 Task: Find connections with filter location Manali with filter topic #Ideaswith filter profile language German with filter current company Sigmaways Inc with filter school INSTITUTE OF MANAGEMENT STUDIES, DAVV, INDORE with filter industry Telecommunications with filter service category Resume Writing with filter keywords title School Counselor
Action: Mouse moved to (671, 92)
Screenshot: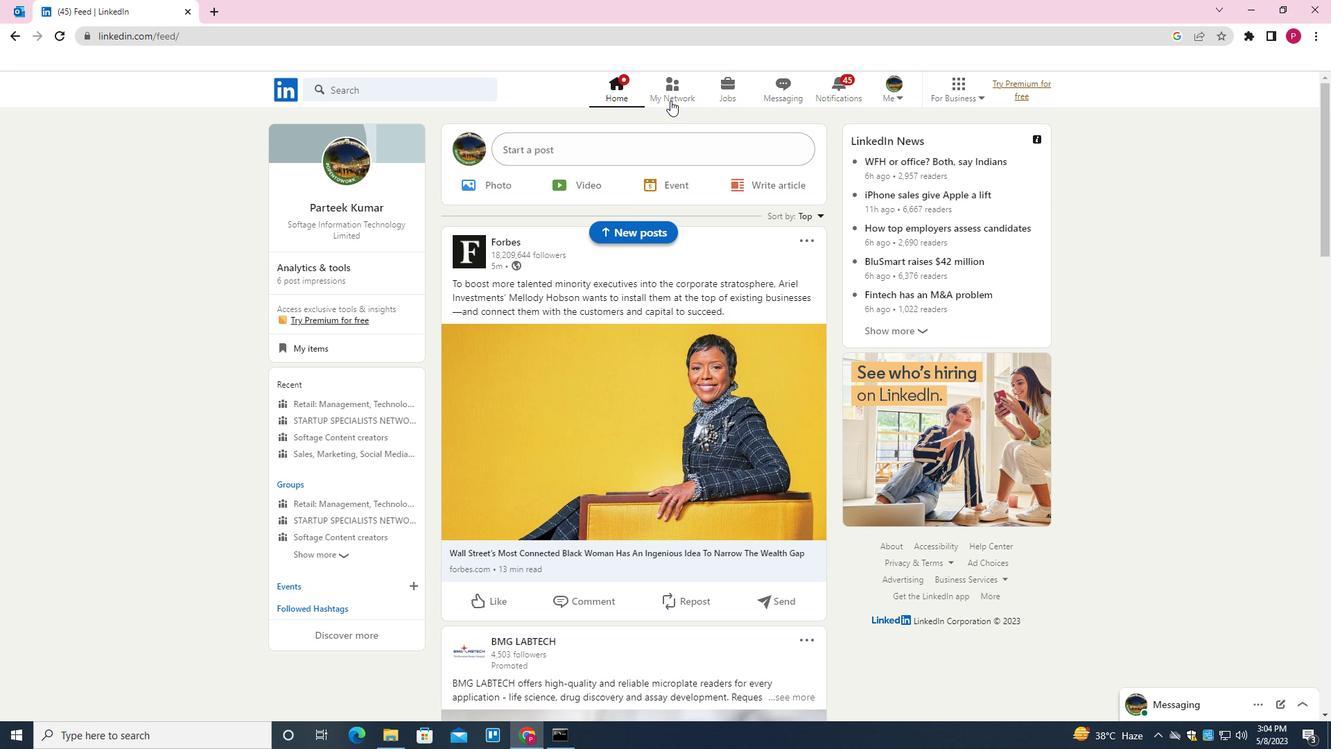 
Action: Mouse pressed left at (671, 92)
Screenshot: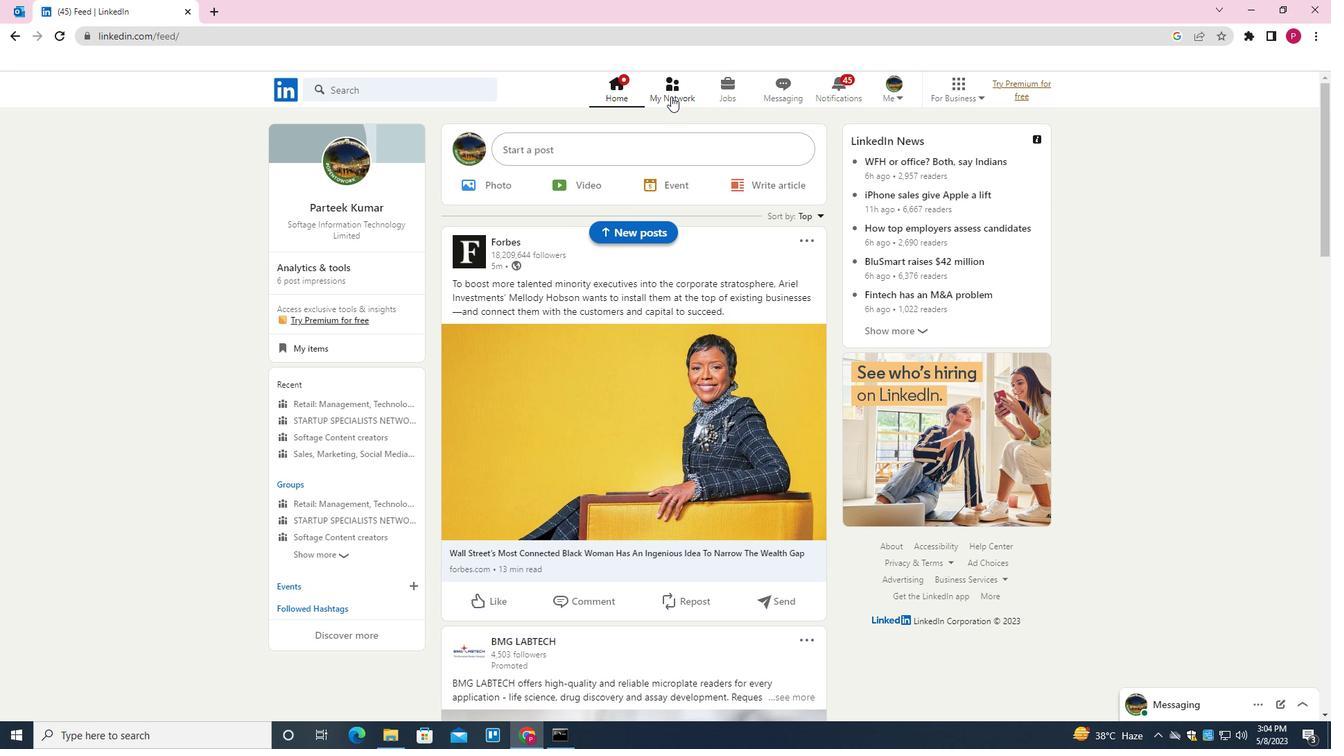 
Action: Mouse moved to (429, 169)
Screenshot: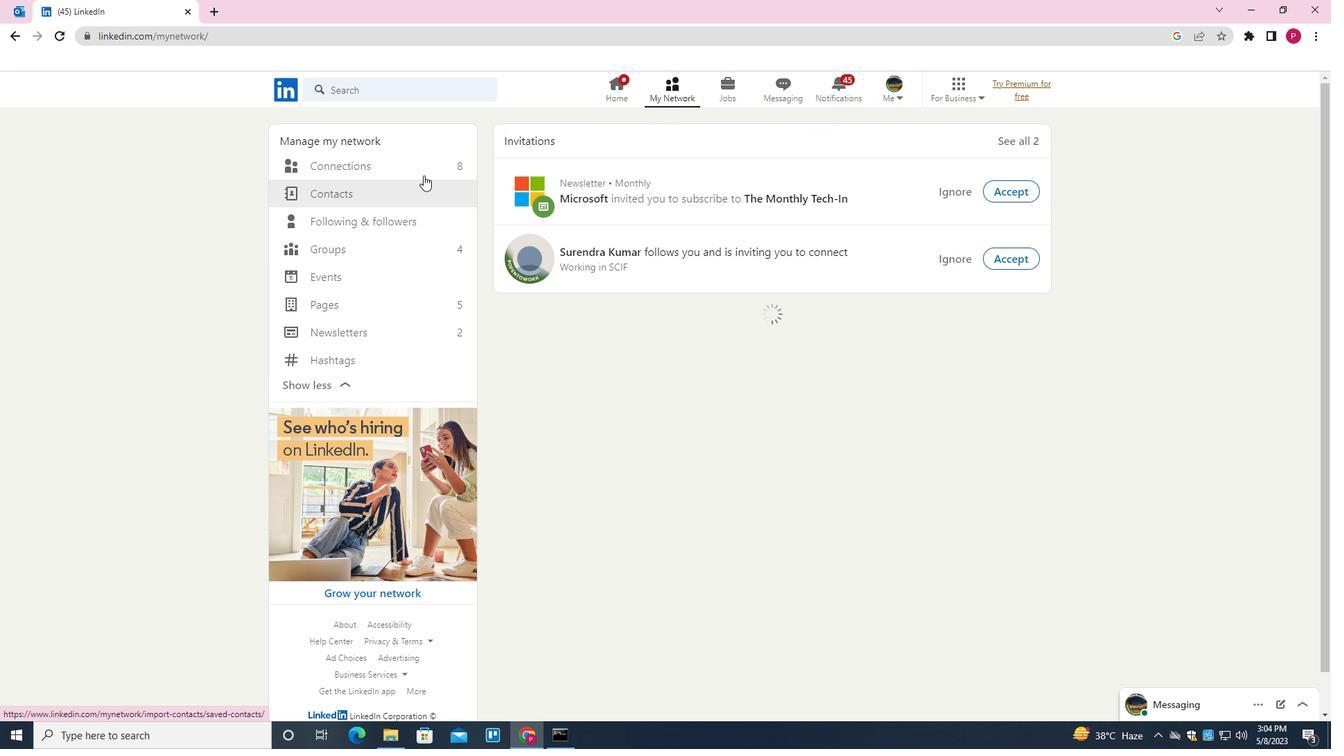 
Action: Mouse pressed left at (429, 169)
Screenshot: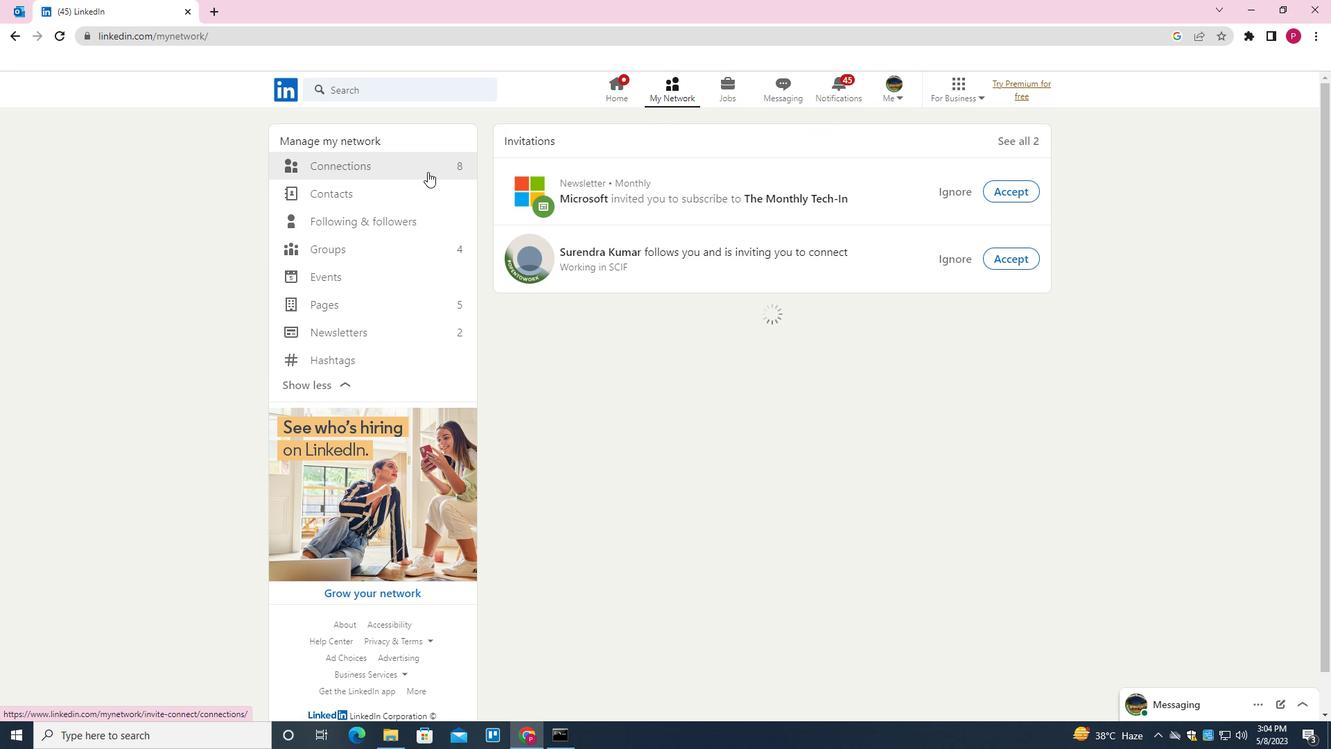 
Action: Mouse moved to (762, 167)
Screenshot: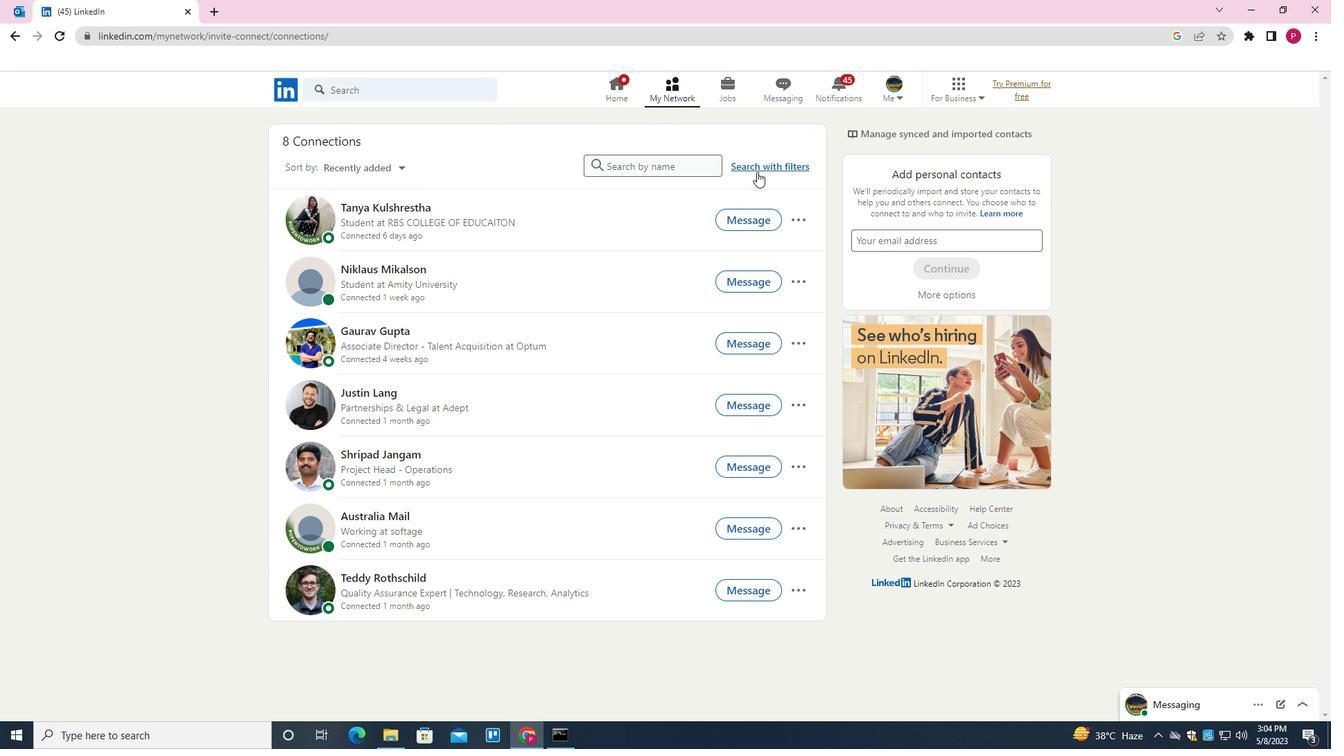 
Action: Mouse pressed left at (762, 167)
Screenshot: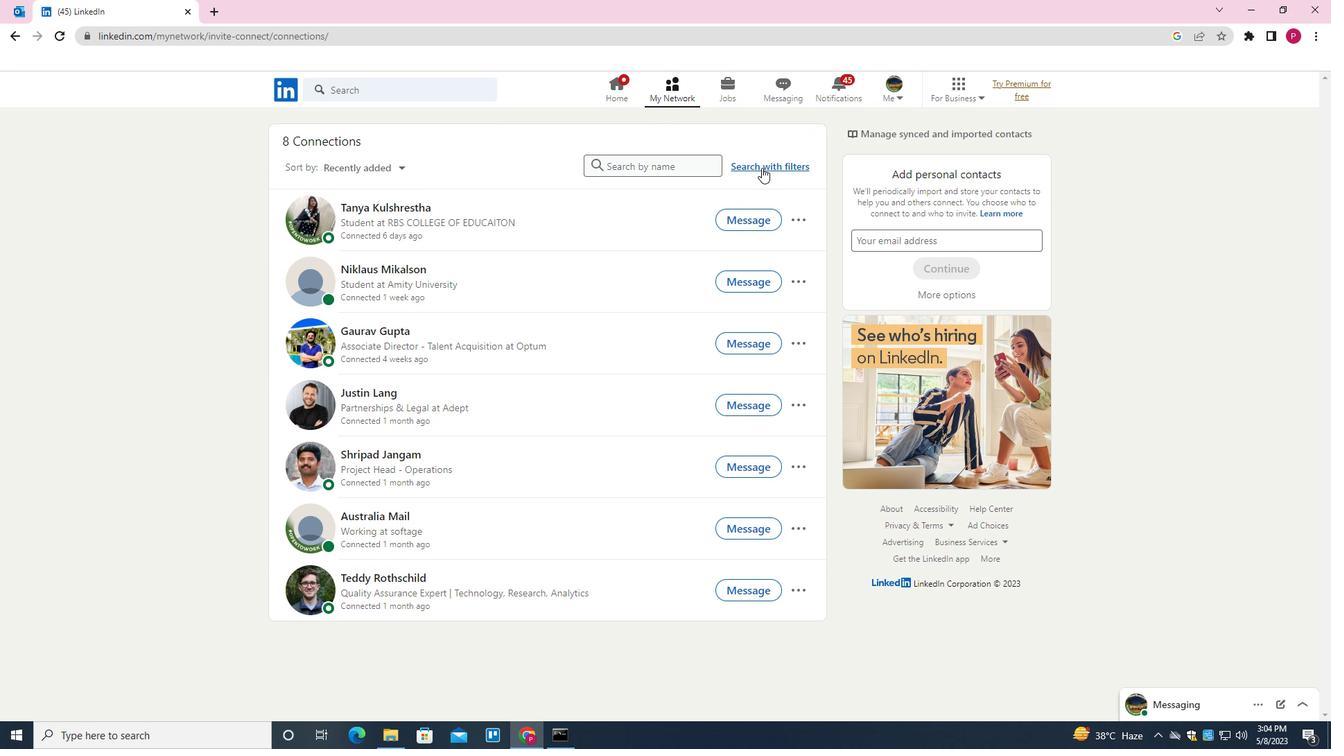 
Action: Mouse moved to (712, 126)
Screenshot: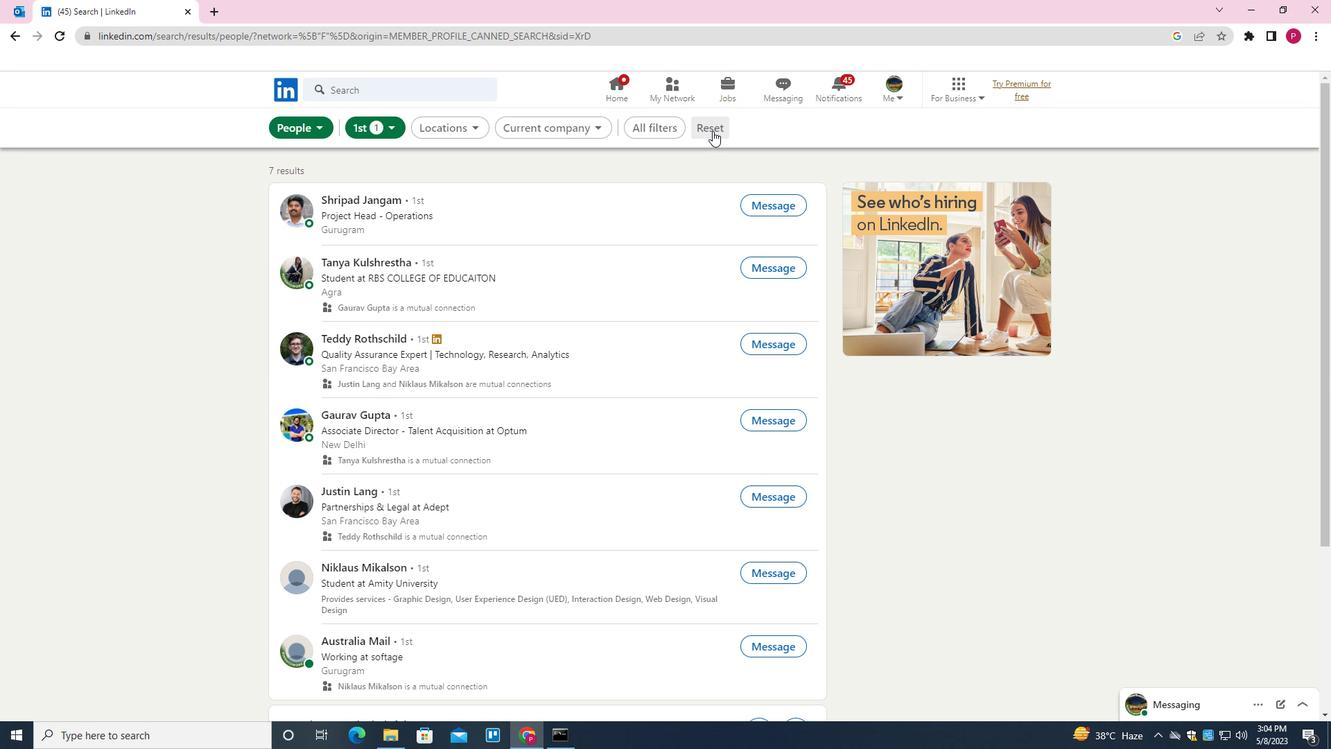 
Action: Mouse pressed left at (712, 126)
Screenshot: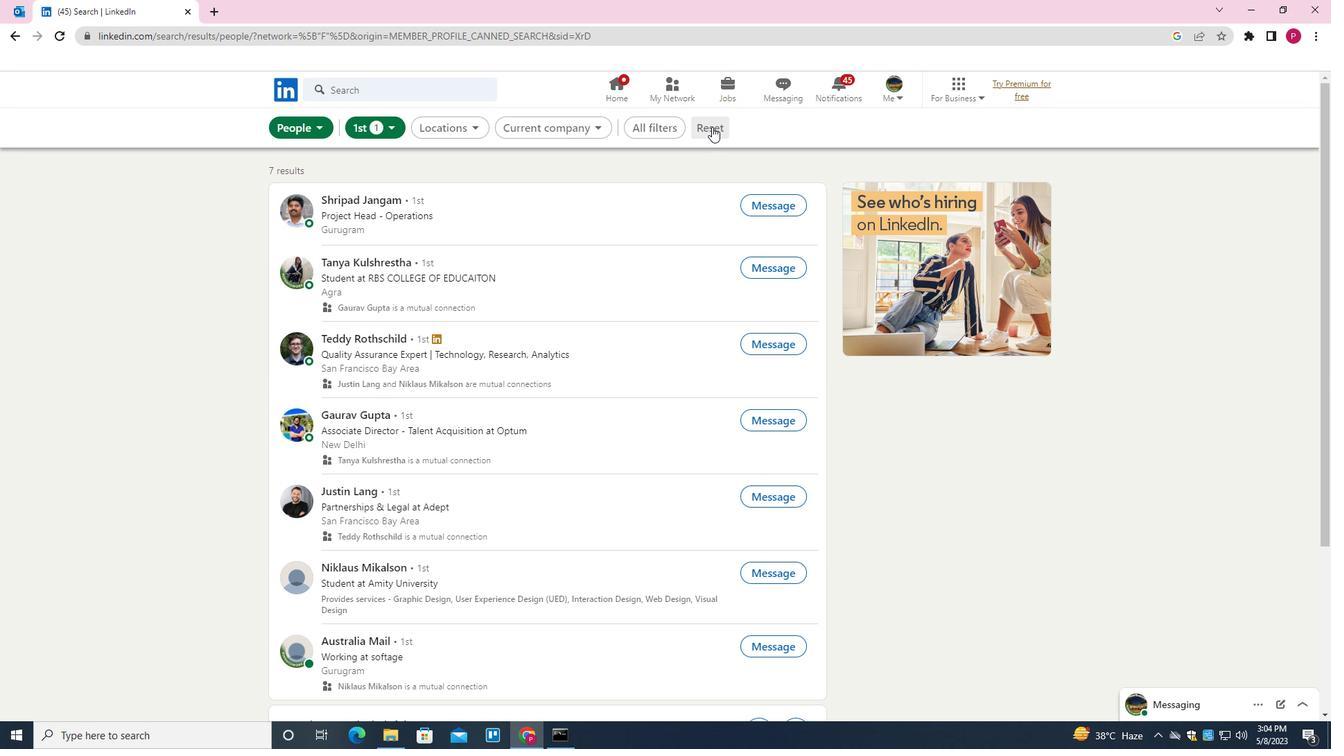 
Action: Mouse moved to (700, 128)
Screenshot: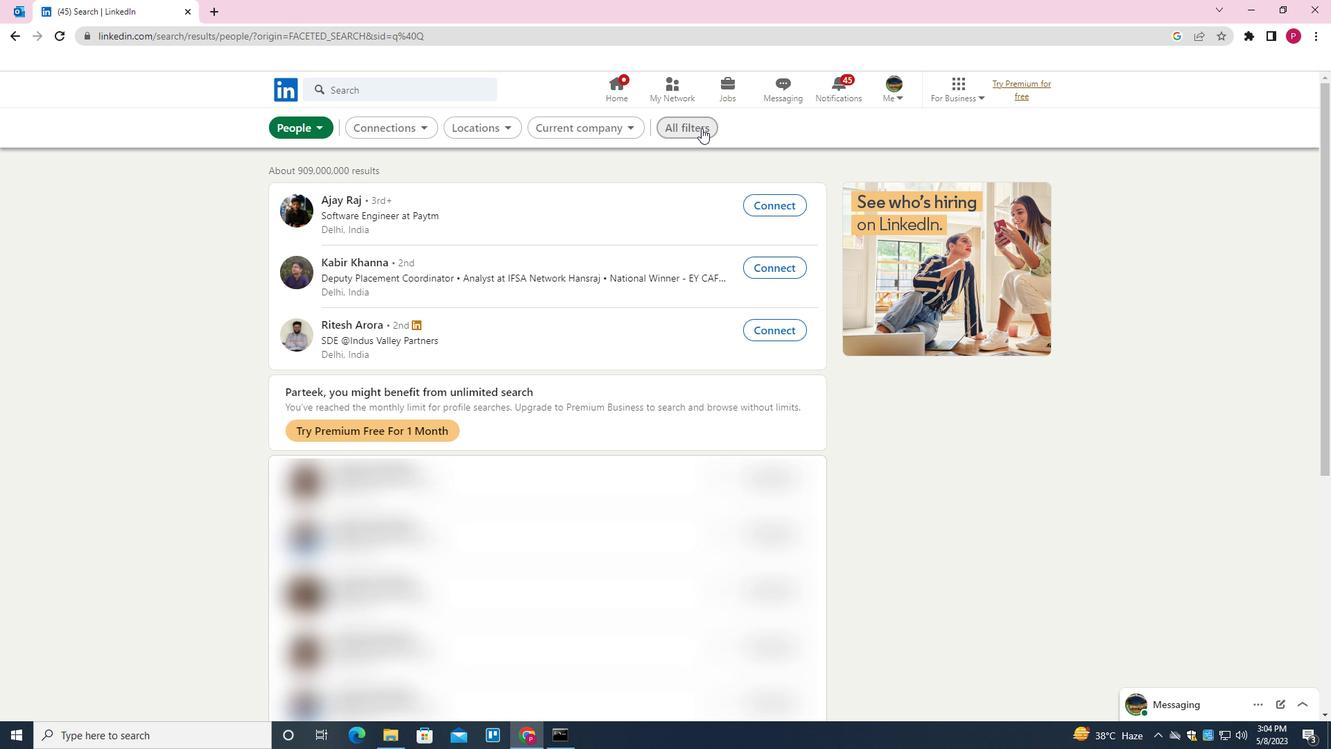 
Action: Mouse pressed left at (700, 128)
Screenshot: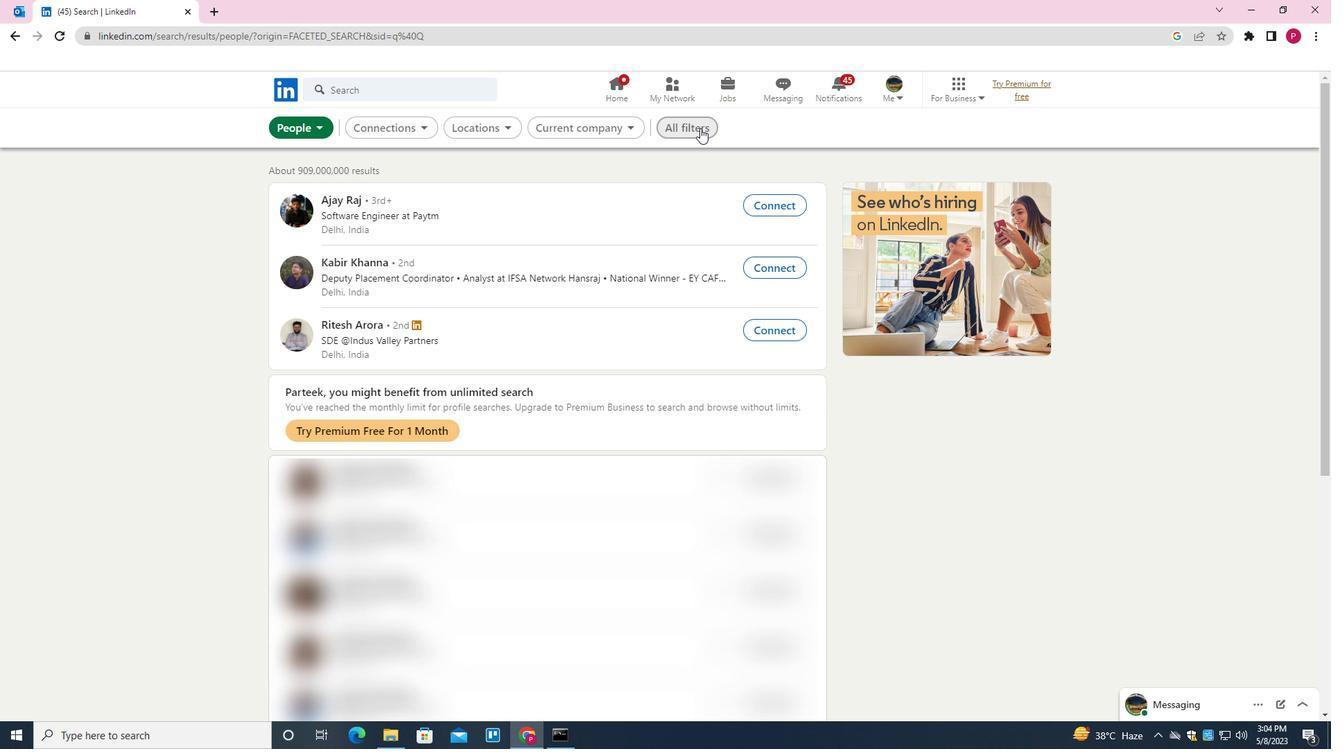 
Action: Mouse moved to (1093, 309)
Screenshot: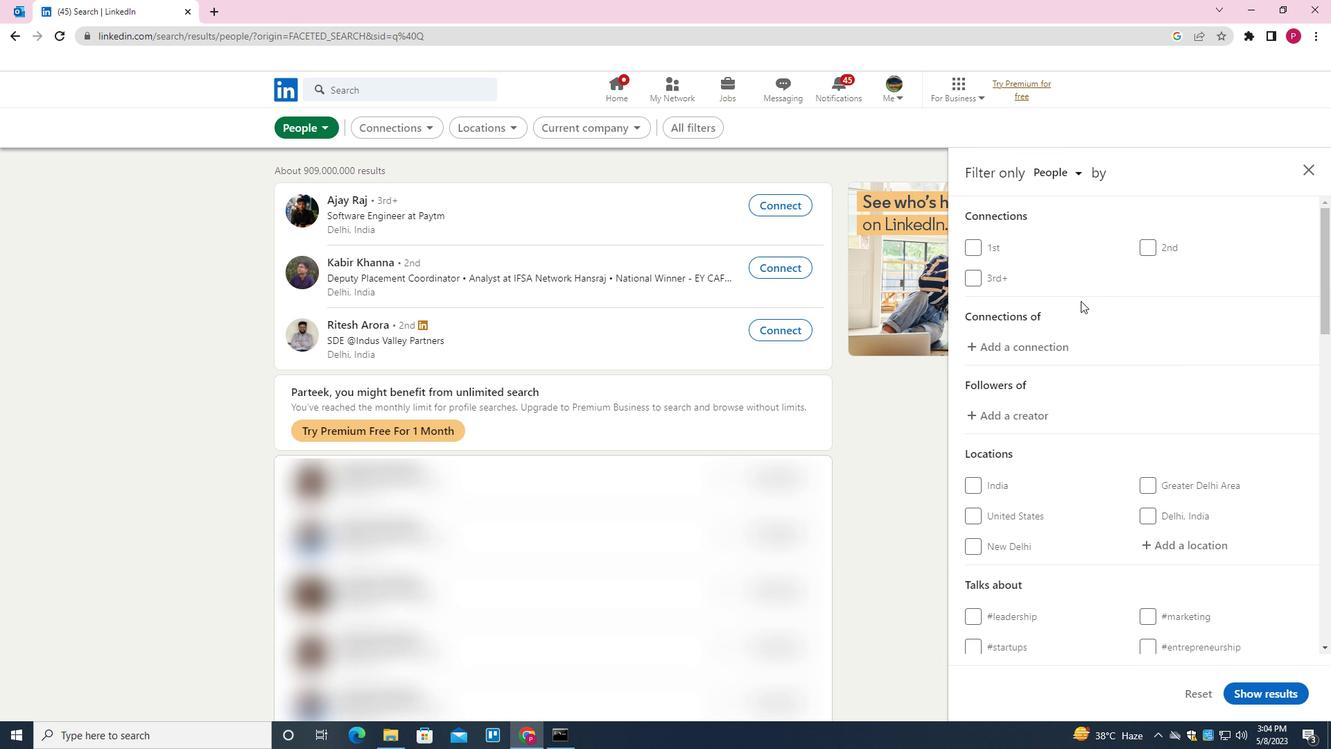 
Action: Mouse scrolled (1093, 308) with delta (0, 0)
Screenshot: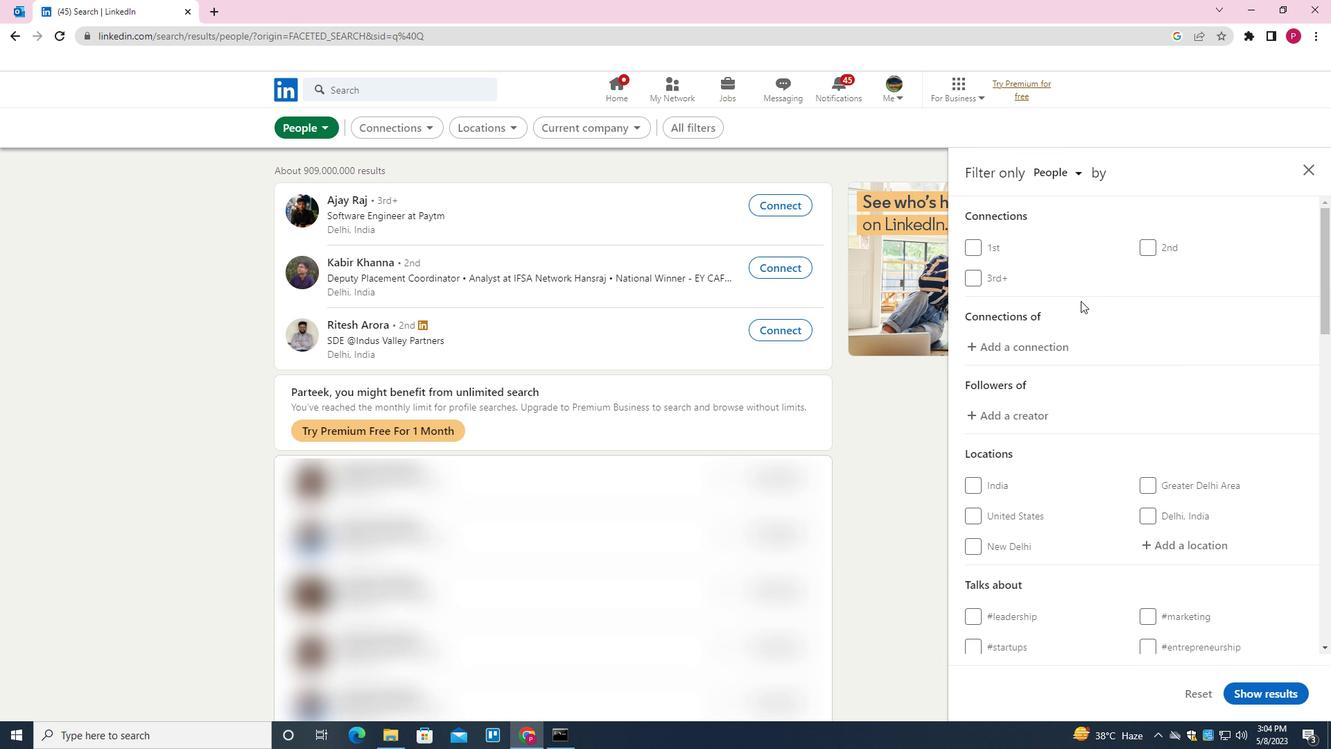 
Action: Mouse scrolled (1093, 308) with delta (0, 0)
Screenshot: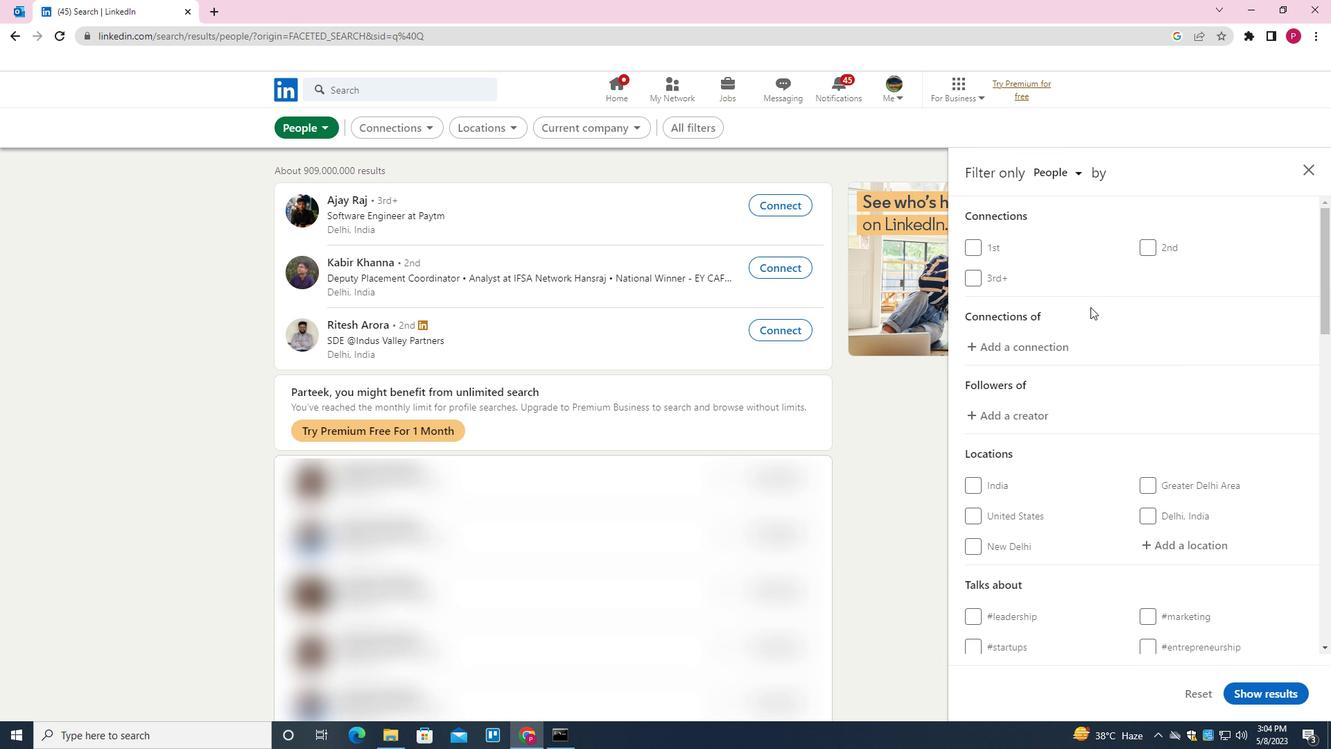
Action: Mouse scrolled (1093, 308) with delta (0, 0)
Screenshot: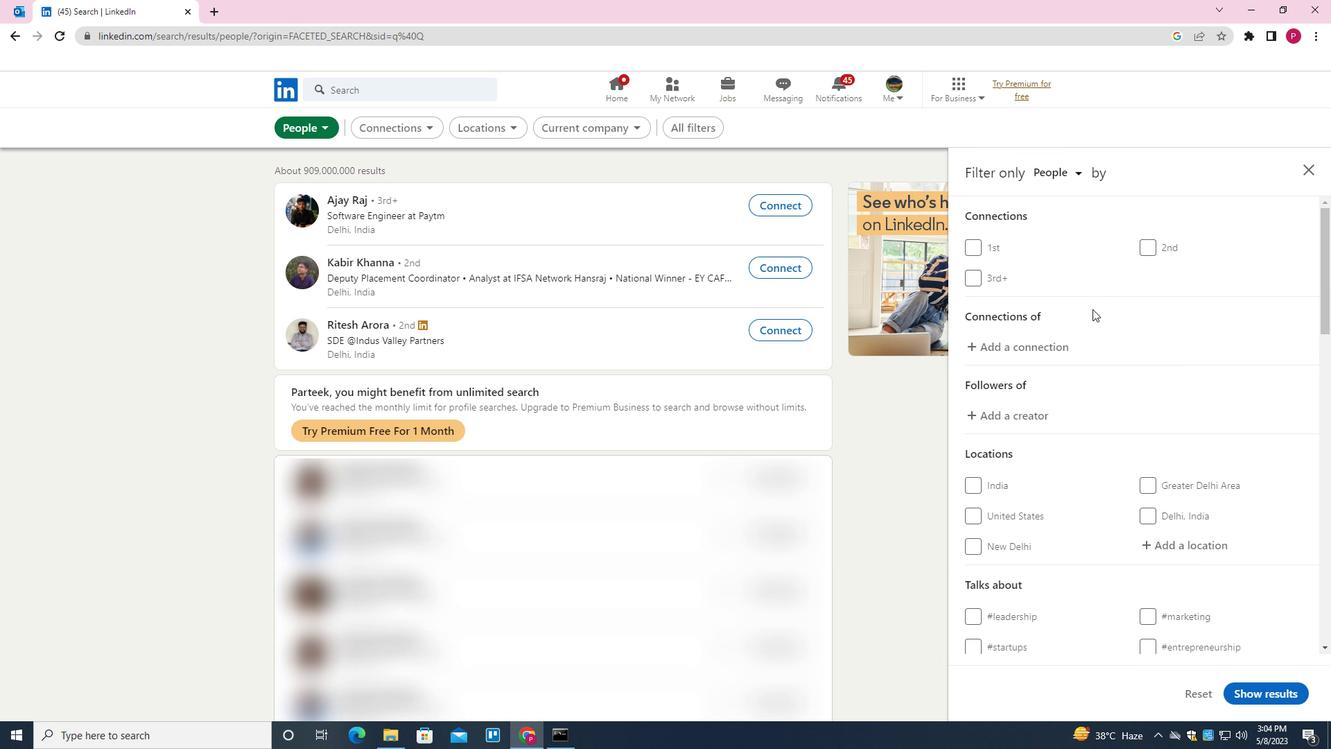 
Action: Mouse moved to (1164, 332)
Screenshot: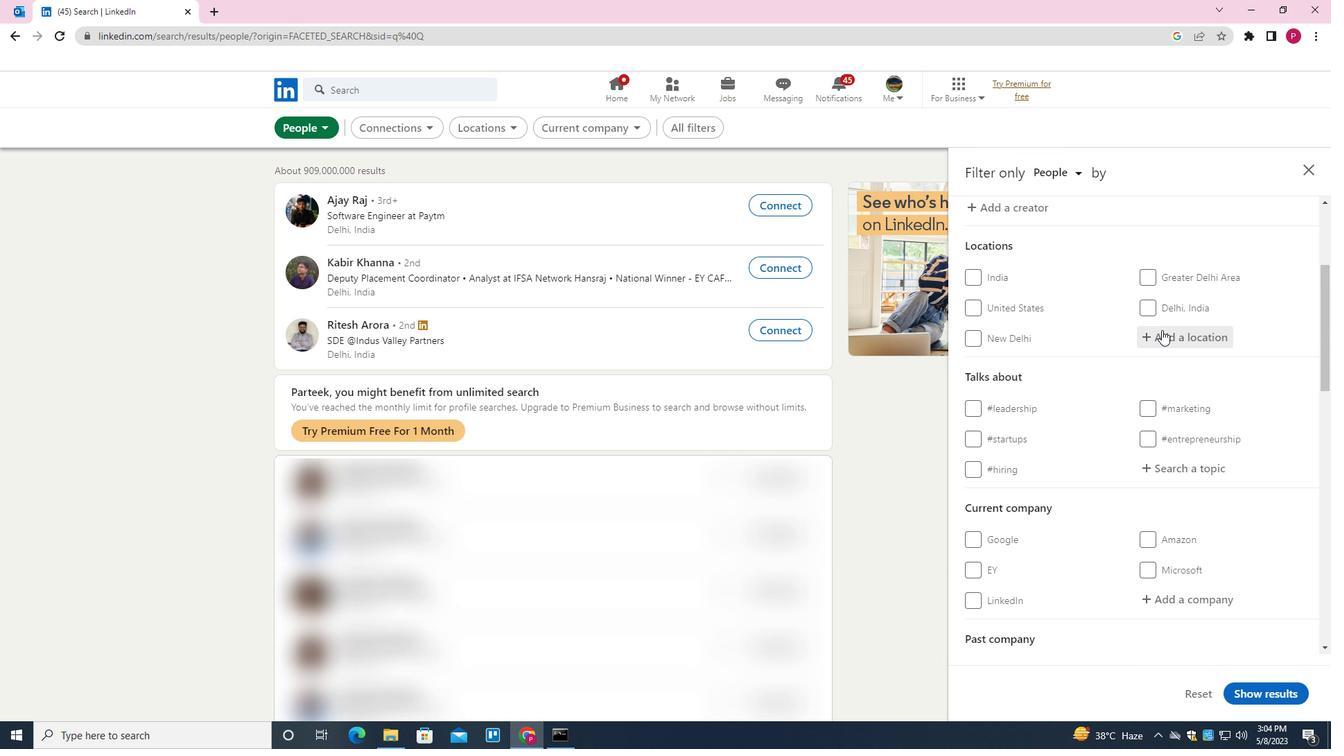 
Action: Mouse pressed left at (1164, 332)
Screenshot: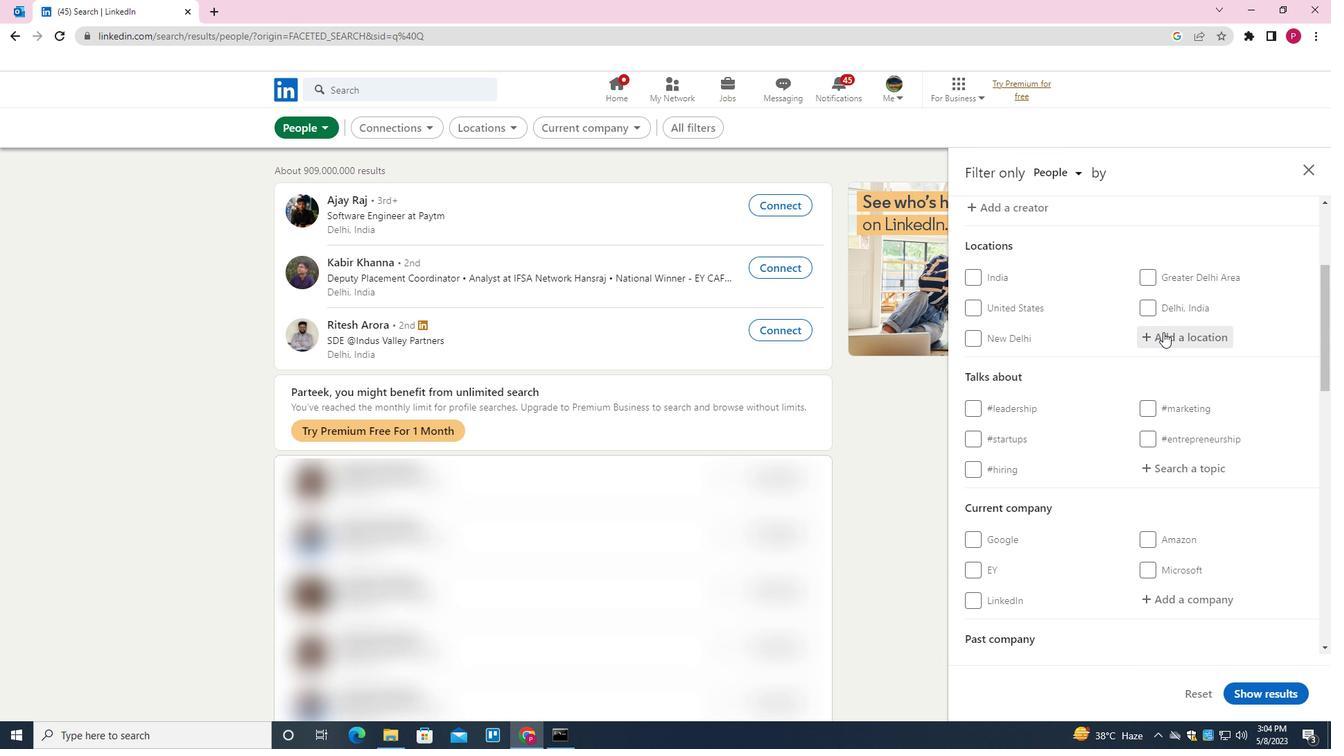 
Action: Key pressed <Key.shift>MANALI<Key.down><Key.enter>
Screenshot: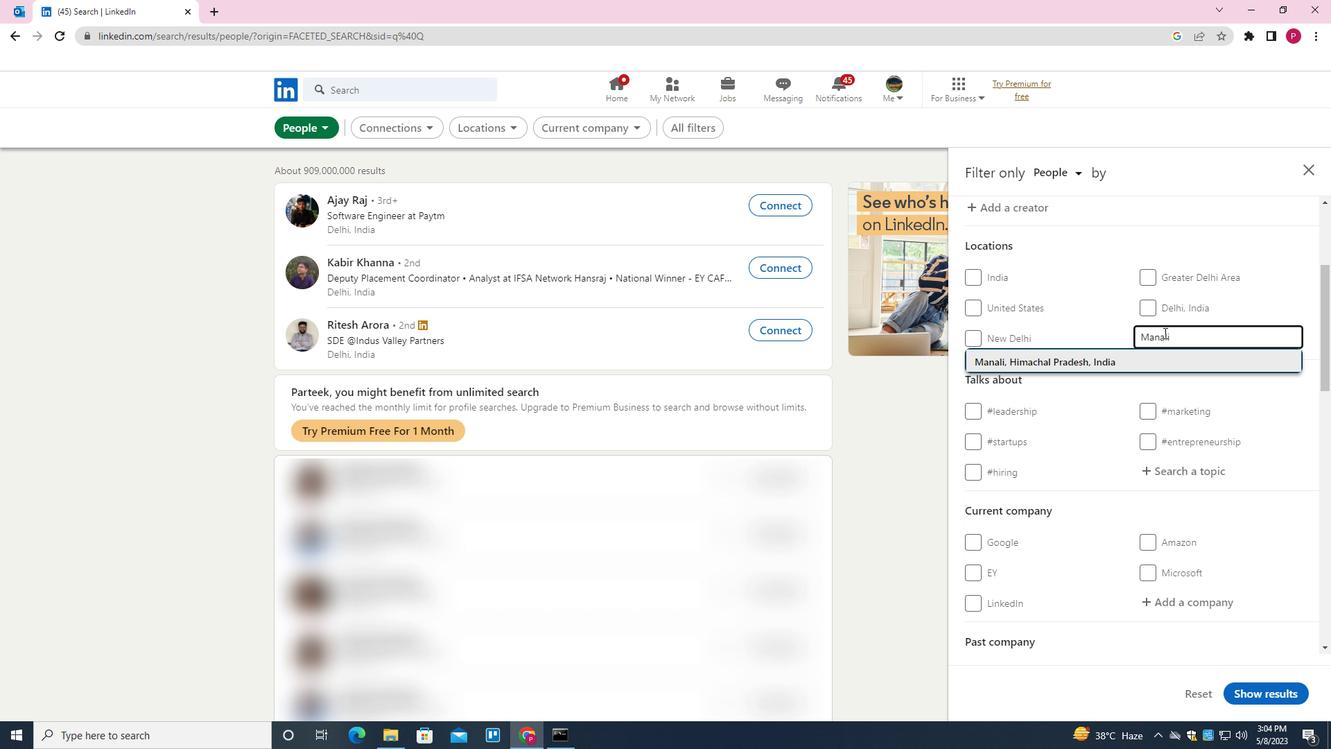 
Action: Mouse moved to (999, 416)
Screenshot: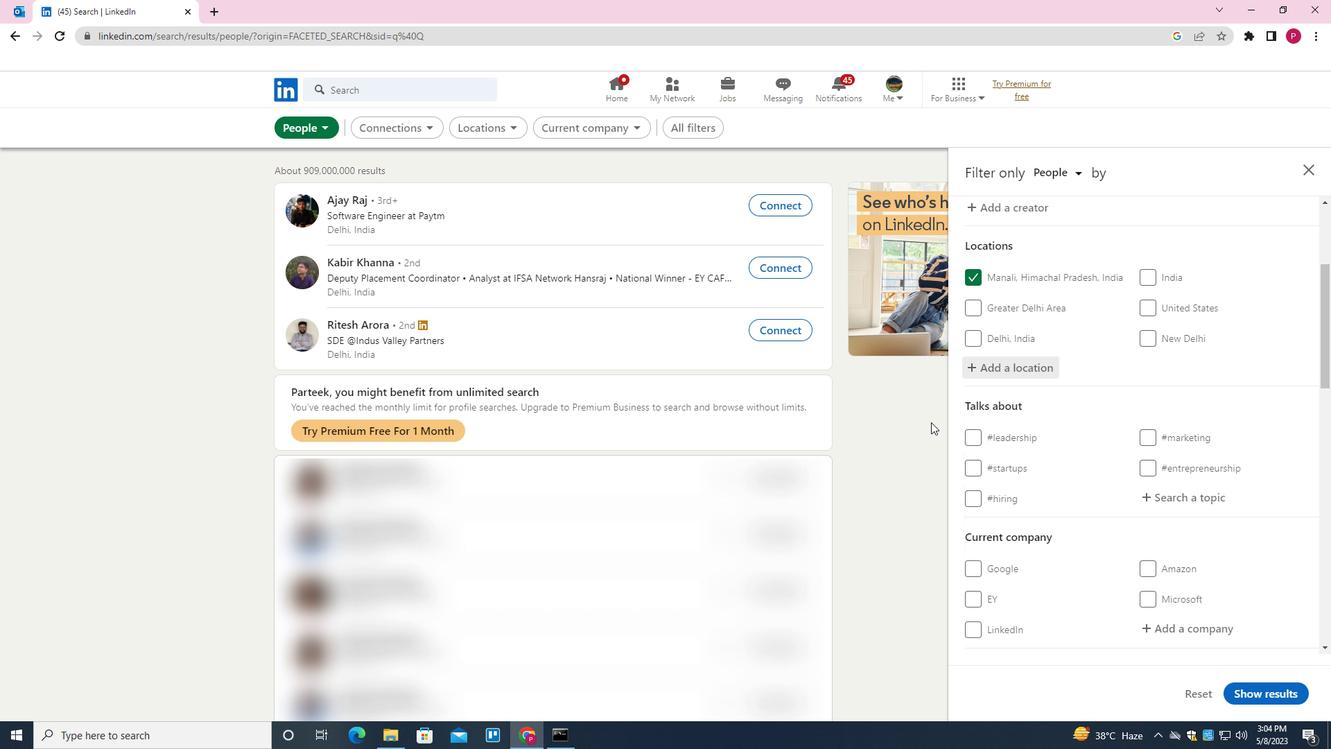 
Action: Mouse scrolled (999, 415) with delta (0, 0)
Screenshot: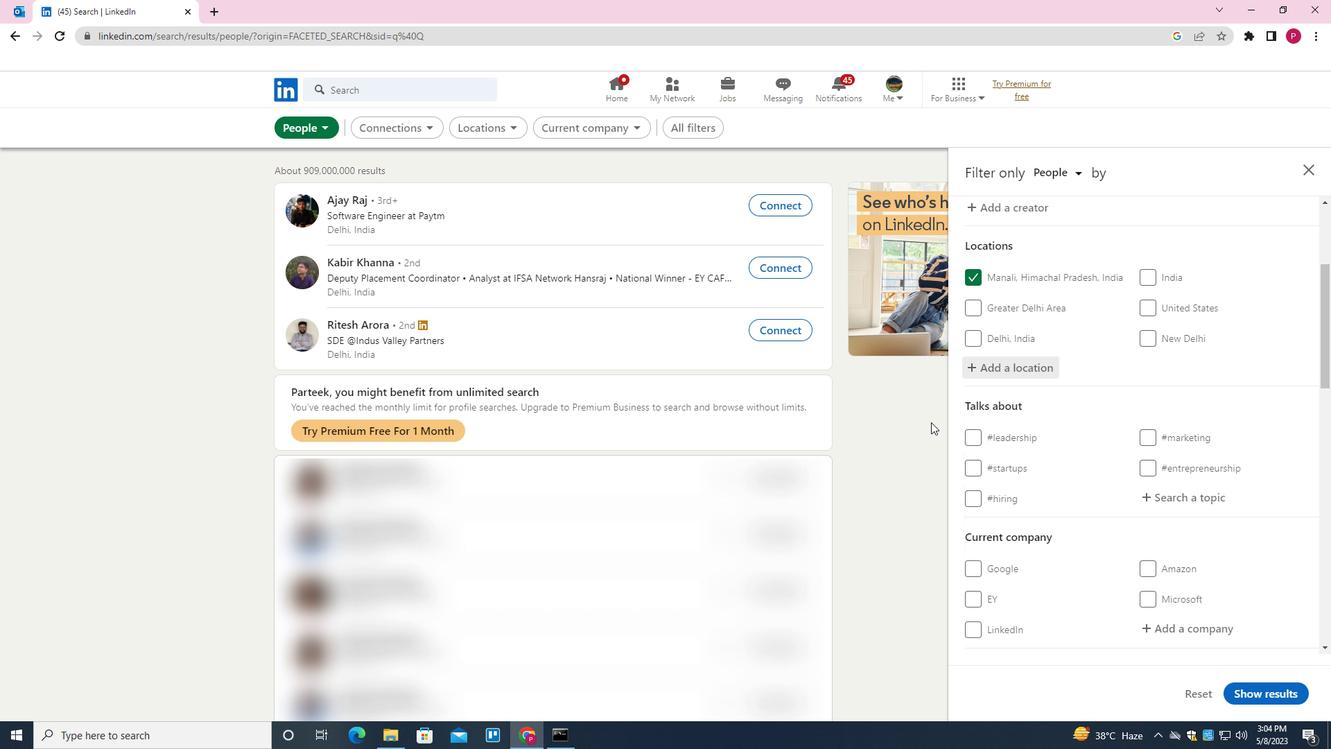 
Action: Mouse moved to (1058, 417)
Screenshot: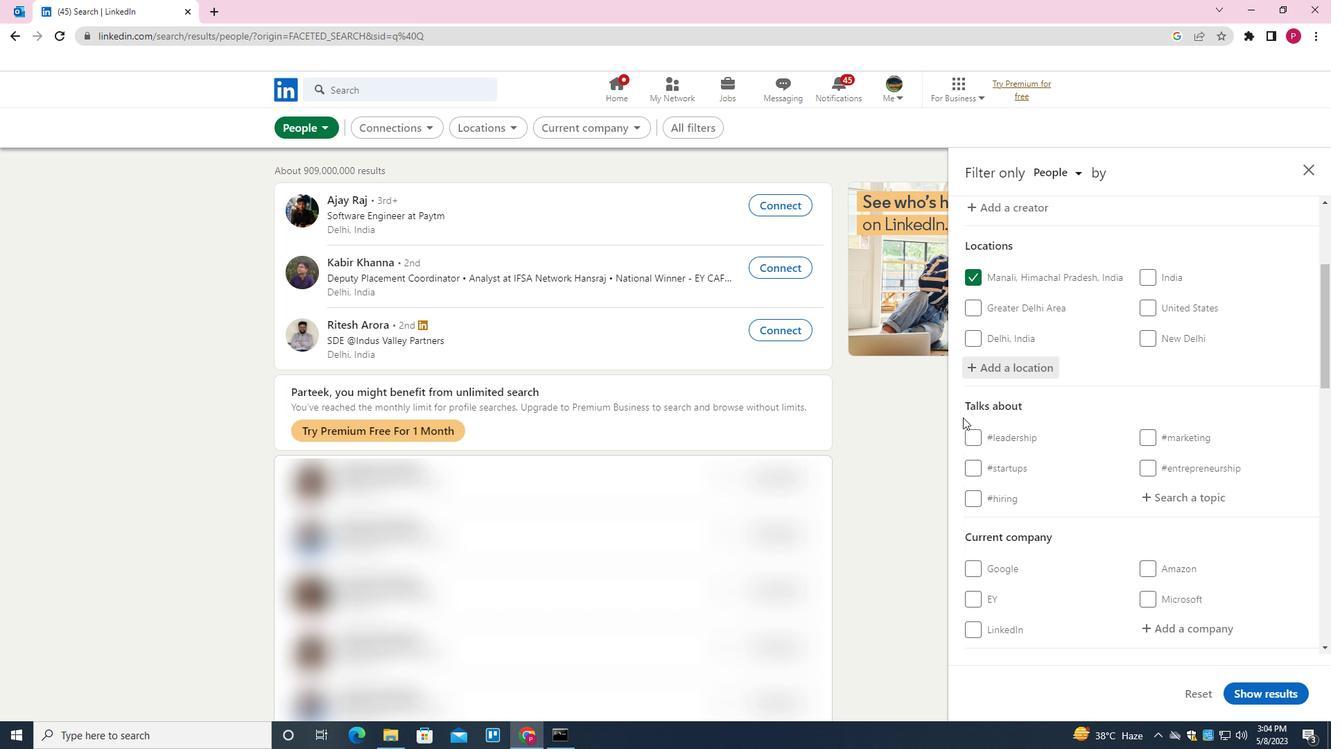 
Action: Mouse scrolled (1058, 416) with delta (0, 0)
Screenshot: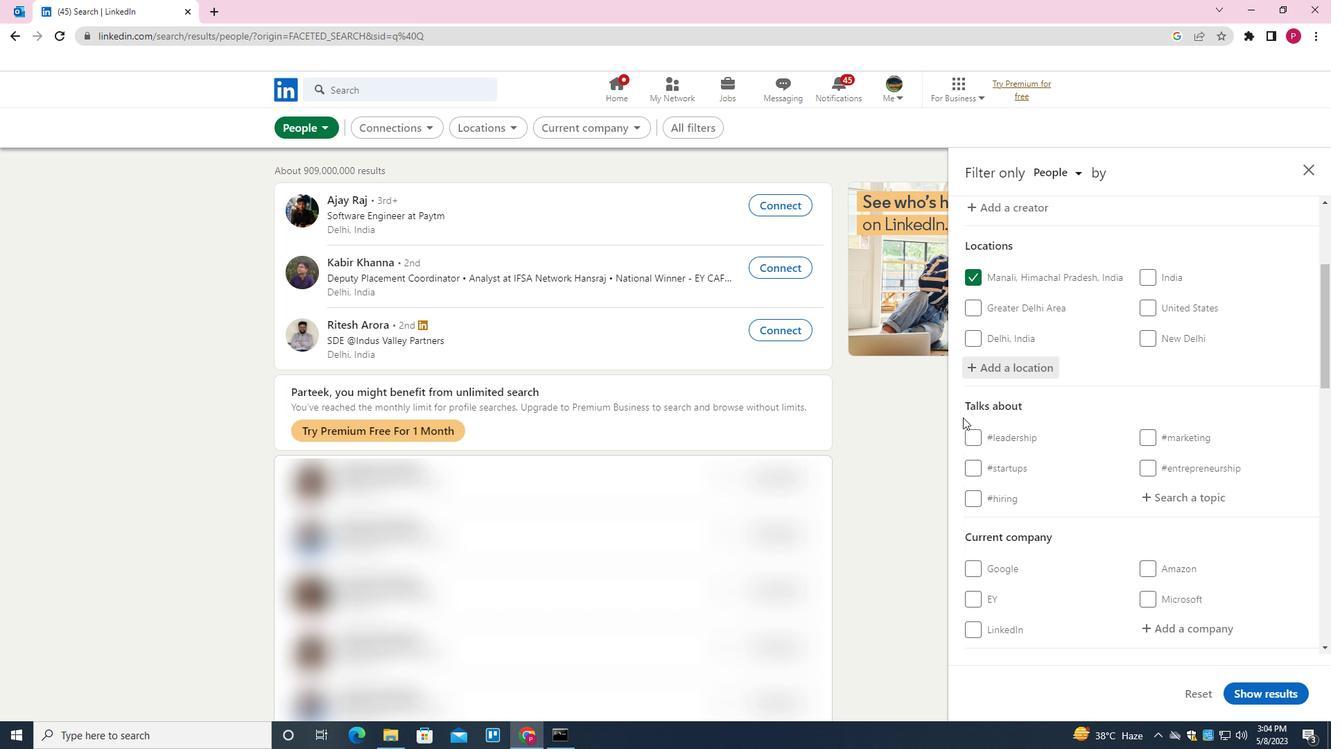 
Action: Mouse scrolled (1058, 416) with delta (0, 0)
Screenshot: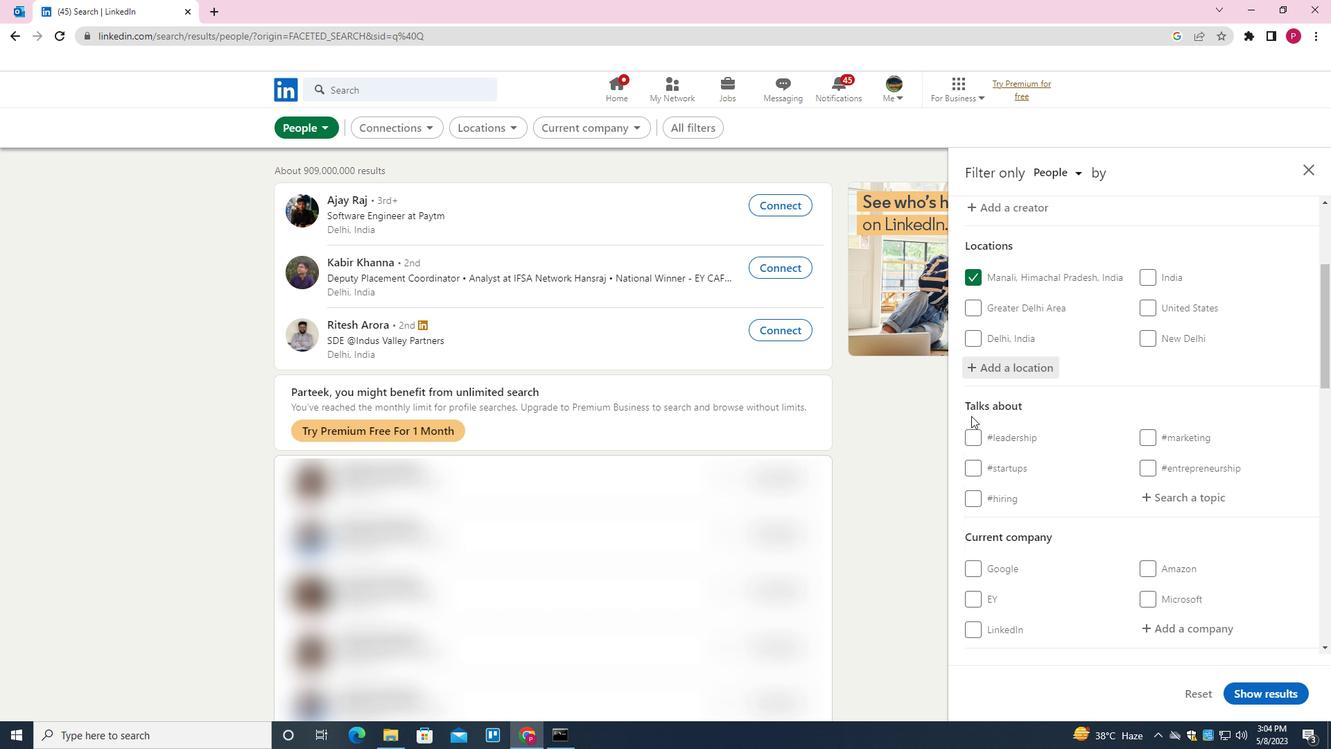 
Action: Mouse moved to (1163, 287)
Screenshot: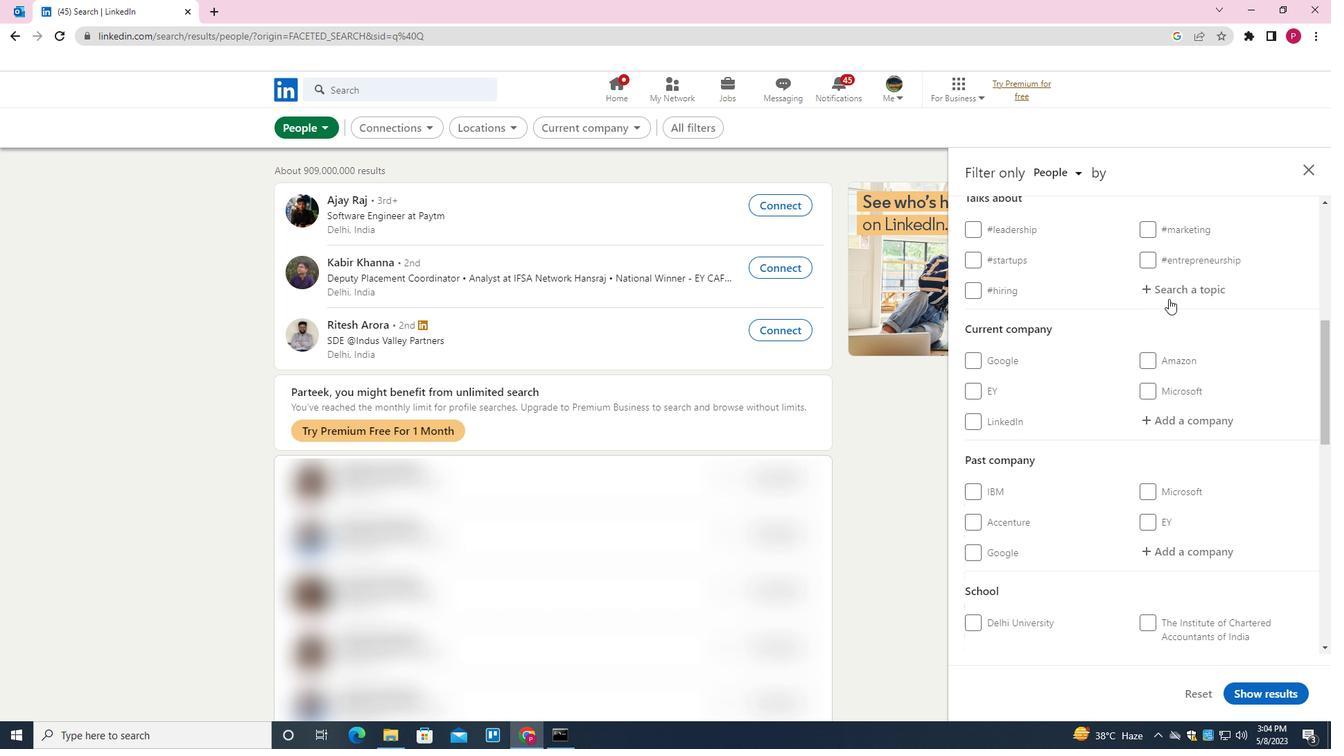 
Action: Mouse pressed left at (1163, 287)
Screenshot: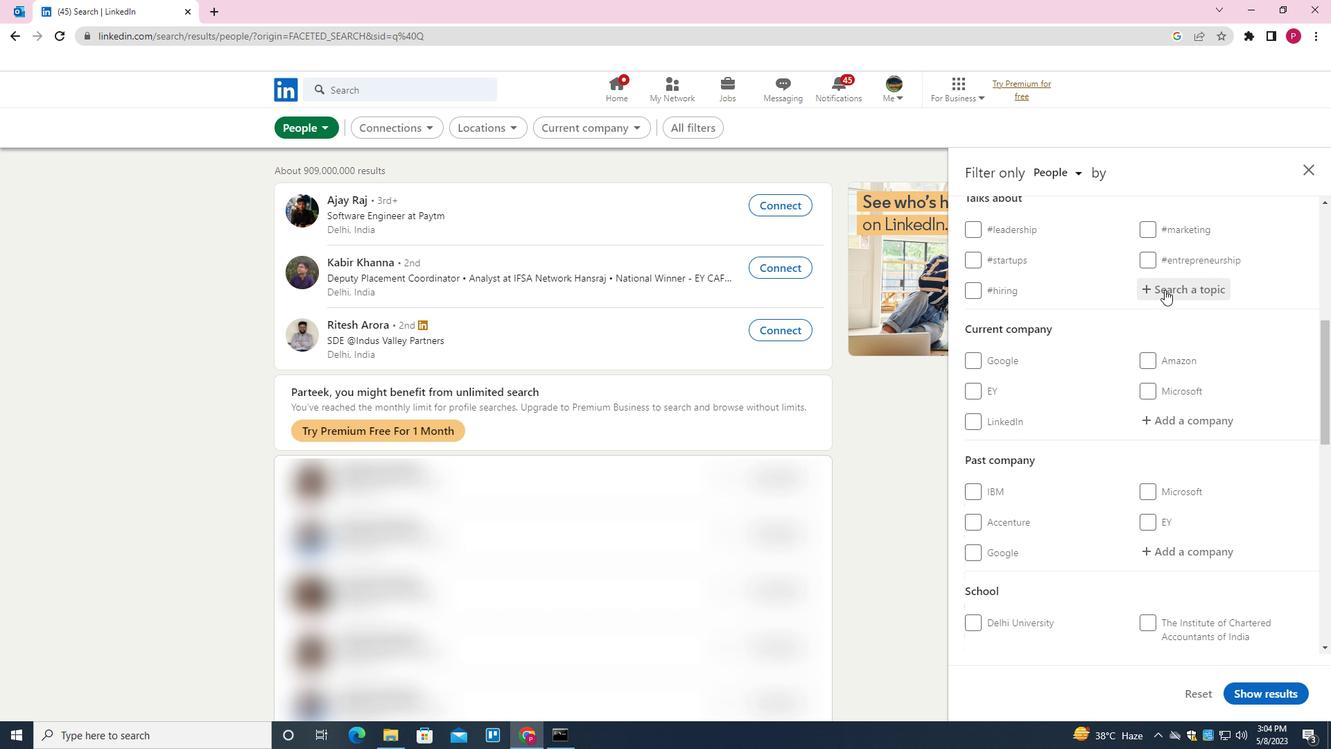 
Action: Key pressed IDEAS<Key.down><Key.enter>
Screenshot: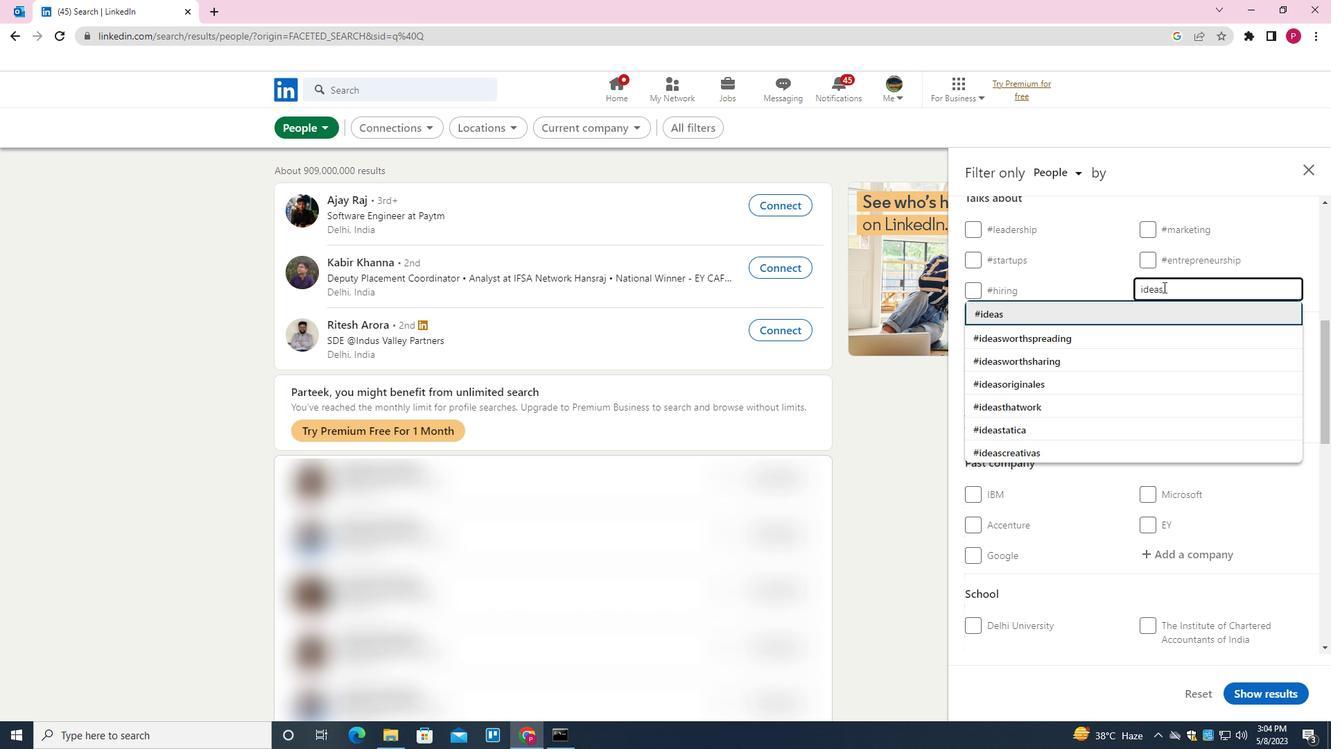 
Action: Mouse scrolled (1163, 286) with delta (0, 0)
Screenshot: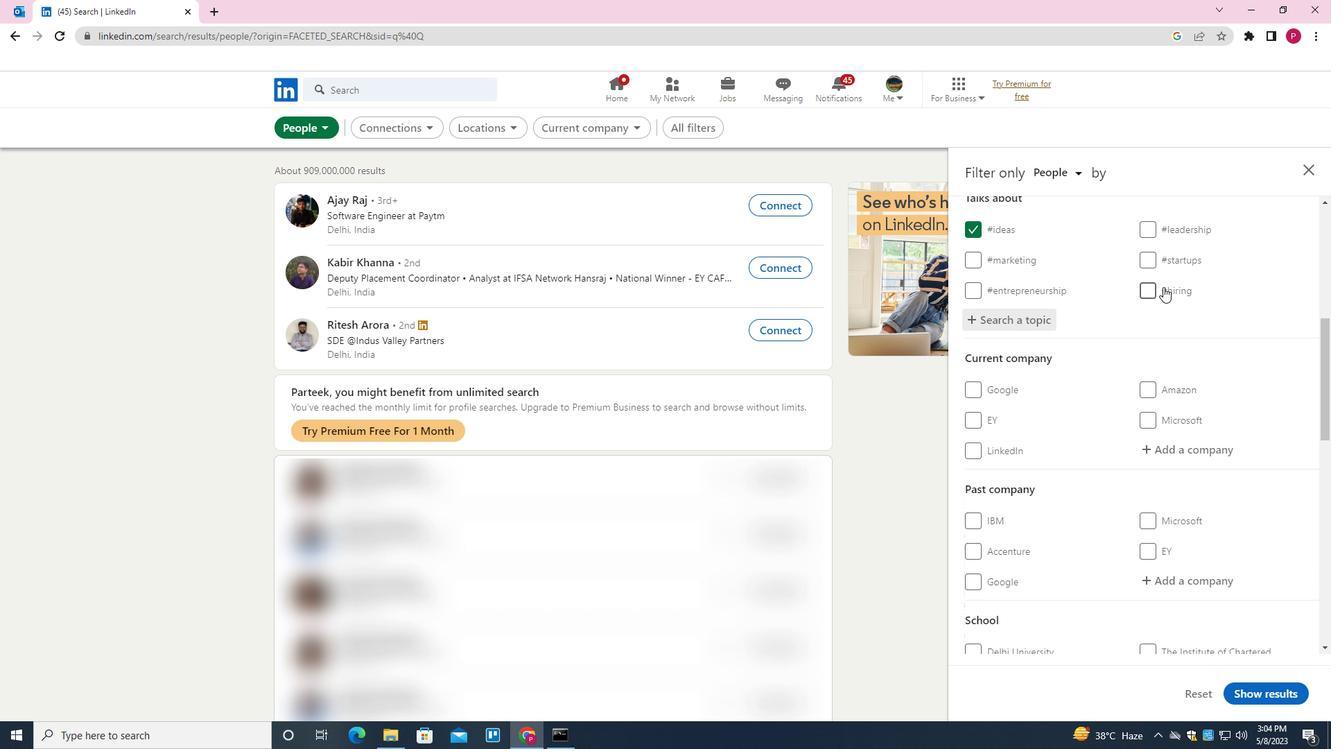 
Action: Mouse scrolled (1163, 286) with delta (0, 0)
Screenshot: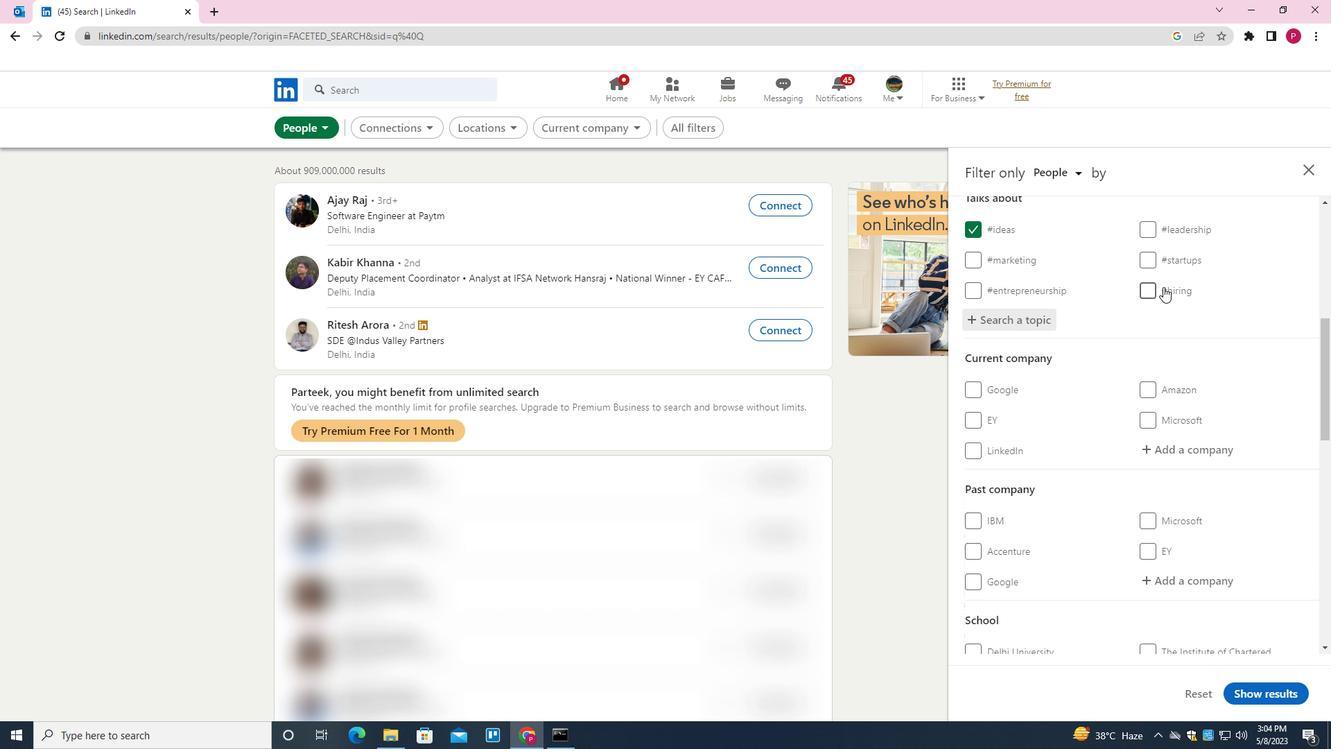 
Action: Mouse scrolled (1163, 286) with delta (0, 0)
Screenshot: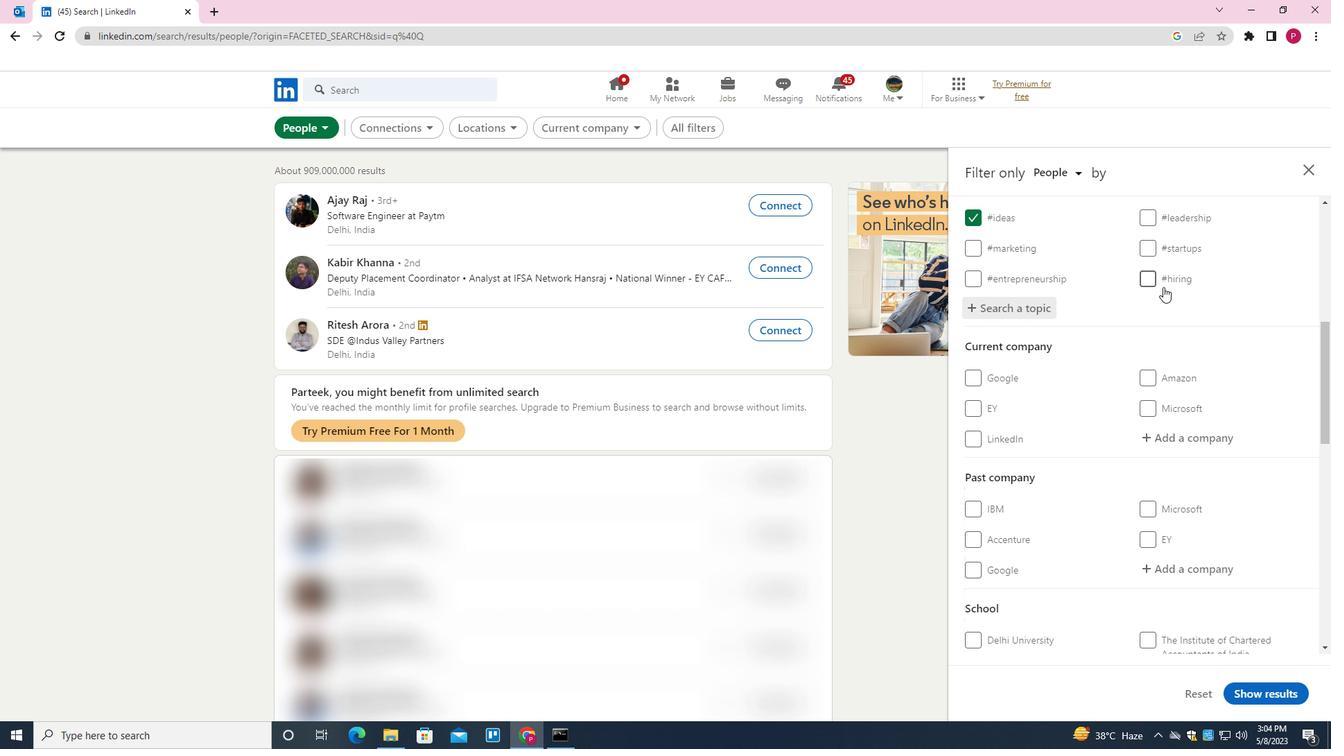 
Action: Mouse moved to (1160, 288)
Screenshot: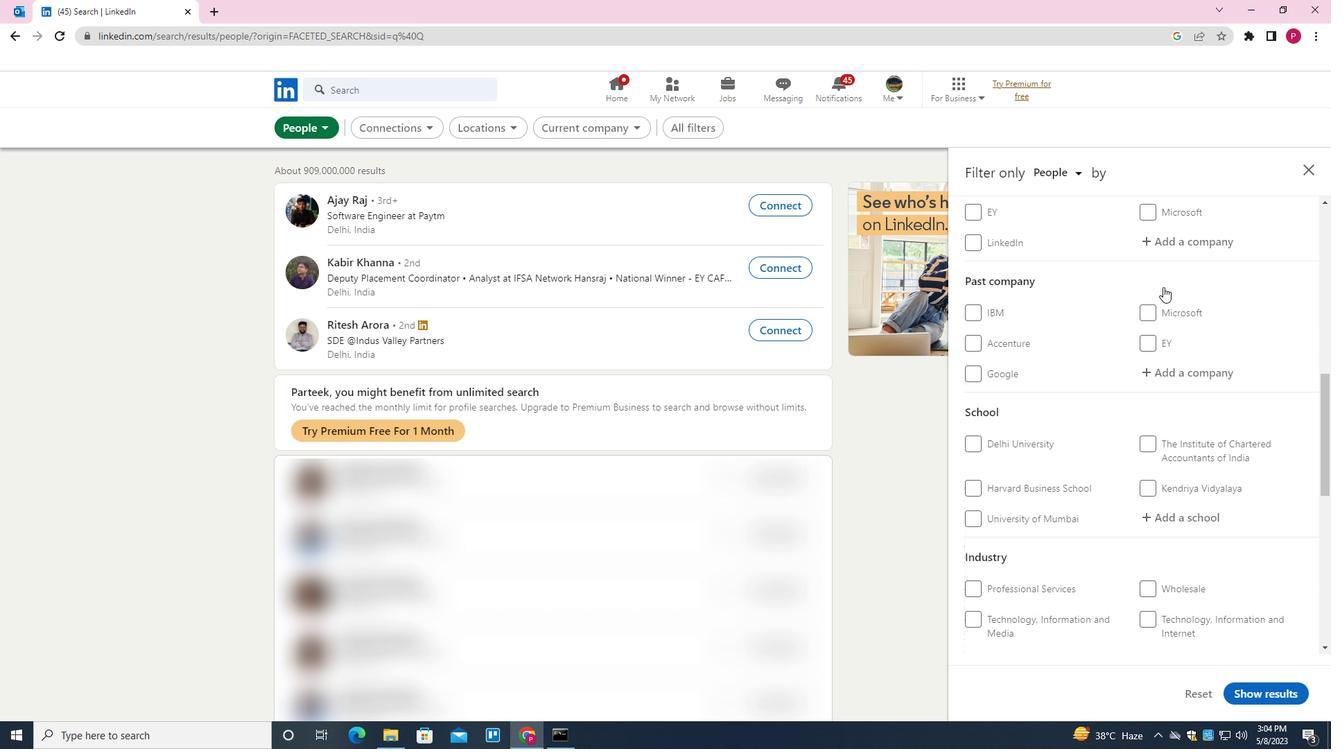 
Action: Mouse scrolled (1160, 287) with delta (0, 0)
Screenshot: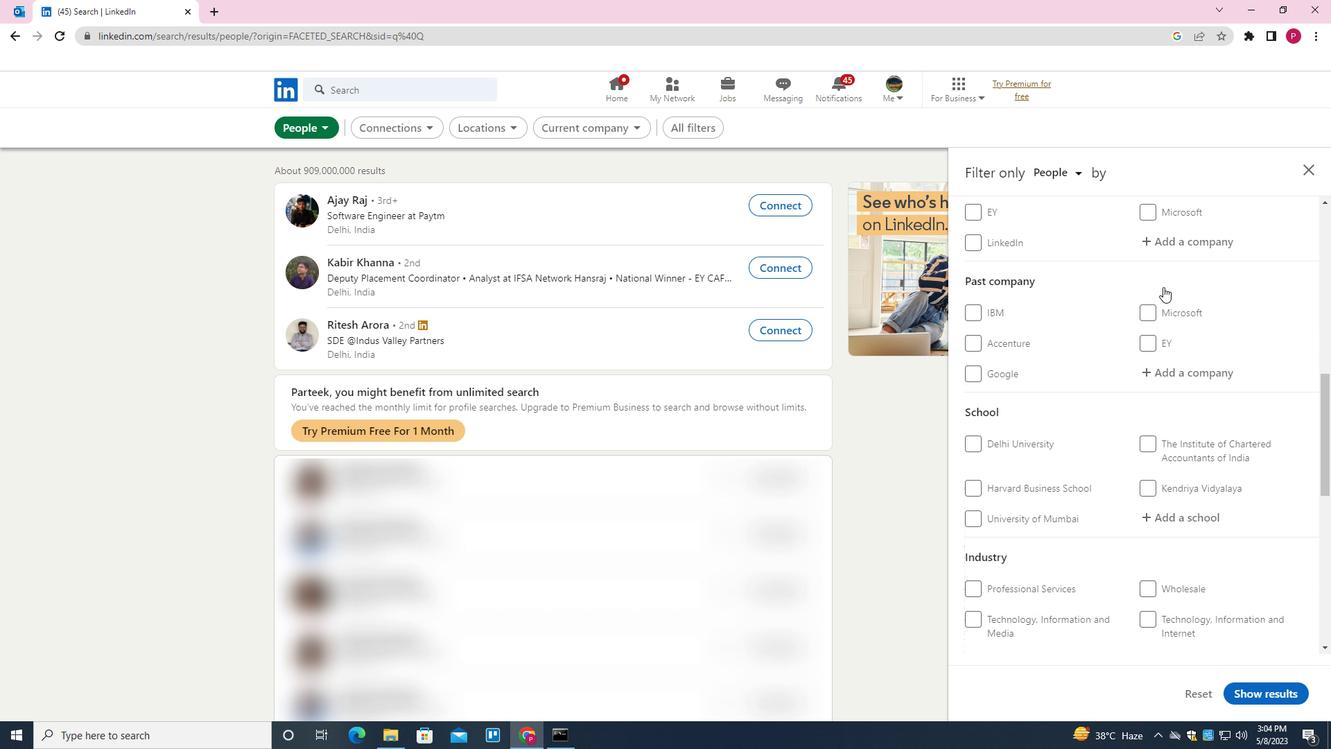 
Action: Mouse scrolled (1160, 287) with delta (0, 0)
Screenshot: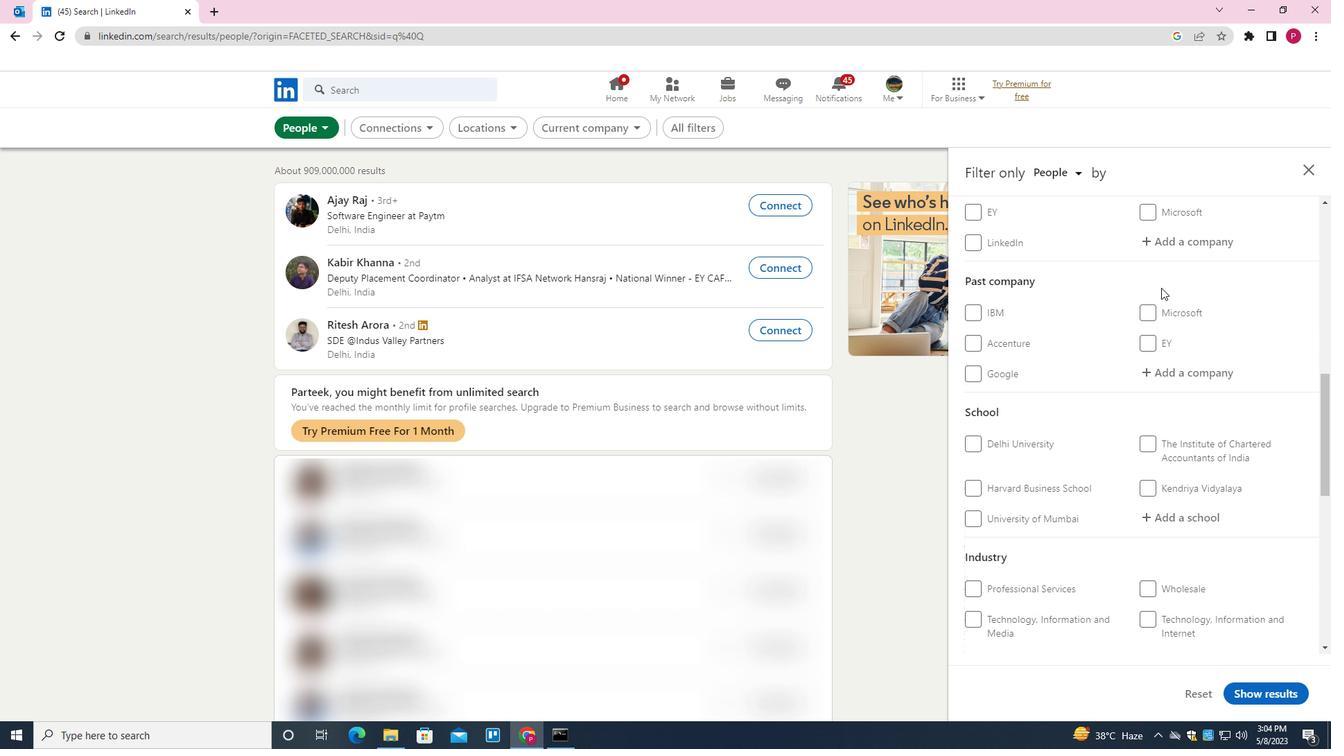 
Action: Mouse scrolled (1160, 287) with delta (0, 0)
Screenshot: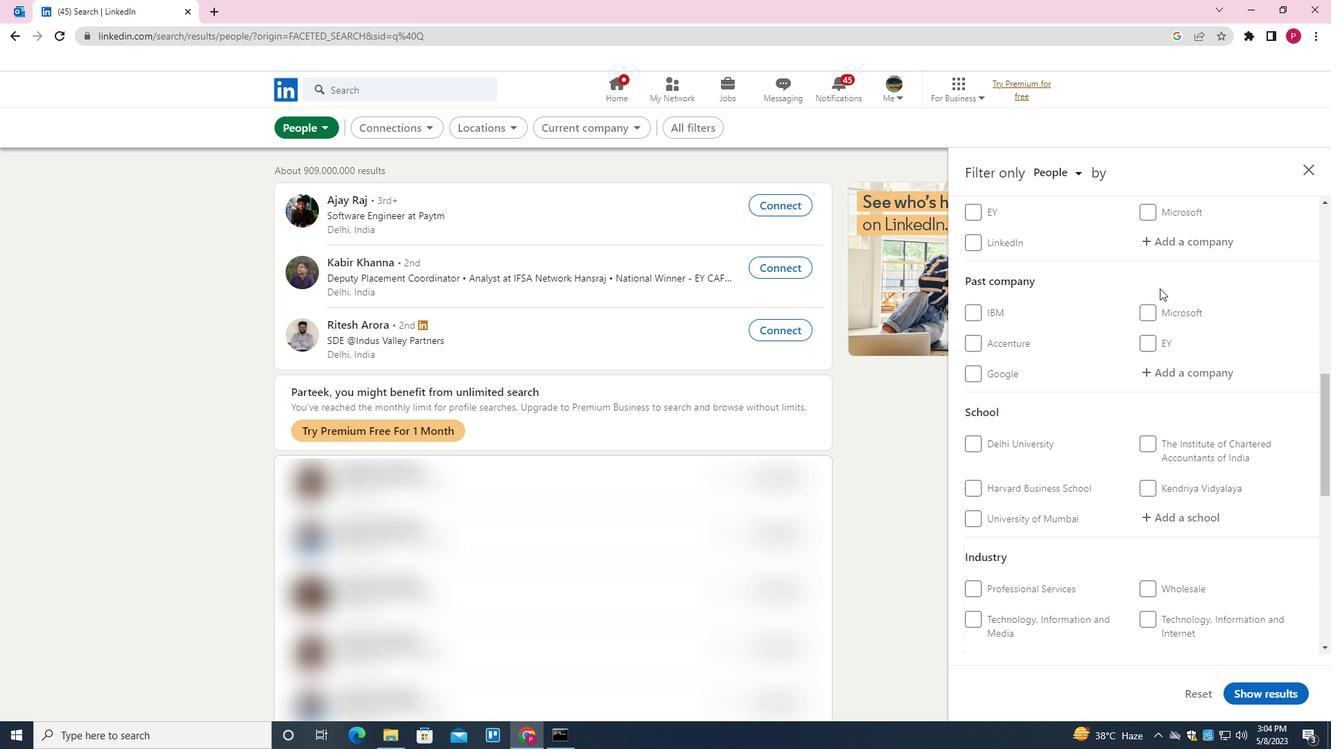 
Action: Mouse scrolled (1160, 287) with delta (0, 0)
Screenshot: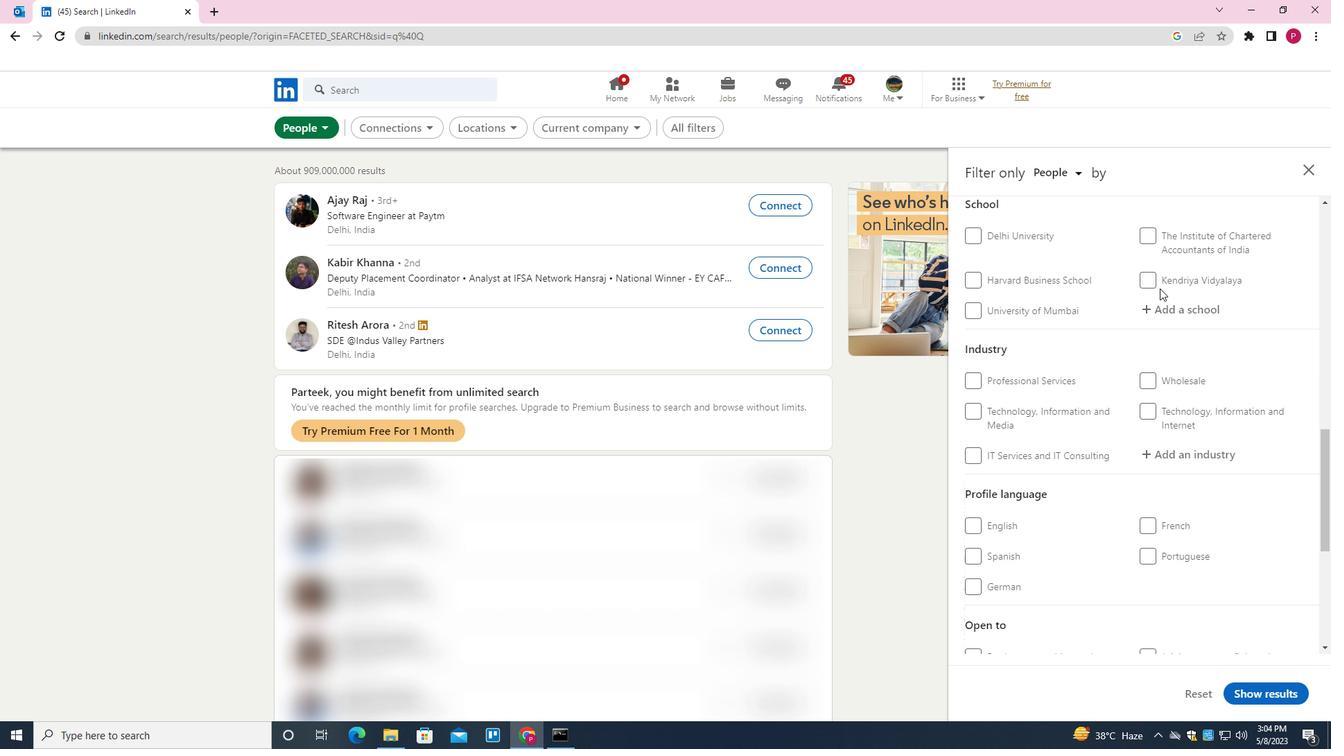 
Action: Mouse scrolled (1160, 287) with delta (0, 0)
Screenshot: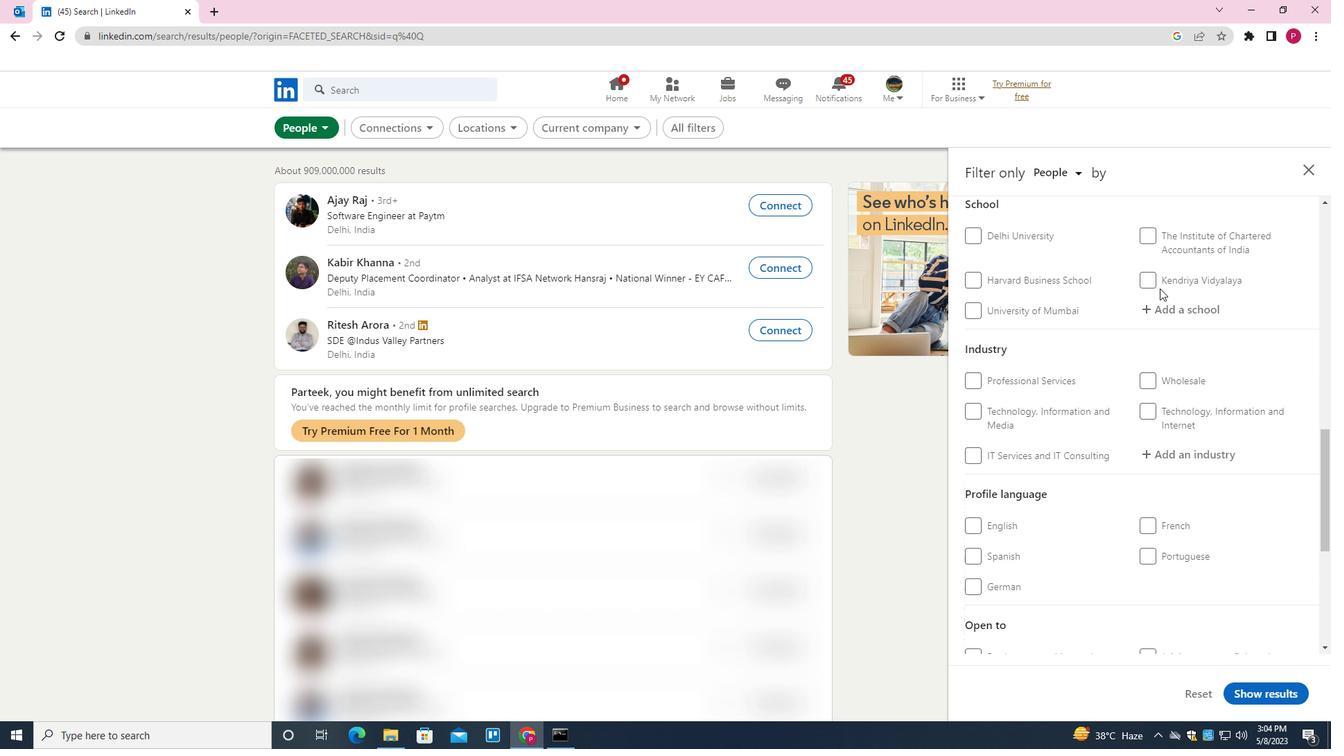 
Action: Mouse scrolled (1160, 287) with delta (0, 0)
Screenshot: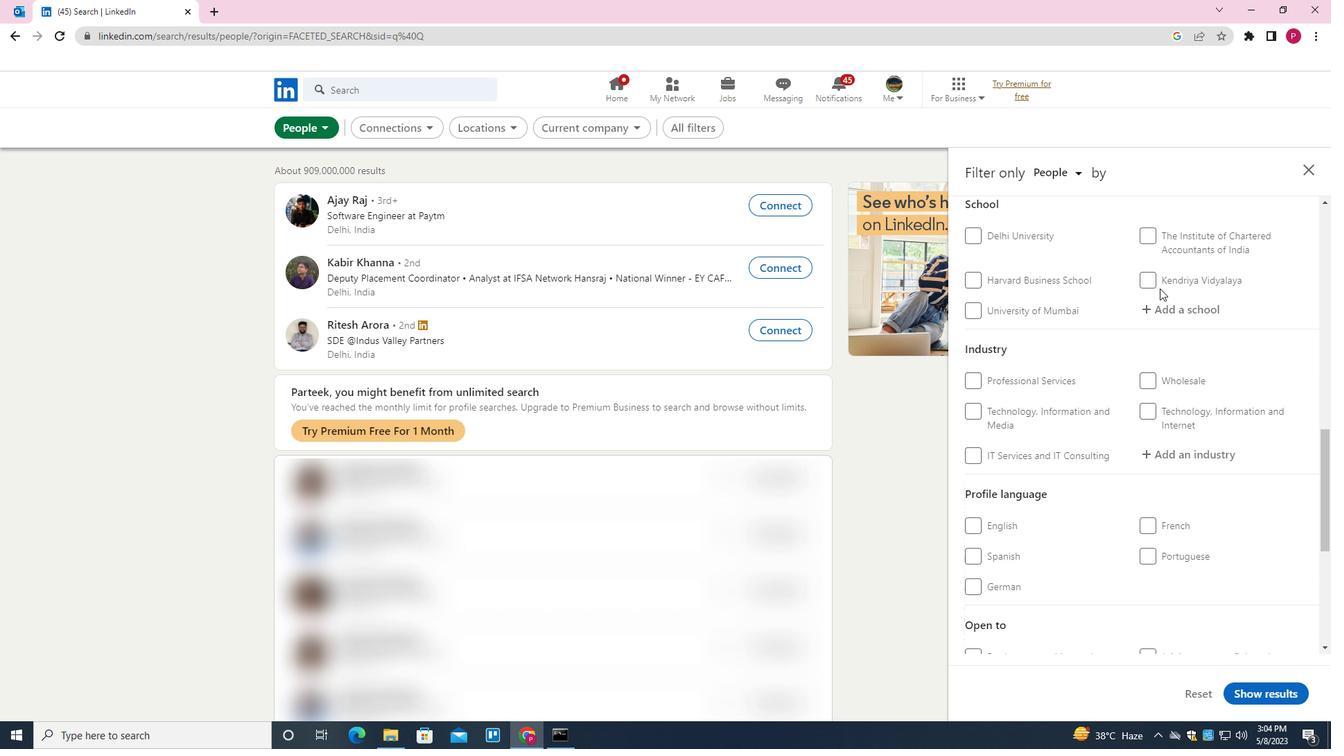
Action: Mouse moved to (1002, 377)
Screenshot: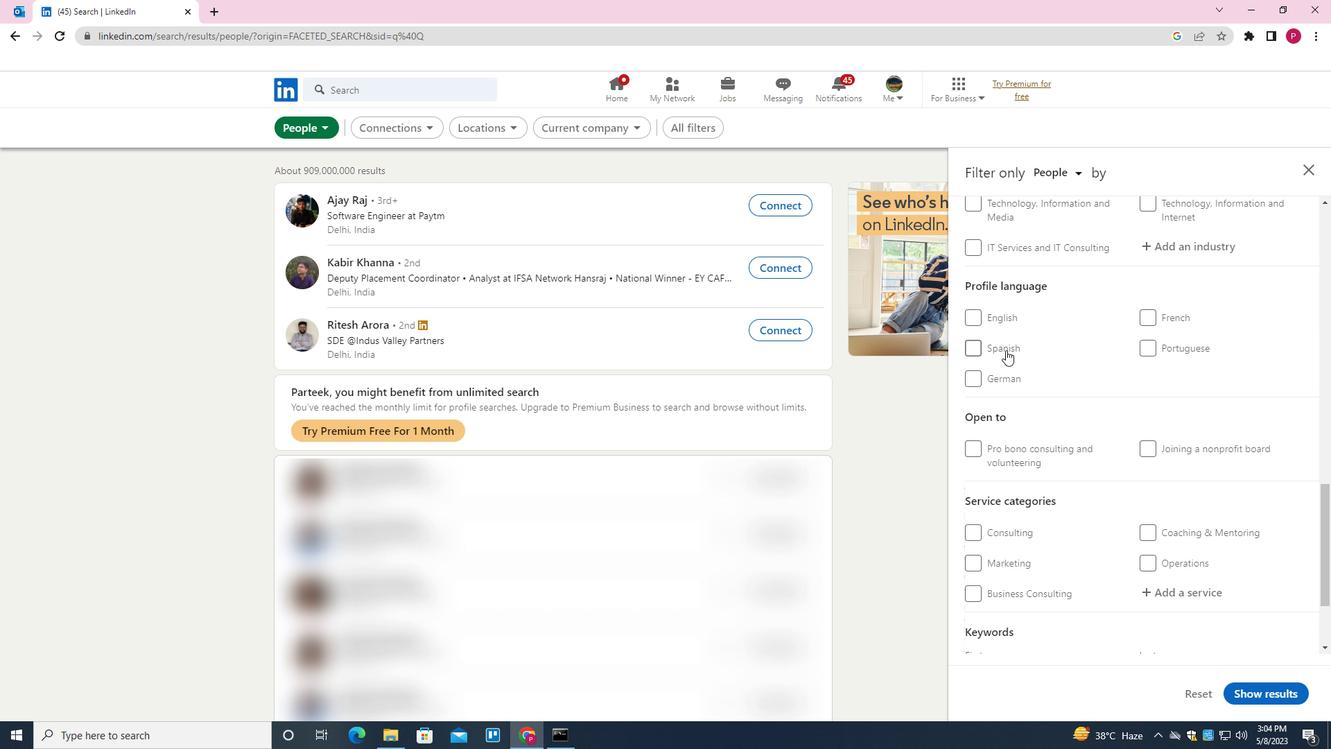 
Action: Mouse pressed left at (1002, 377)
Screenshot: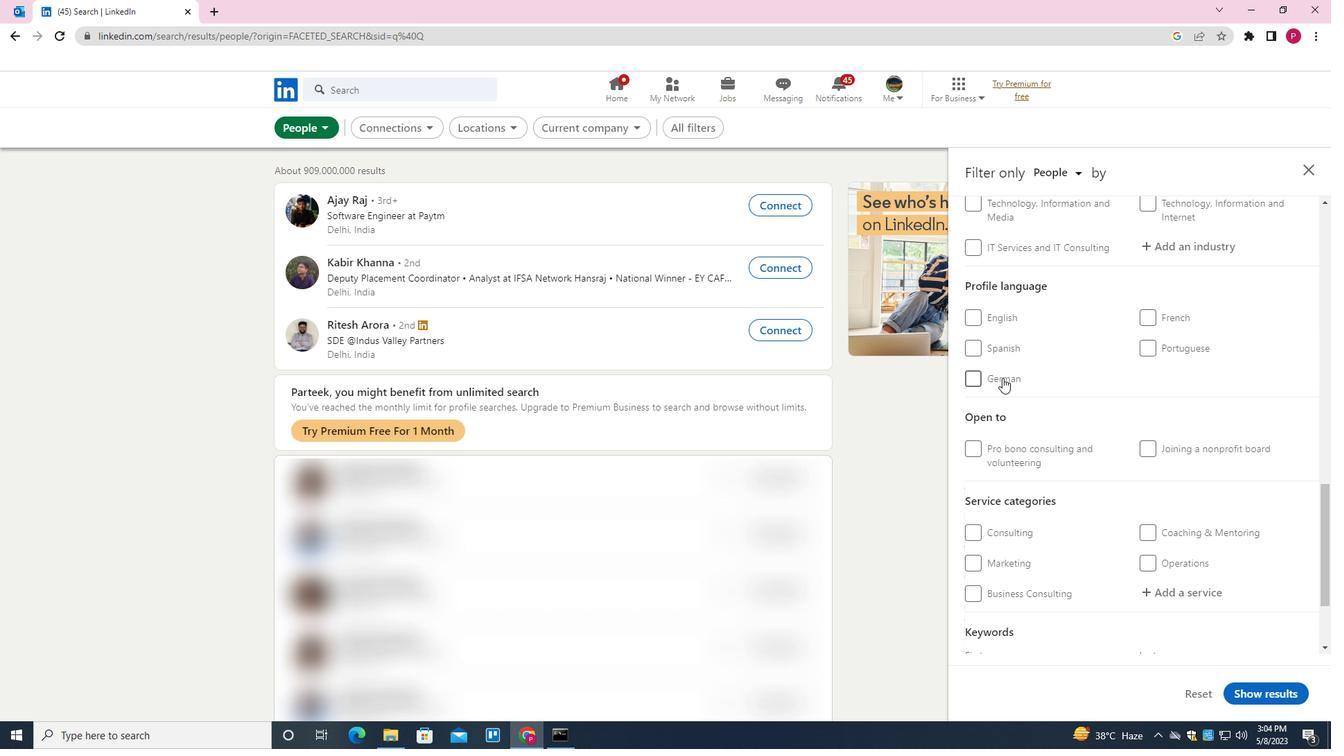 
Action: Mouse moved to (1174, 416)
Screenshot: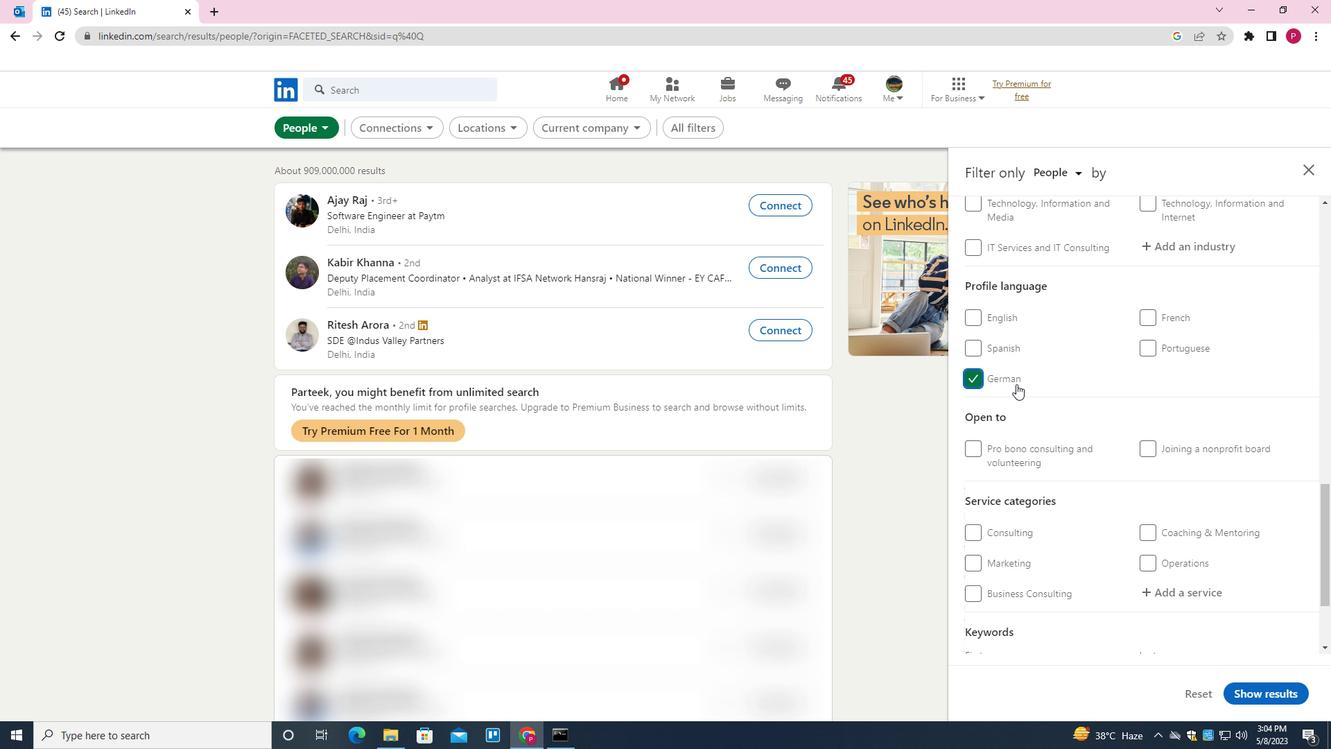 
Action: Mouse scrolled (1174, 416) with delta (0, 0)
Screenshot: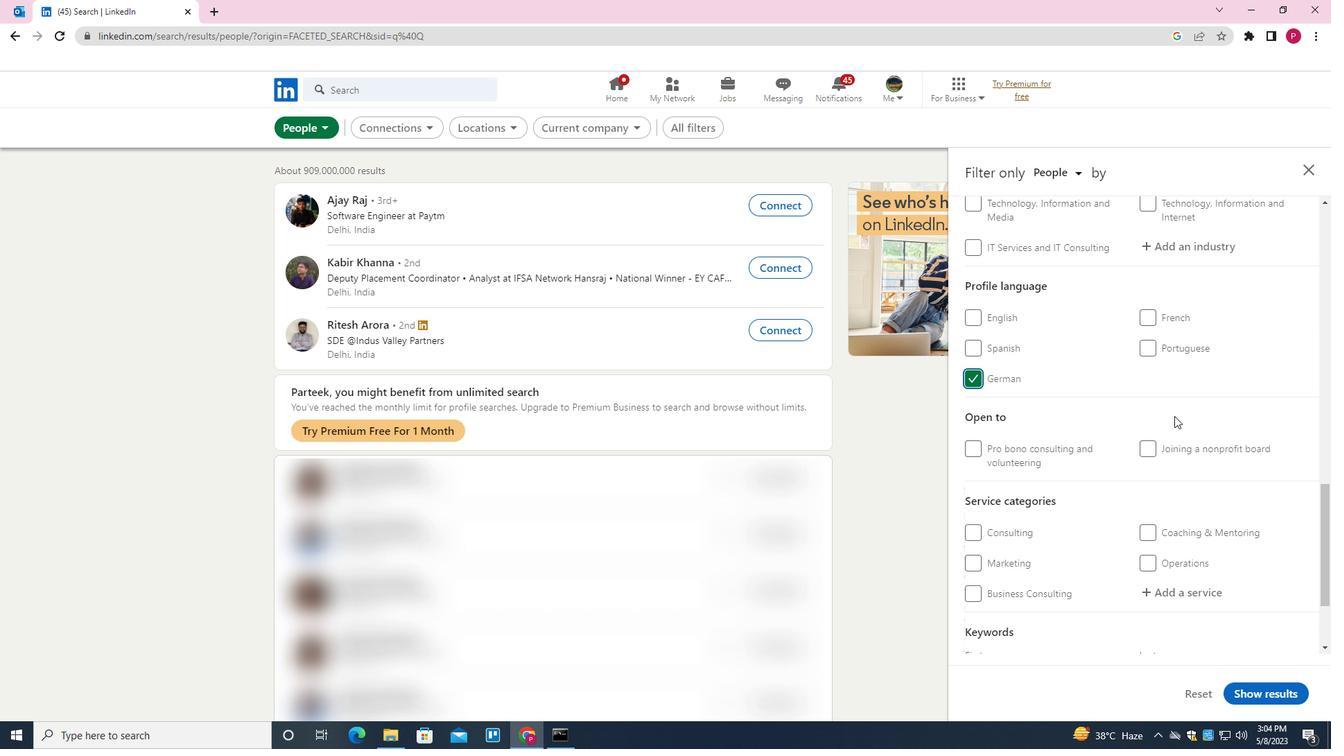 
Action: Mouse scrolled (1174, 416) with delta (0, 0)
Screenshot: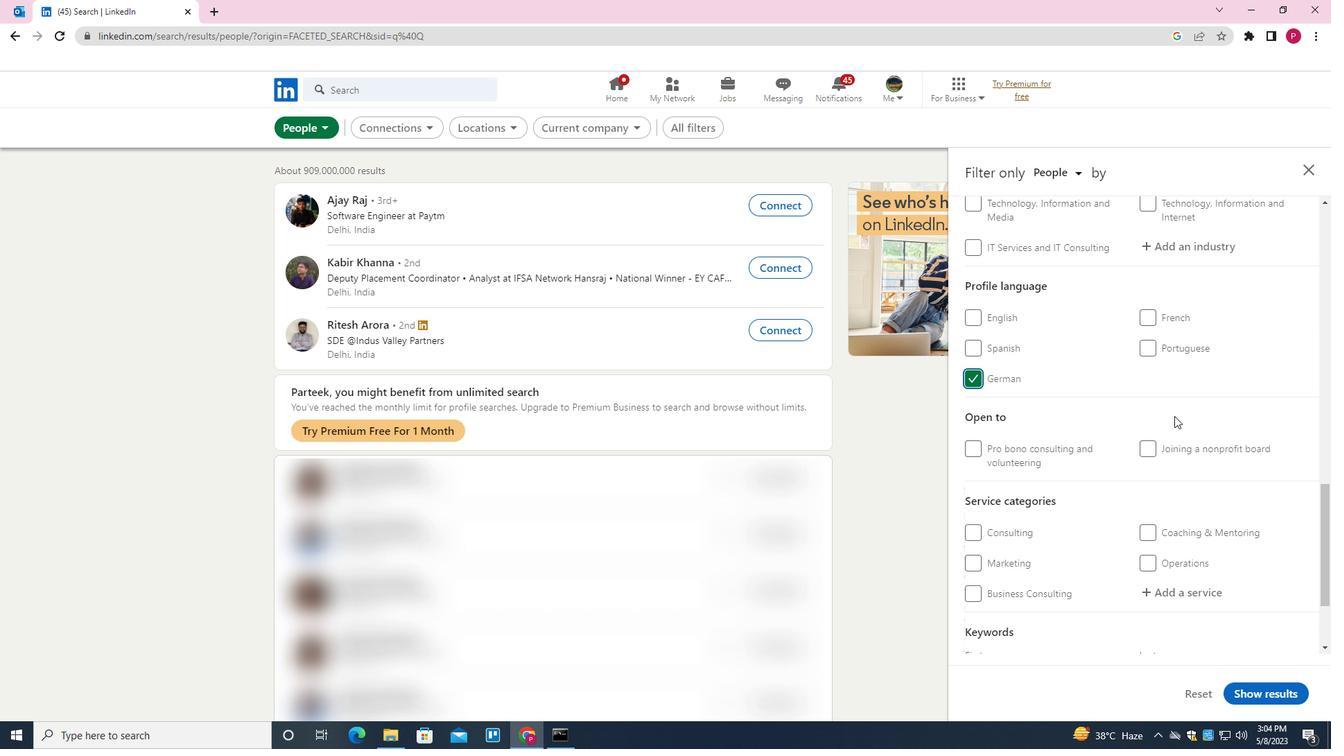 
Action: Mouse scrolled (1174, 416) with delta (0, 0)
Screenshot: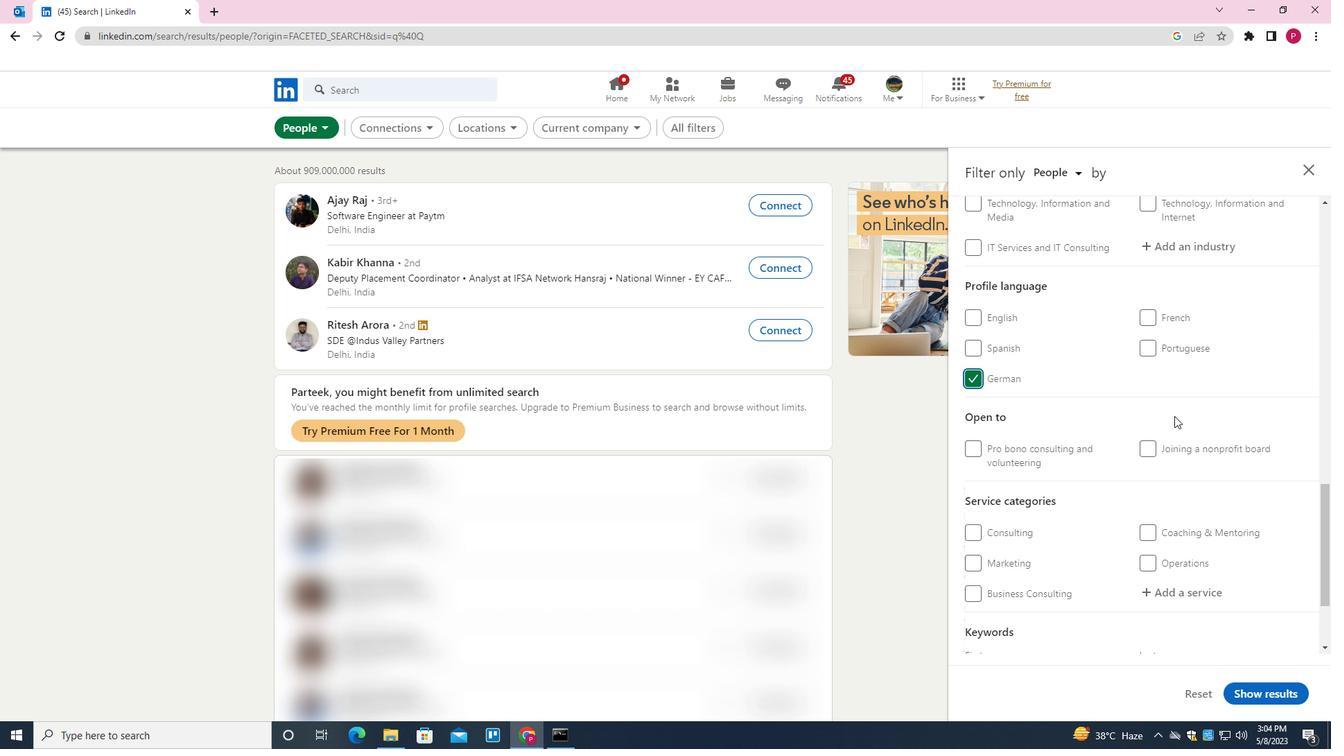 
Action: Mouse scrolled (1174, 416) with delta (0, 0)
Screenshot: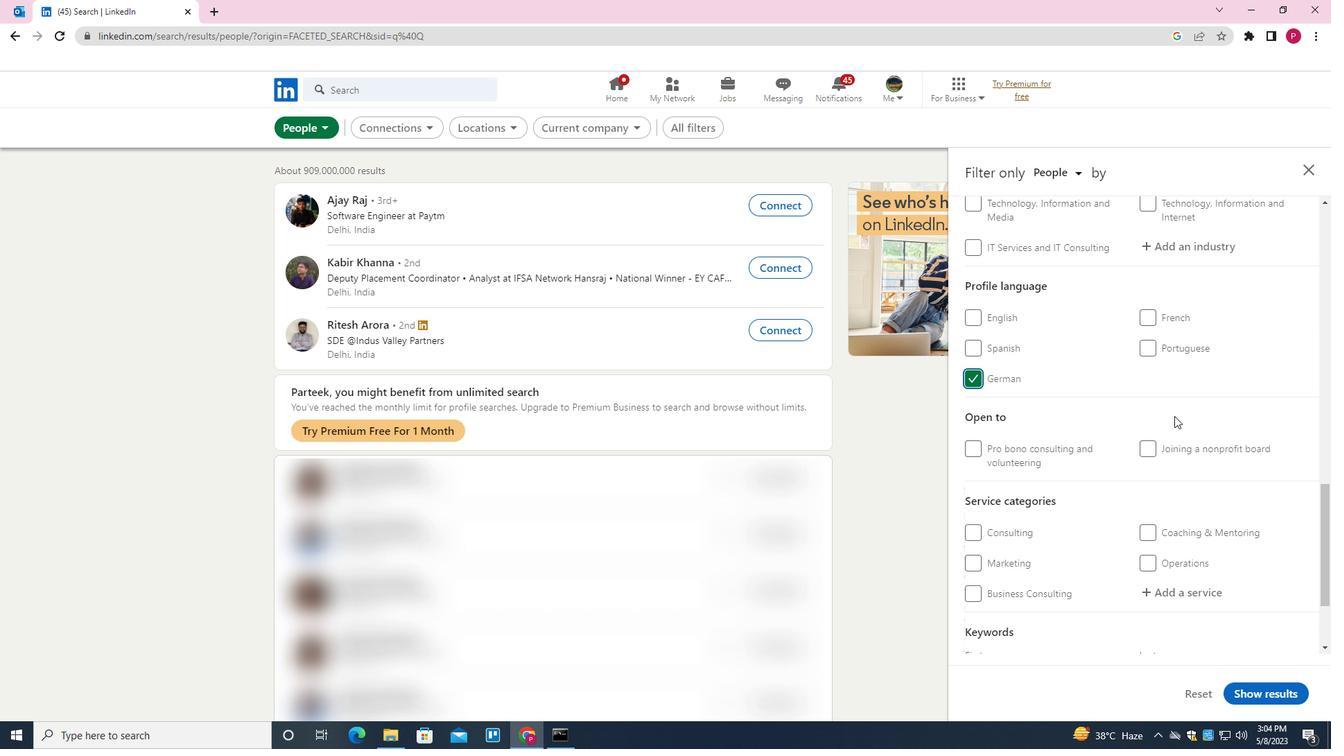 
Action: Mouse scrolled (1174, 416) with delta (0, 0)
Screenshot: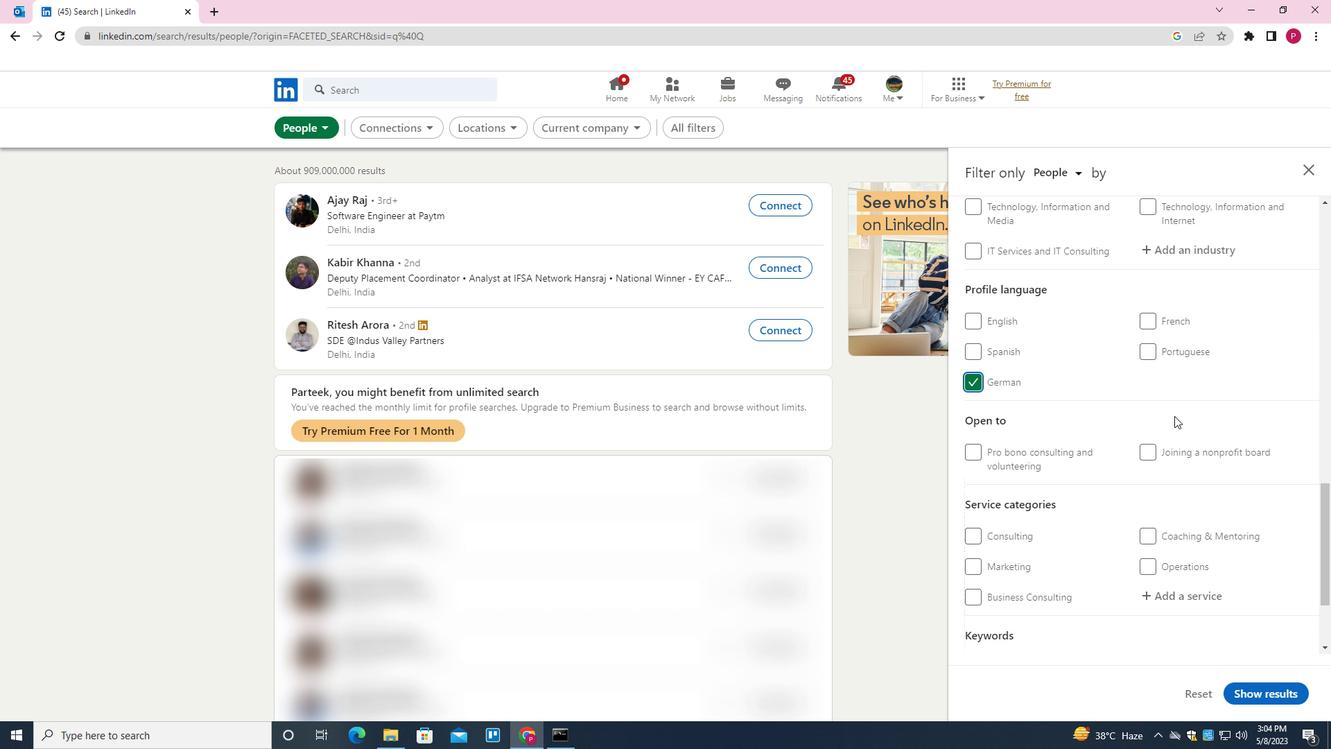 
Action: Mouse scrolled (1174, 416) with delta (0, 0)
Screenshot: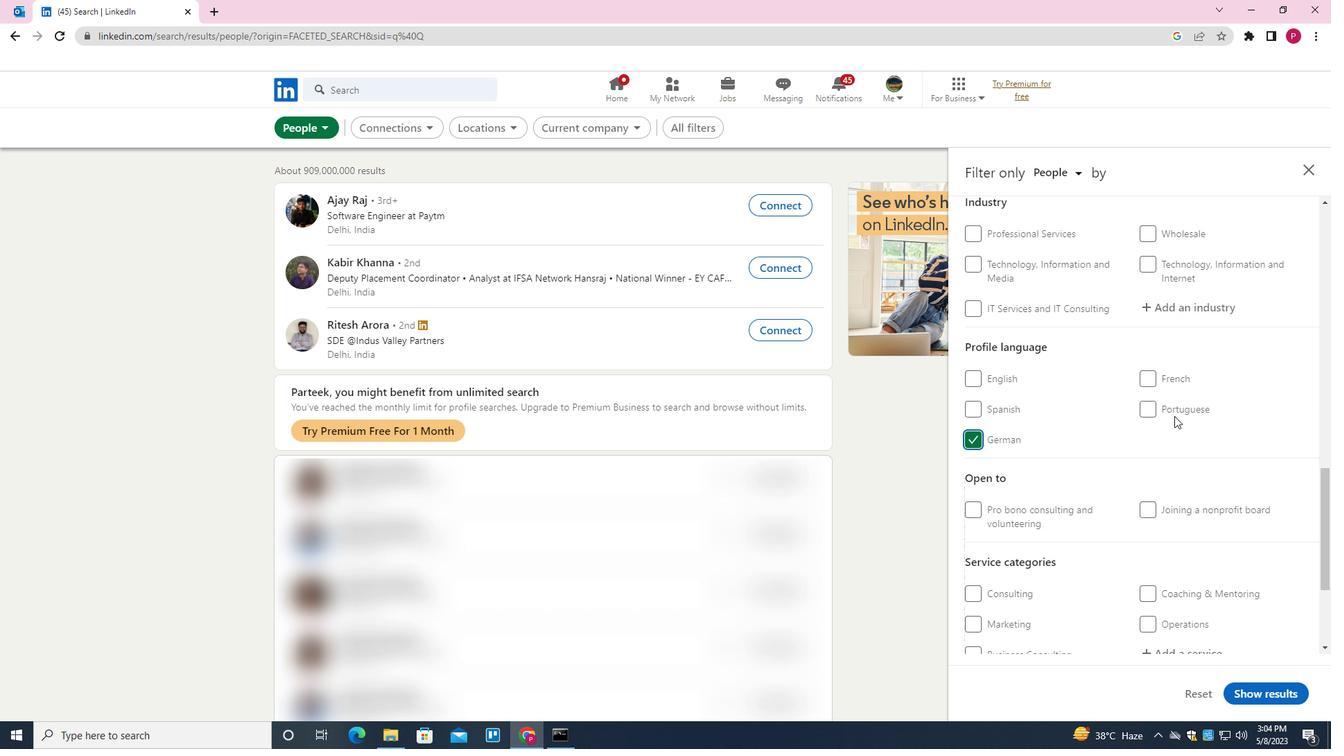 
Action: Mouse scrolled (1174, 416) with delta (0, 0)
Screenshot: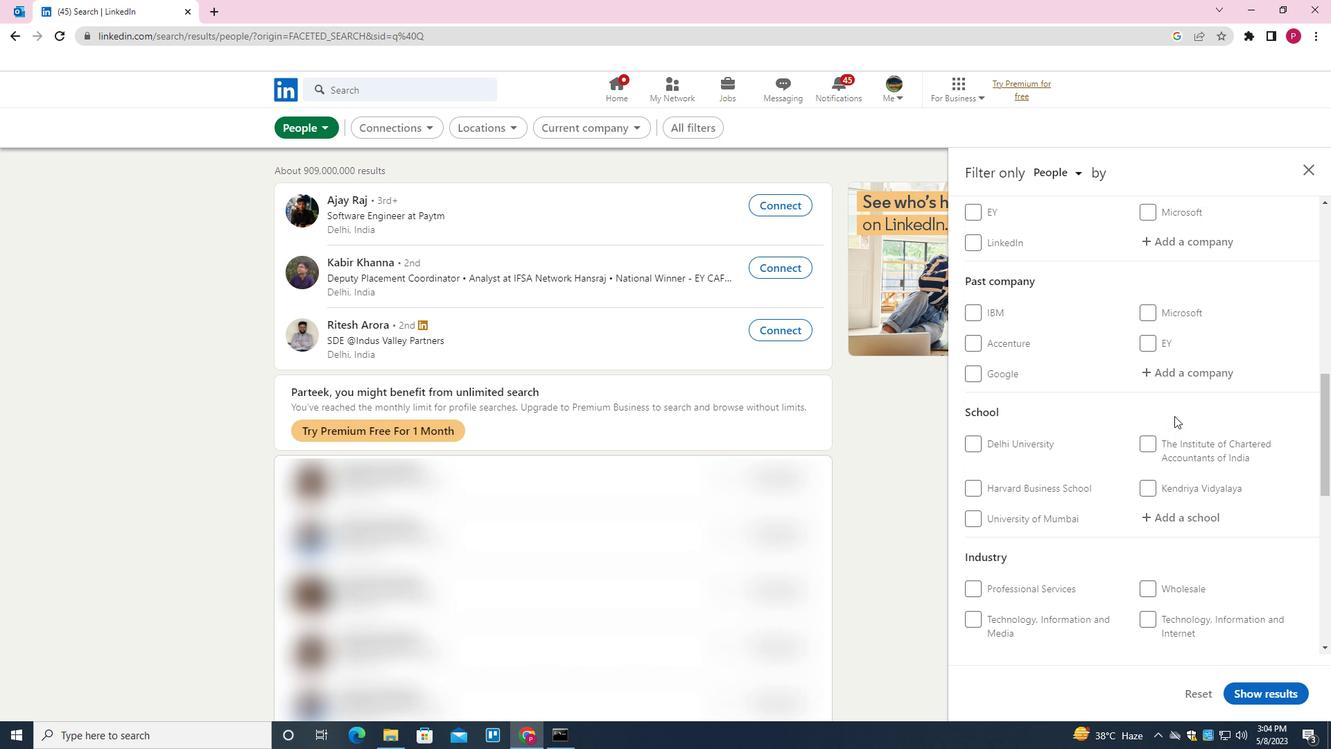 
Action: Mouse scrolled (1174, 416) with delta (0, 0)
Screenshot: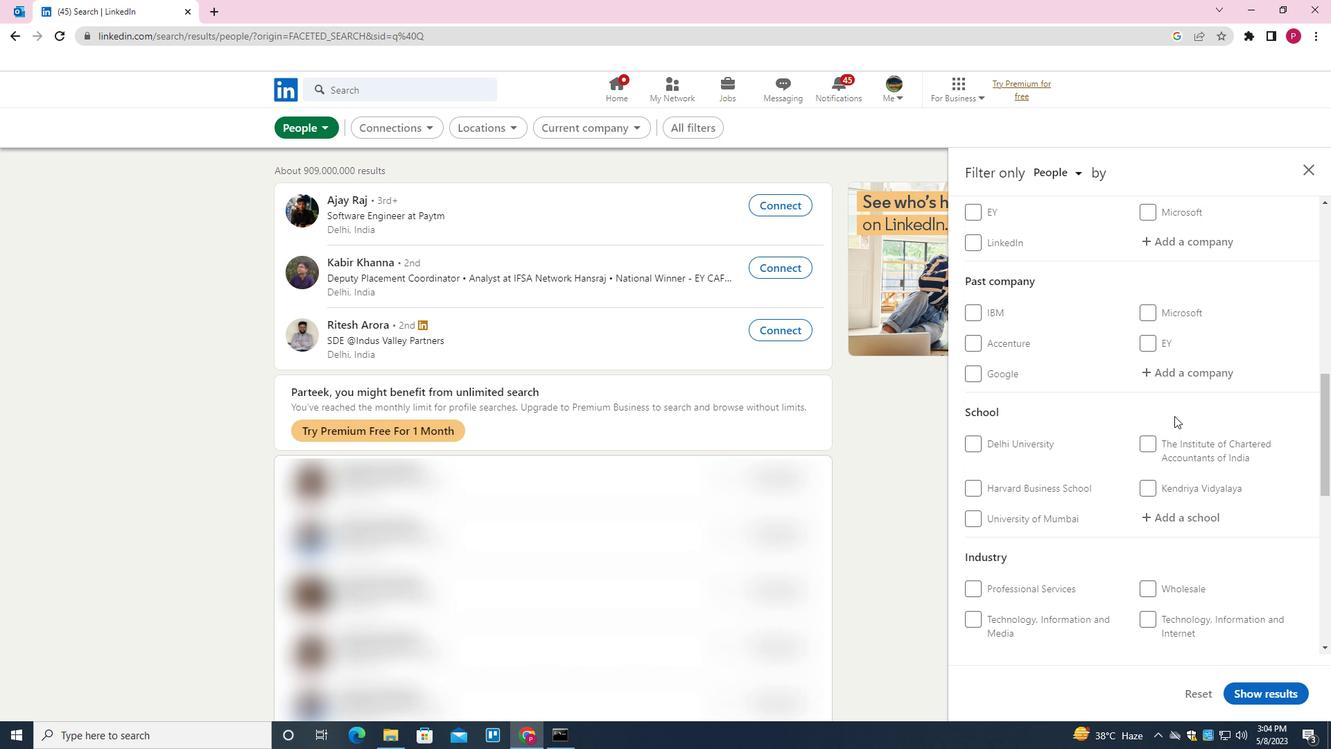 
Action: Mouse scrolled (1174, 416) with delta (0, 0)
Screenshot: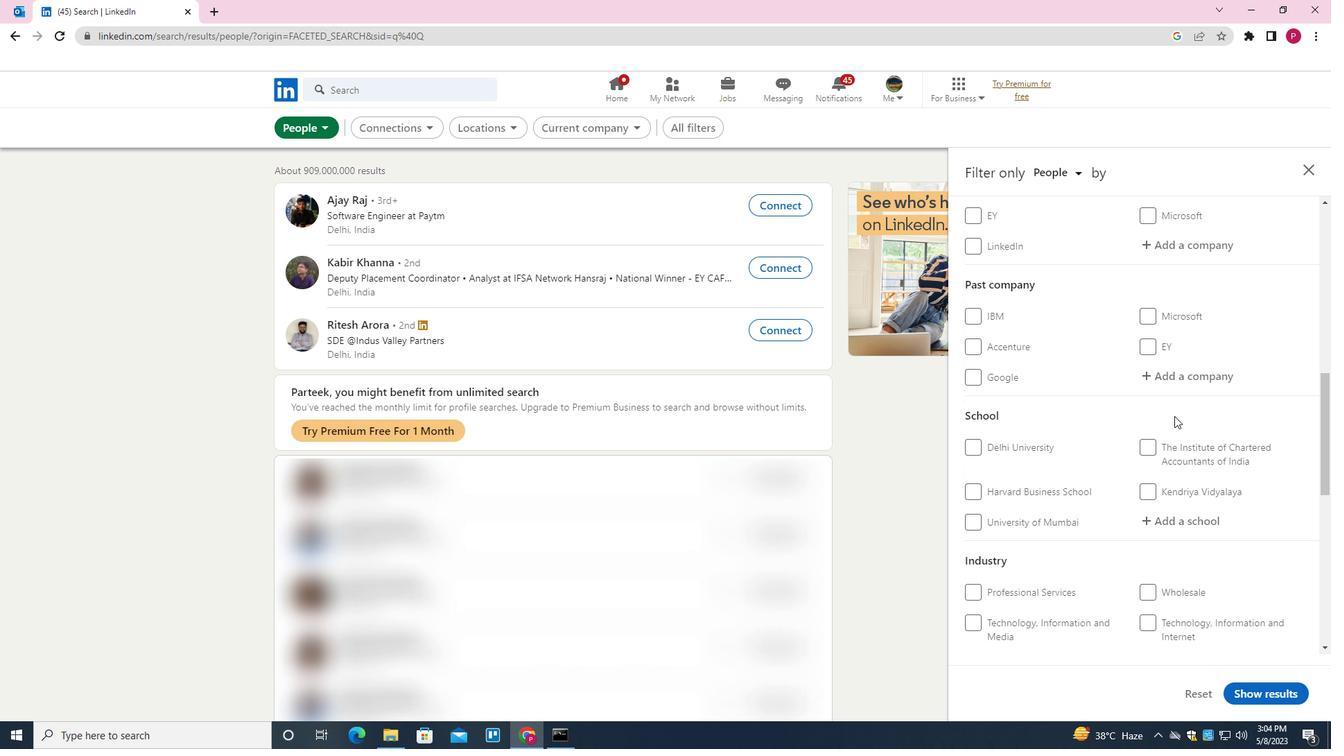 
Action: Mouse moved to (1175, 447)
Screenshot: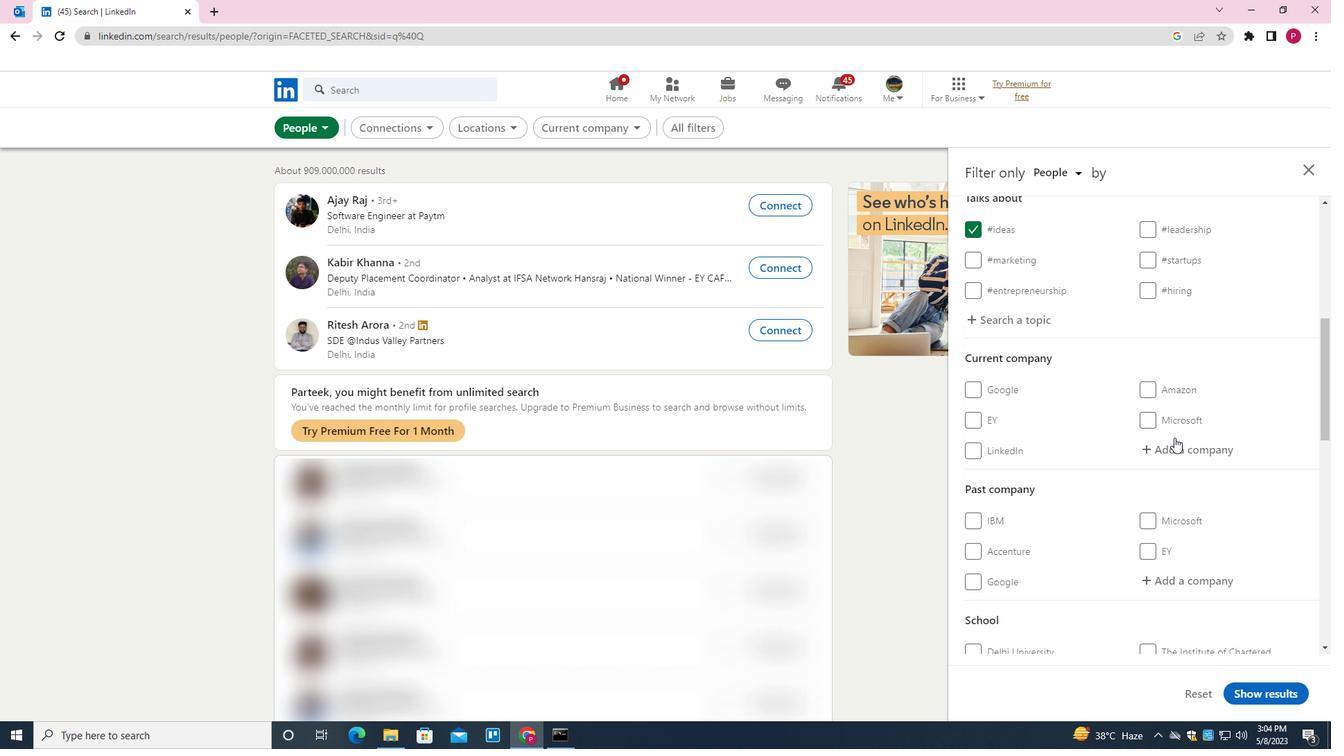 
Action: Mouse pressed left at (1175, 447)
Screenshot: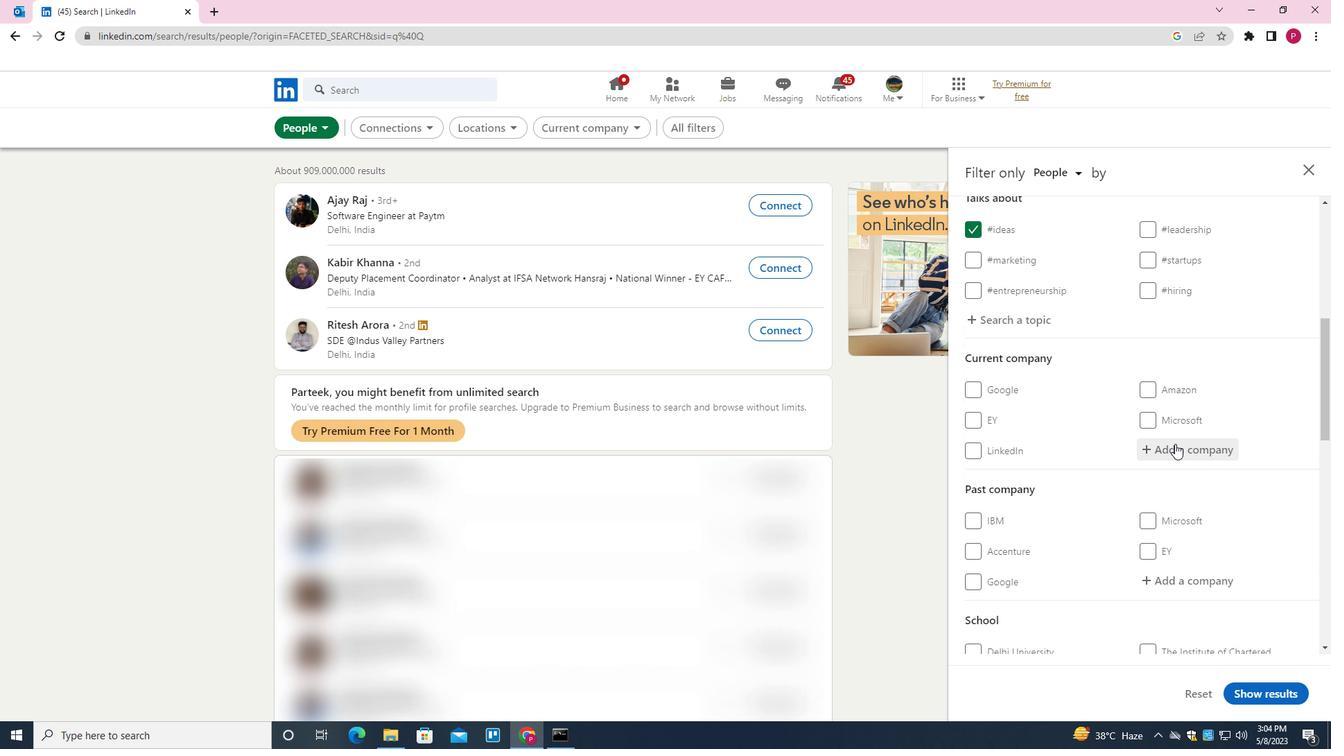 
Action: Key pressed <Key.shift>SIGMAWAYS<Key.down><Key.enter>
Screenshot: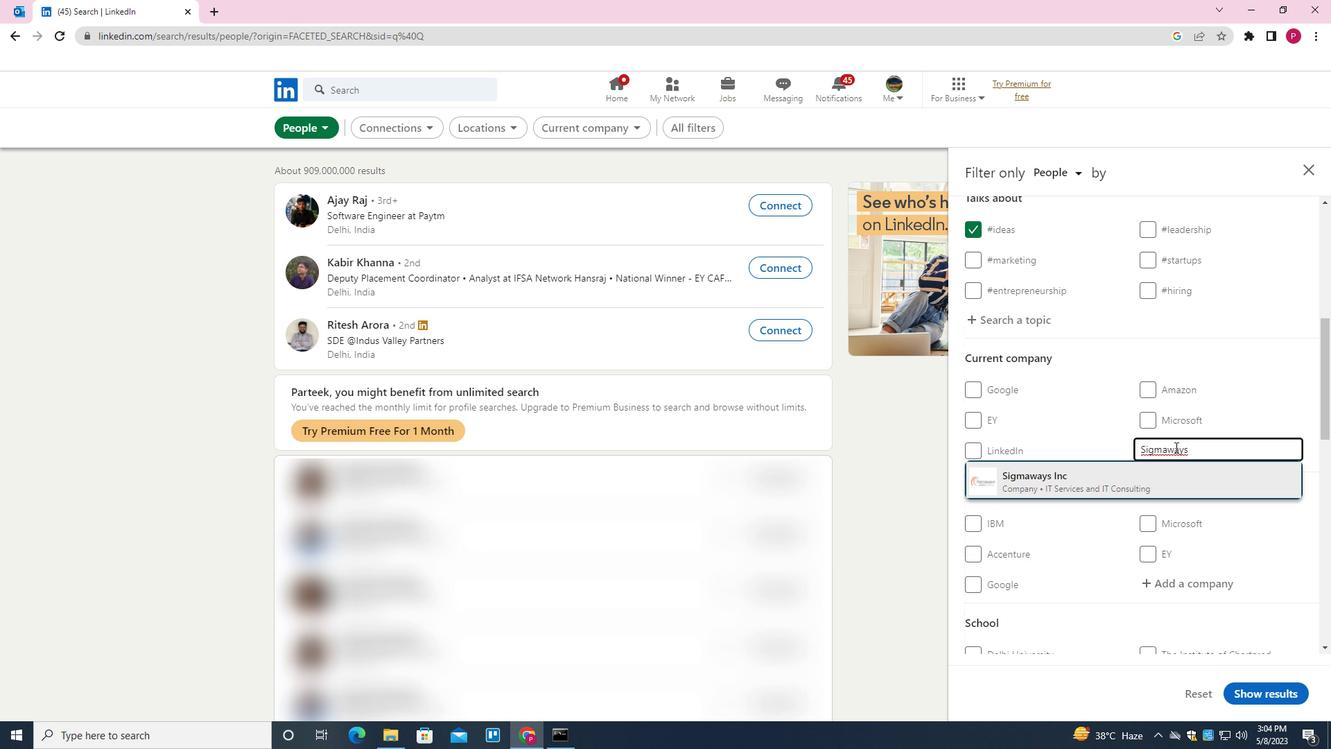 
Action: Mouse moved to (1151, 471)
Screenshot: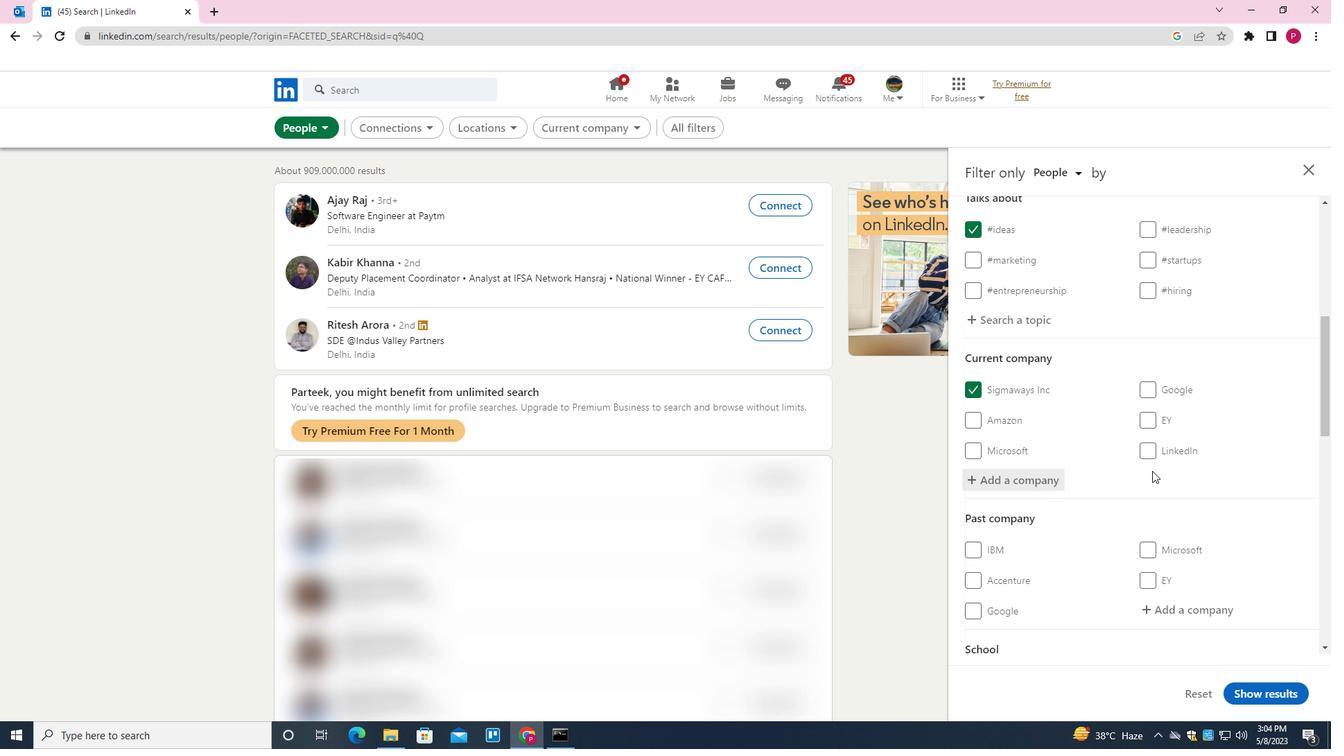 
Action: Mouse scrolled (1151, 470) with delta (0, 0)
Screenshot: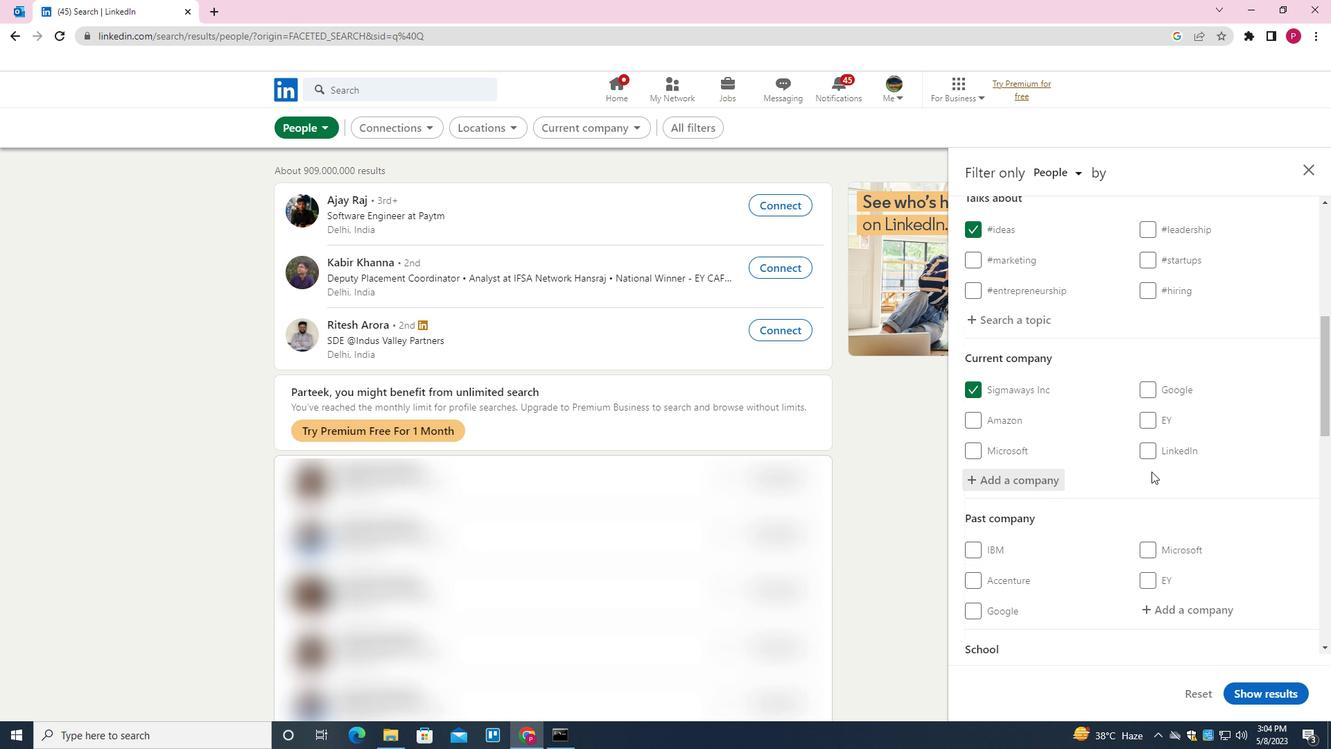 
Action: Mouse scrolled (1151, 470) with delta (0, 0)
Screenshot: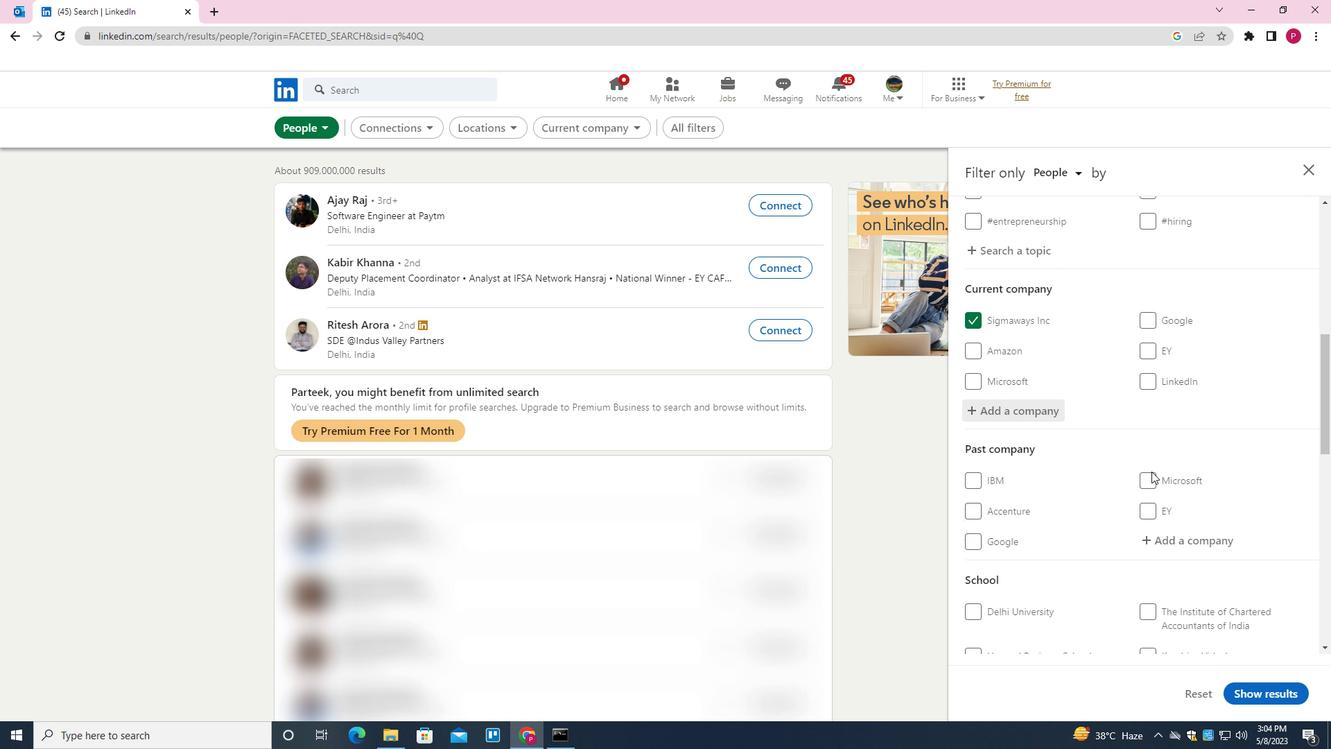 
Action: Mouse scrolled (1151, 470) with delta (0, 0)
Screenshot: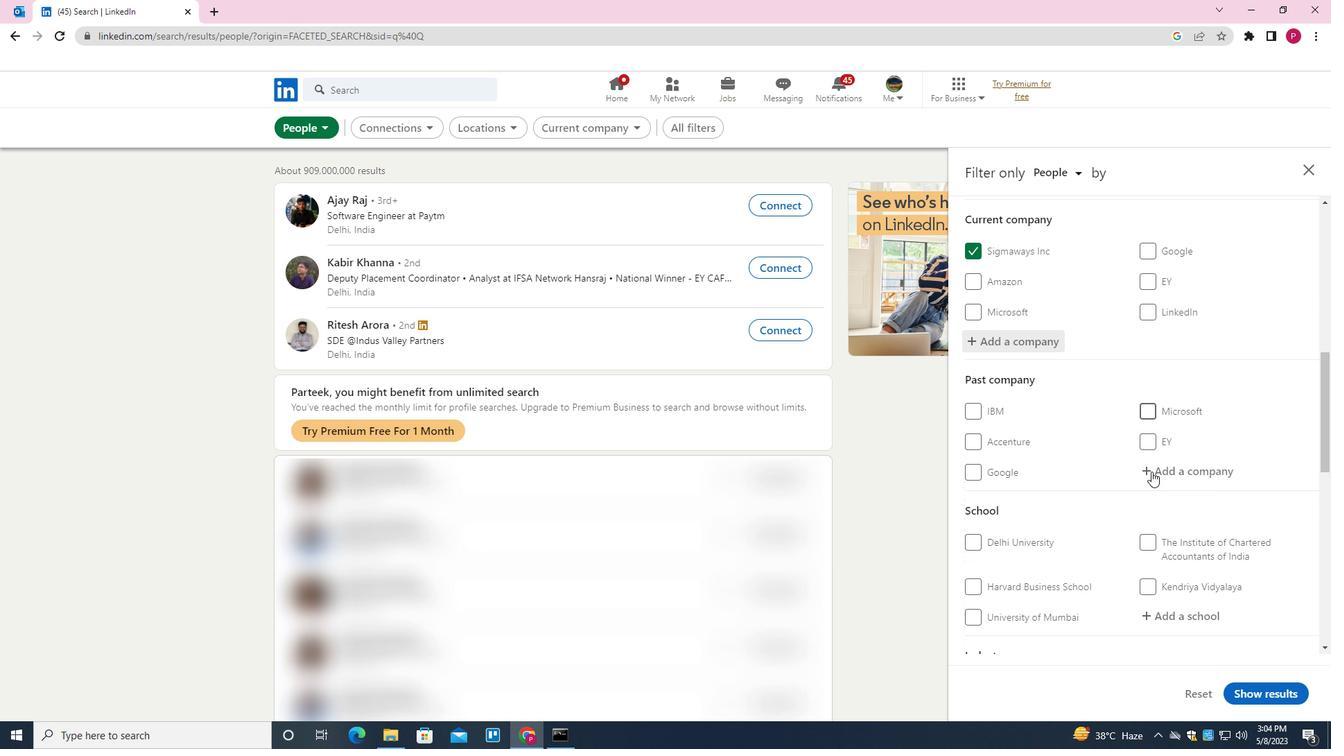 
Action: Mouse scrolled (1151, 470) with delta (0, 0)
Screenshot: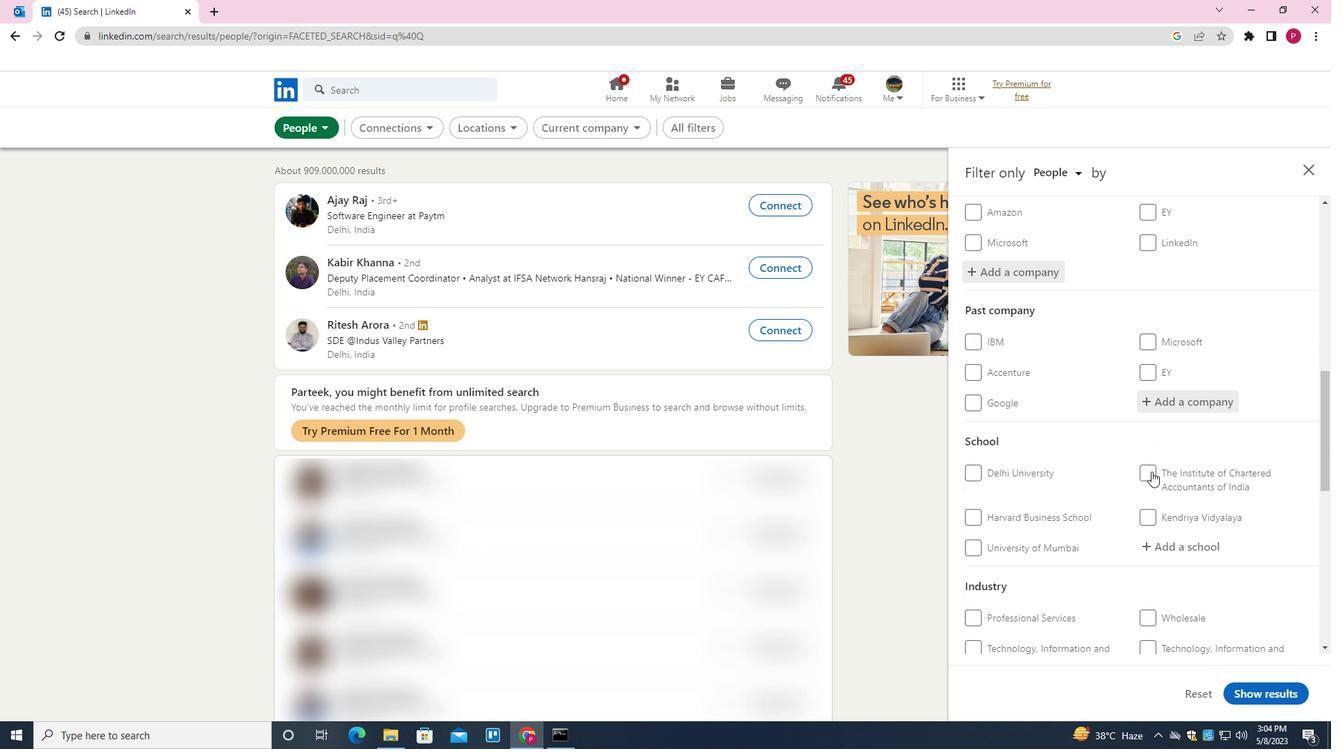 
Action: Mouse scrolled (1151, 470) with delta (0, 0)
Screenshot: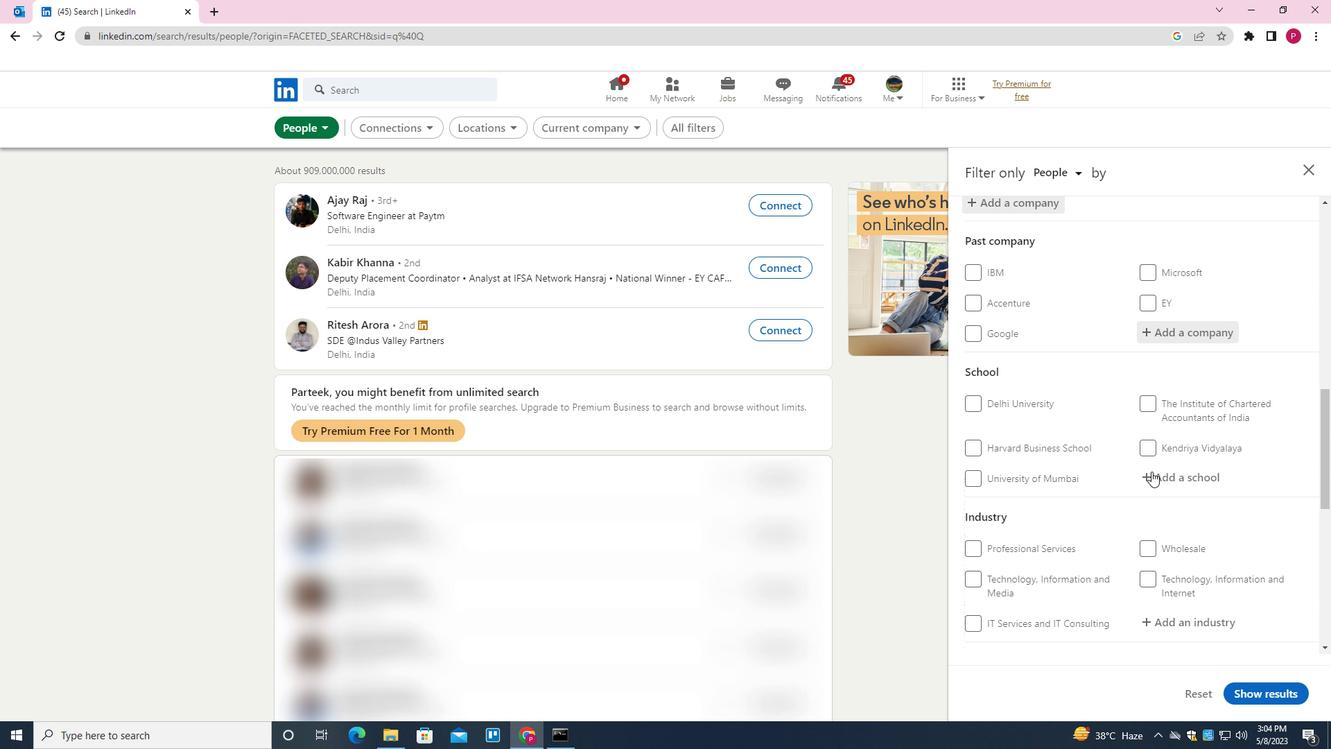 
Action: Mouse scrolled (1151, 470) with delta (0, 0)
Screenshot: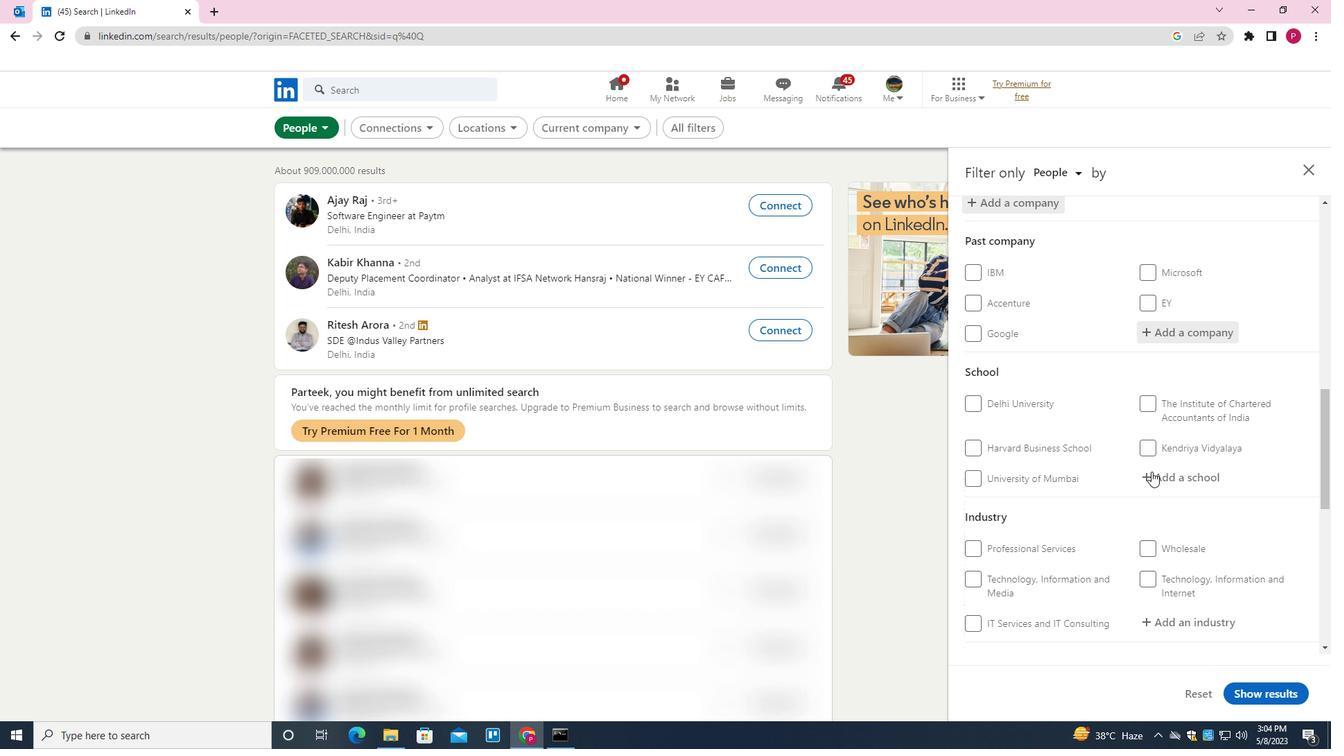 
Action: Mouse moved to (1194, 337)
Screenshot: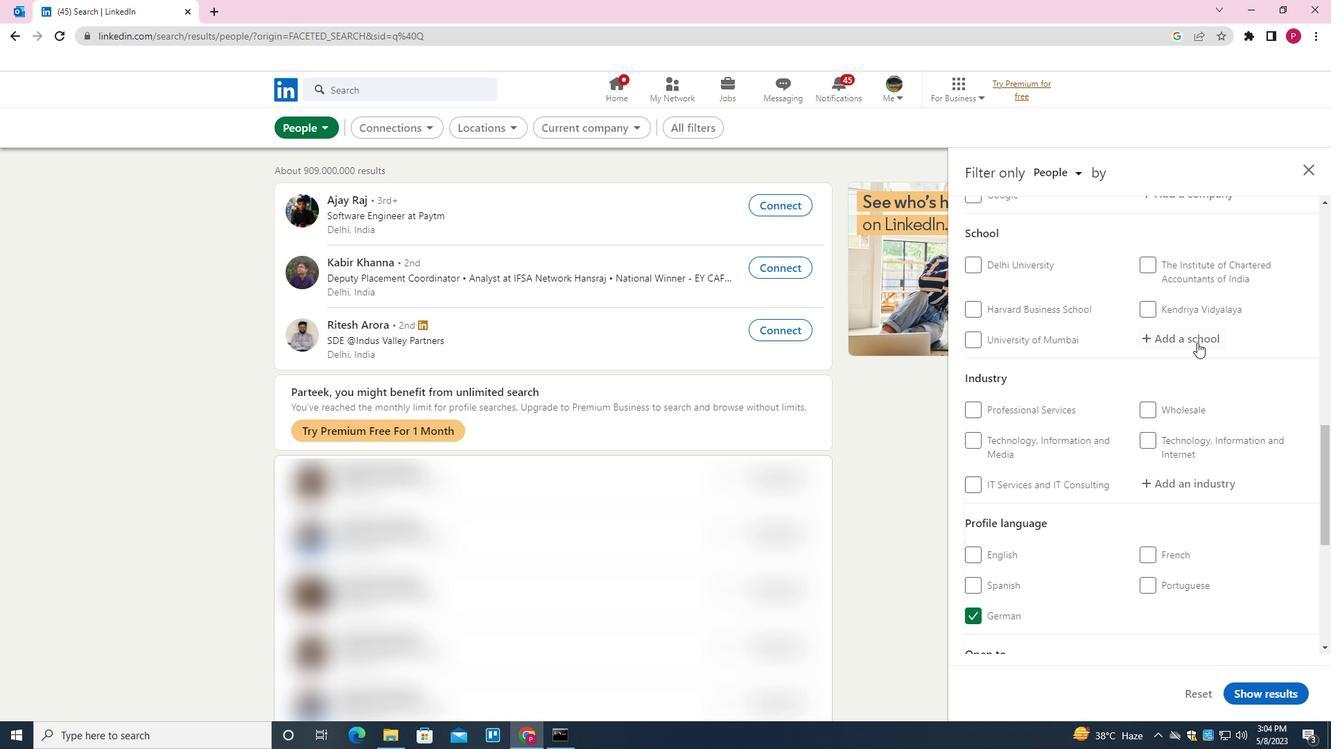 
Action: Mouse pressed left at (1194, 337)
Screenshot: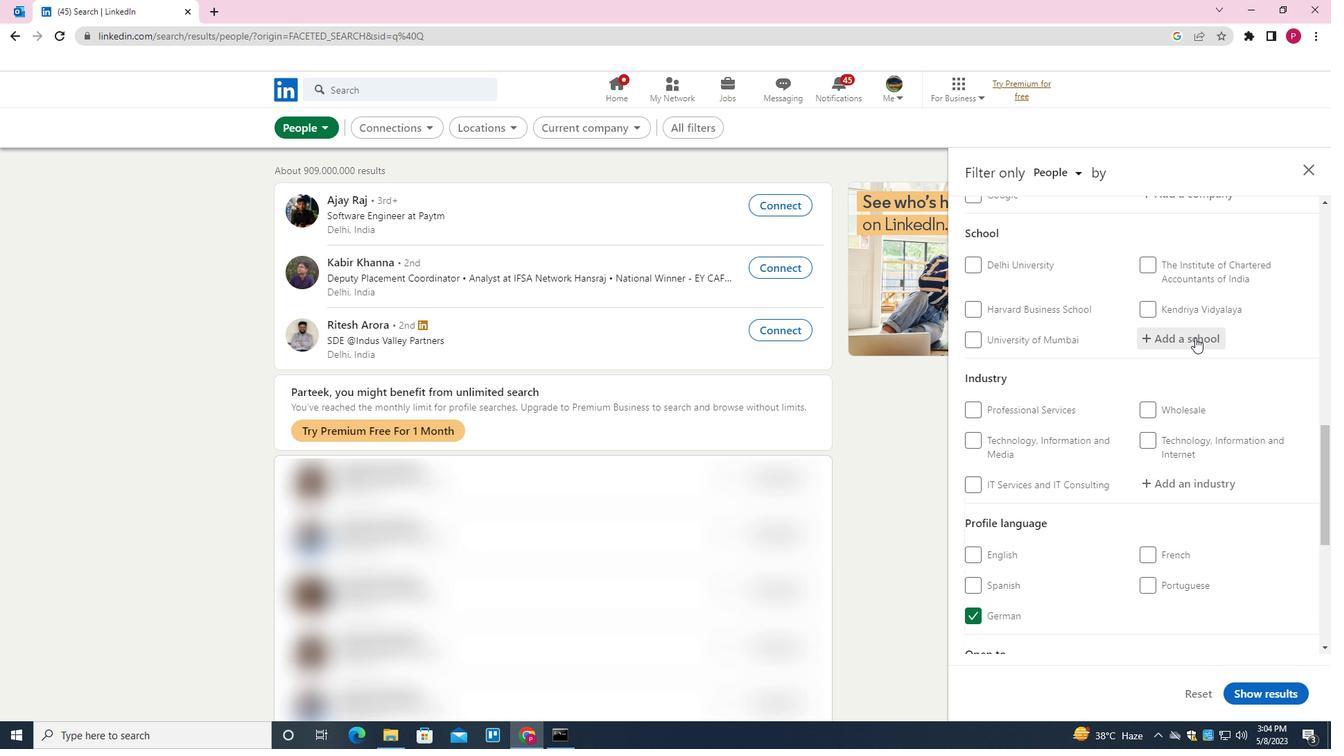 
Action: Mouse moved to (1194, 337)
Screenshot: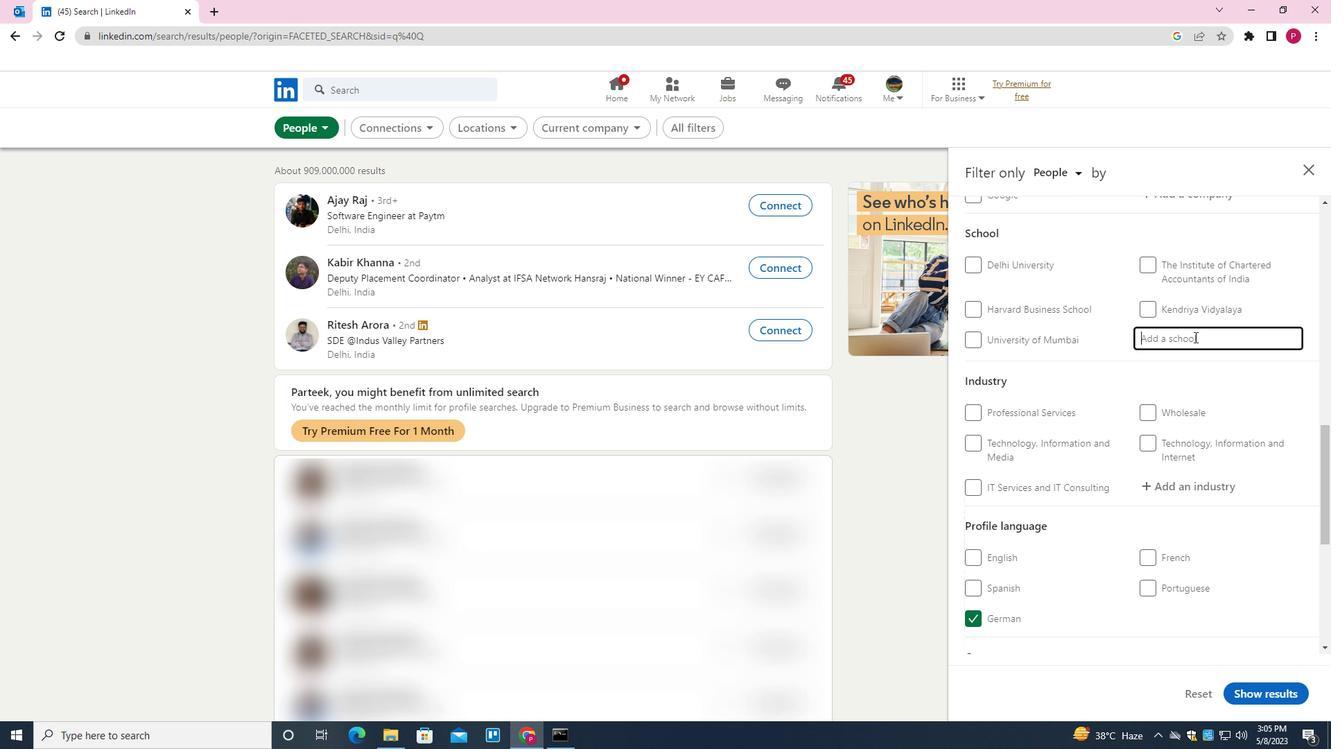 
Action: Key pressed <Key.shift>IN<Key.backspace><Key.shift><Key.shift><Key.shift><Key.shift><Key.shift><Key.shift><Key.shift><Key.shift><Key.shift><Key.shift><Key.shift><Key.shift><Key.shift><Key.shift><Key.shift>NSTITUTE<Key.space>OF<Key.space>MANAGEMENT<Key.space>STUDIES<Key.space><Key.backspace>,<Key.shift><Key.shift><Key.shift><Key.shift><Key.shift><Key.shift><Key.shift><Key.shift><Key.shift>DAVV<Key.down><Key.enter>
Screenshot: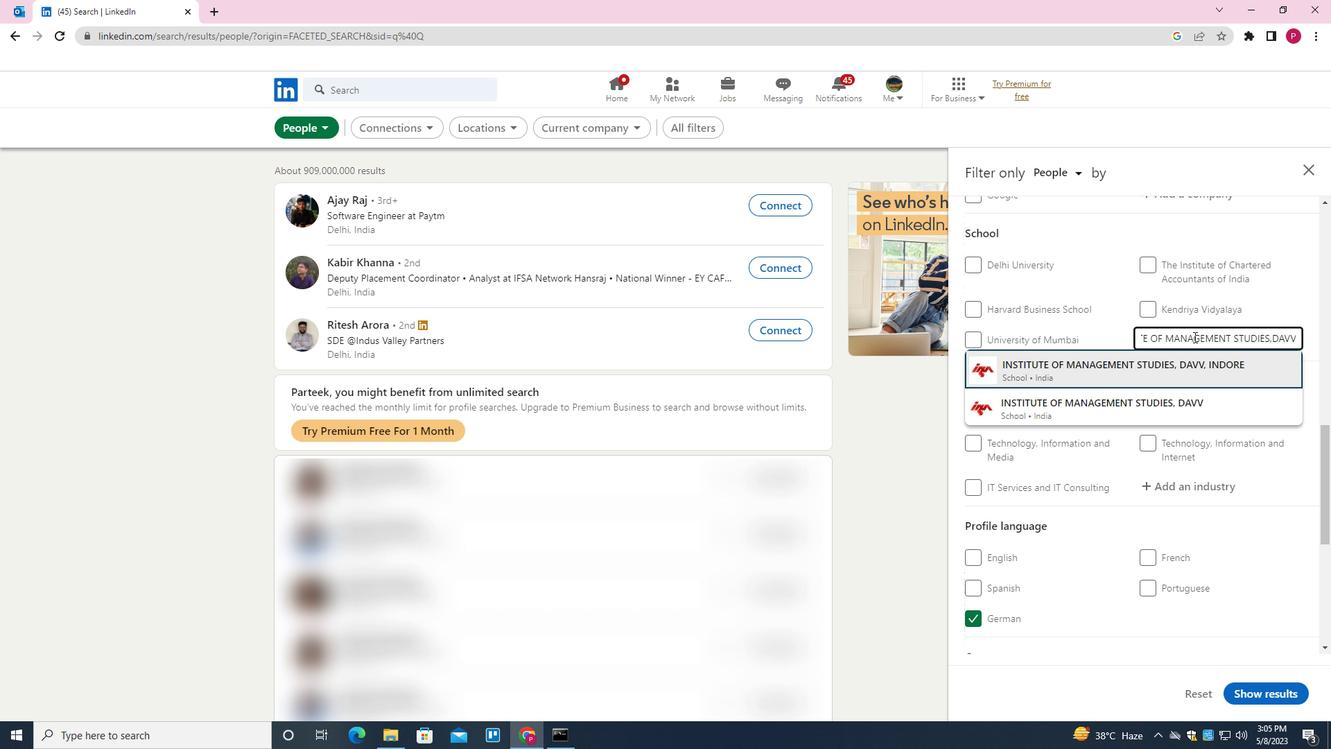 
Action: Mouse moved to (1168, 353)
Screenshot: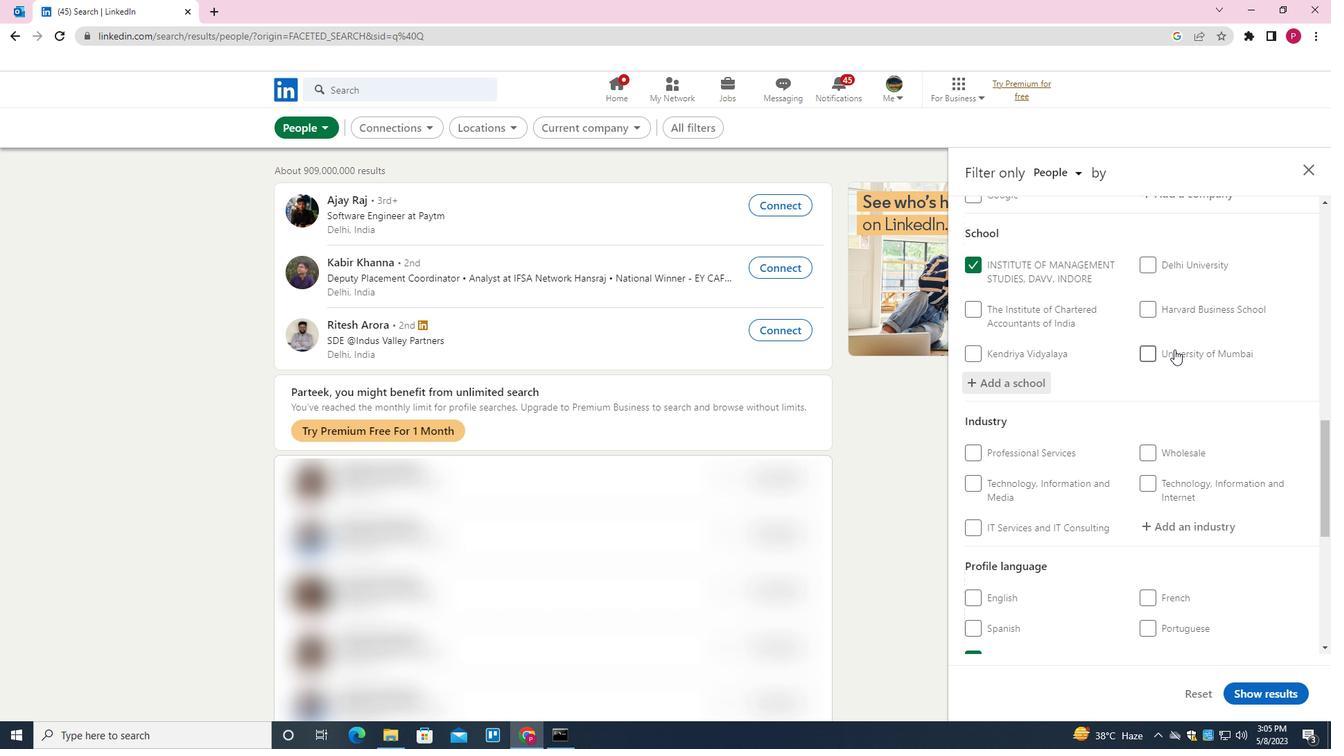 
Action: Mouse scrolled (1168, 353) with delta (0, 0)
Screenshot: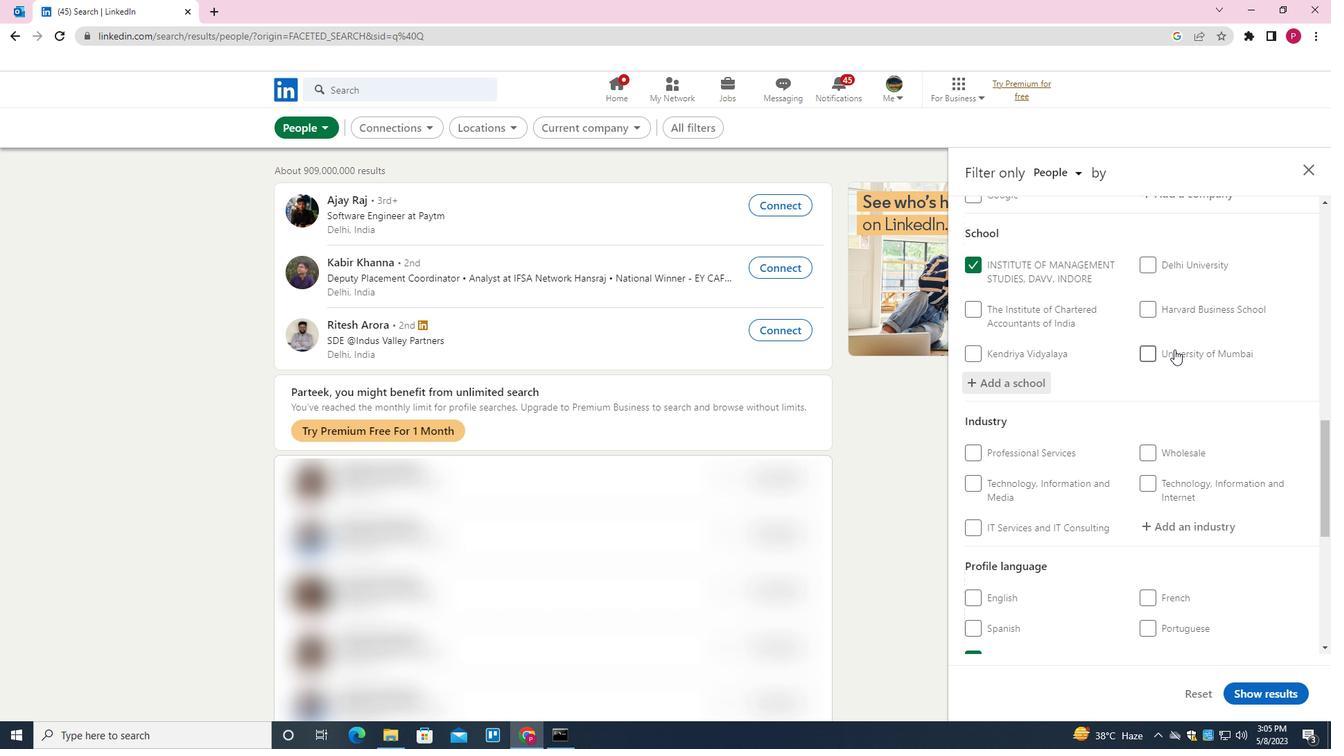 
Action: Mouse moved to (1167, 359)
Screenshot: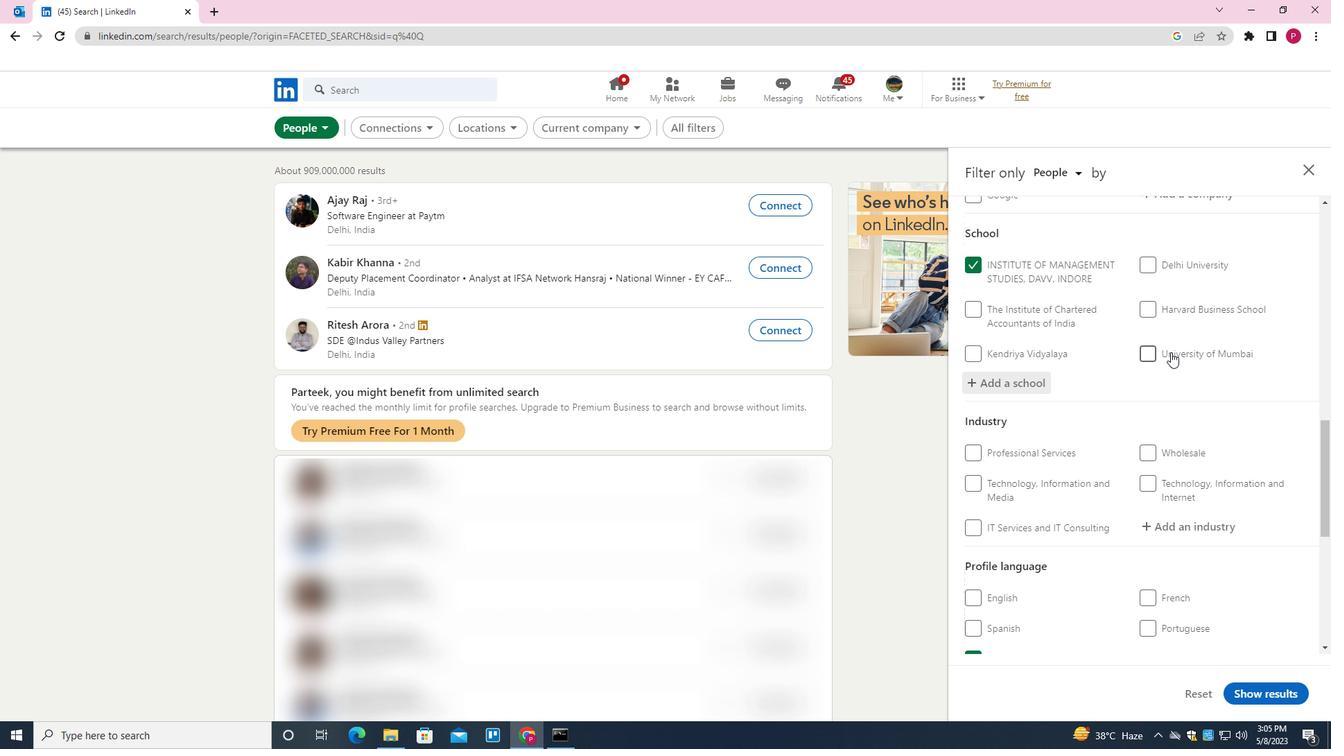 
Action: Mouse scrolled (1167, 359) with delta (0, 0)
Screenshot: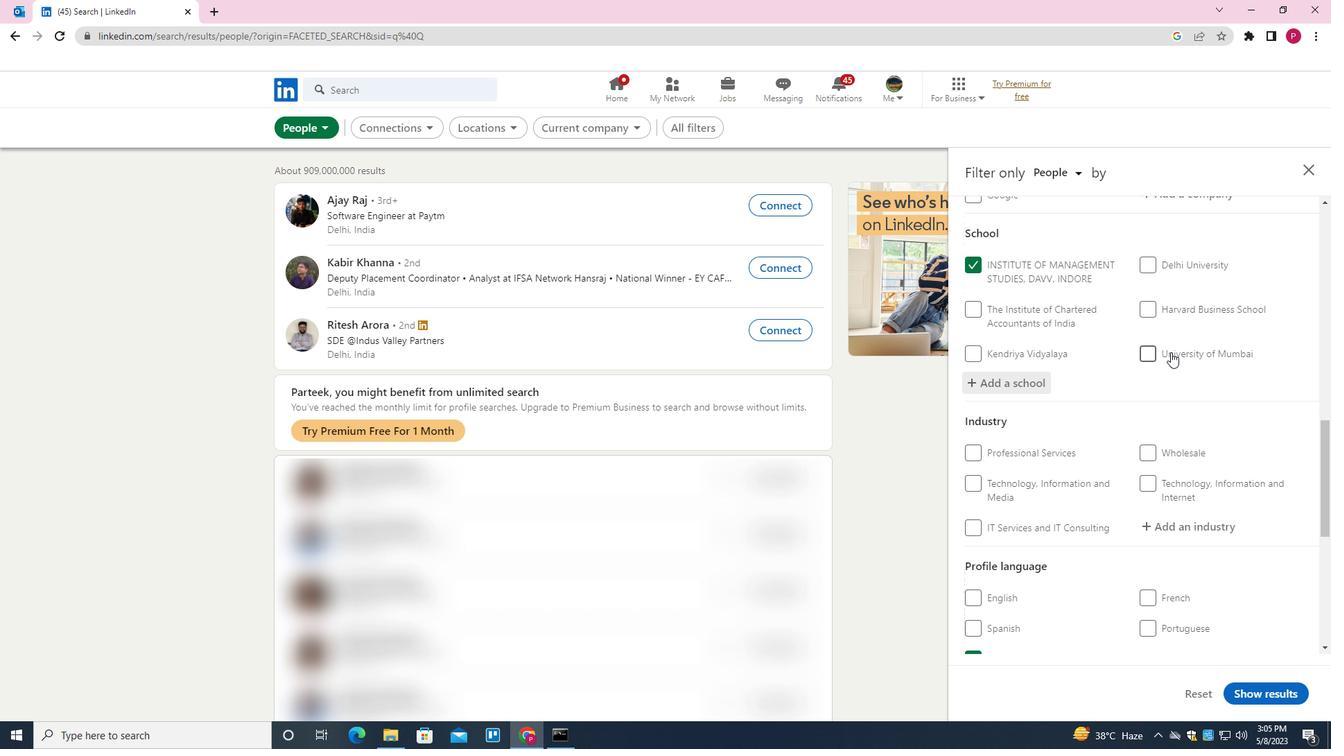 
Action: Mouse moved to (1167, 362)
Screenshot: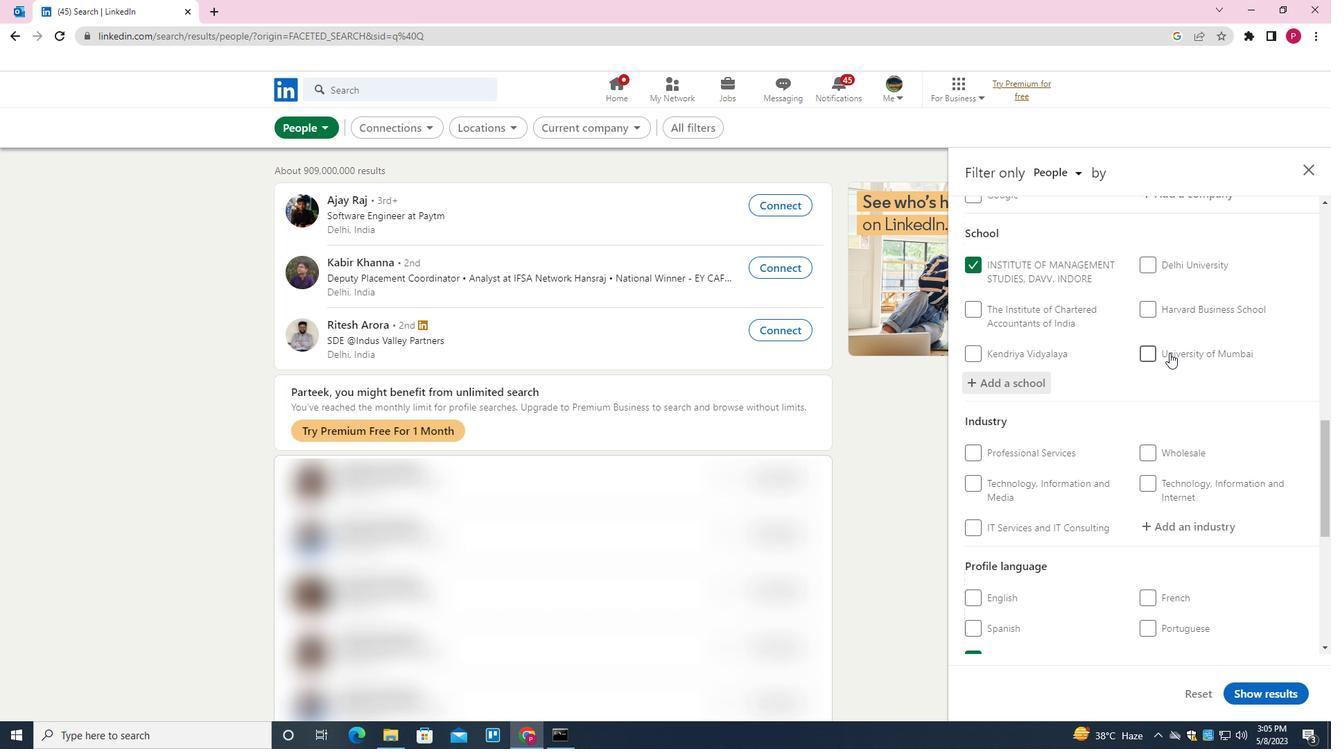
Action: Mouse scrolled (1167, 361) with delta (0, 0)
Screenshot: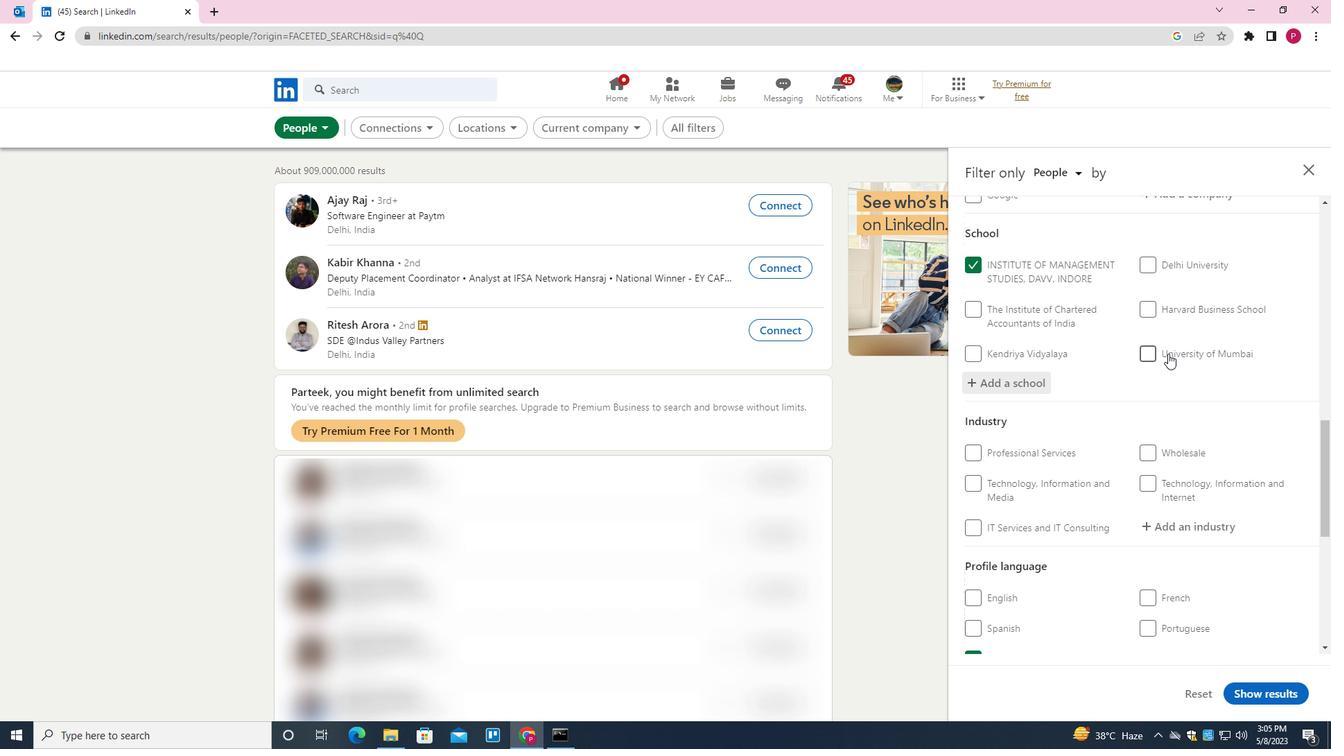 
Action: Mouse moved to (1176, 319)
Screenshot: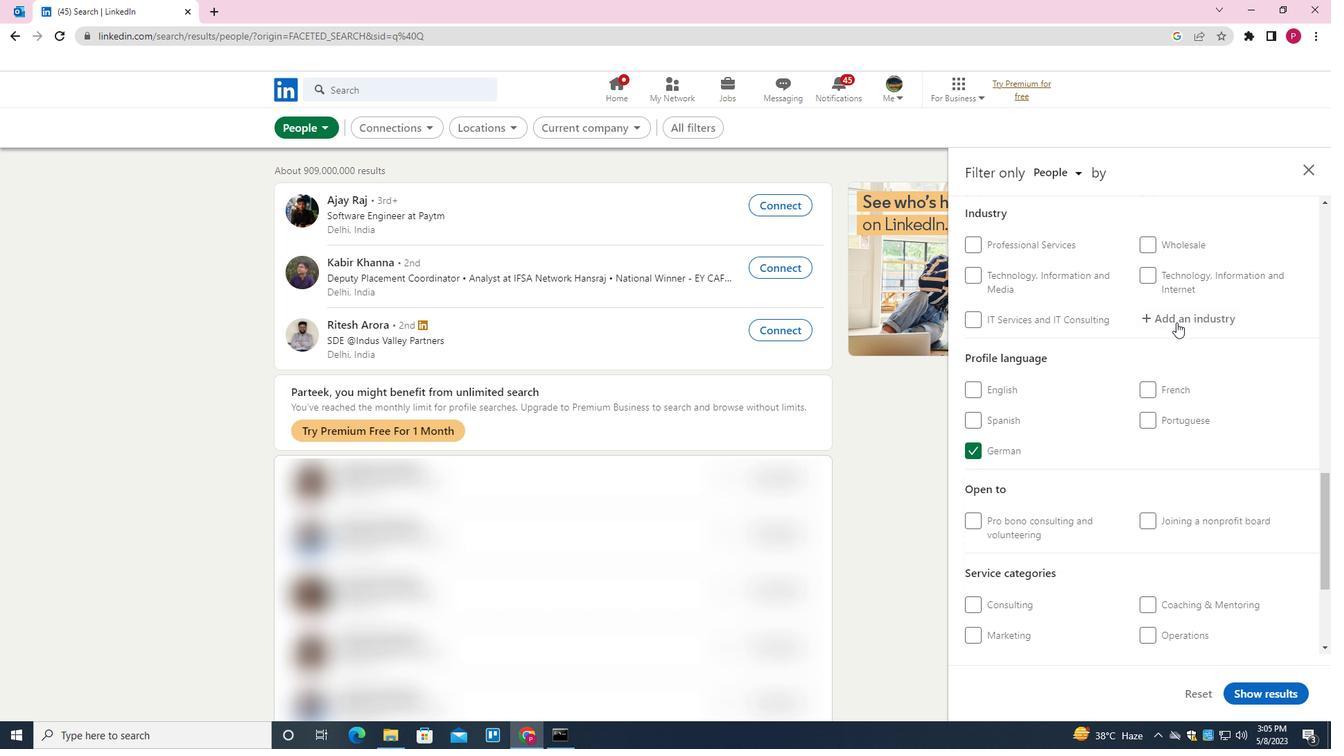 
Action: Mouse pressed left at (1176, 319)
Screenshot: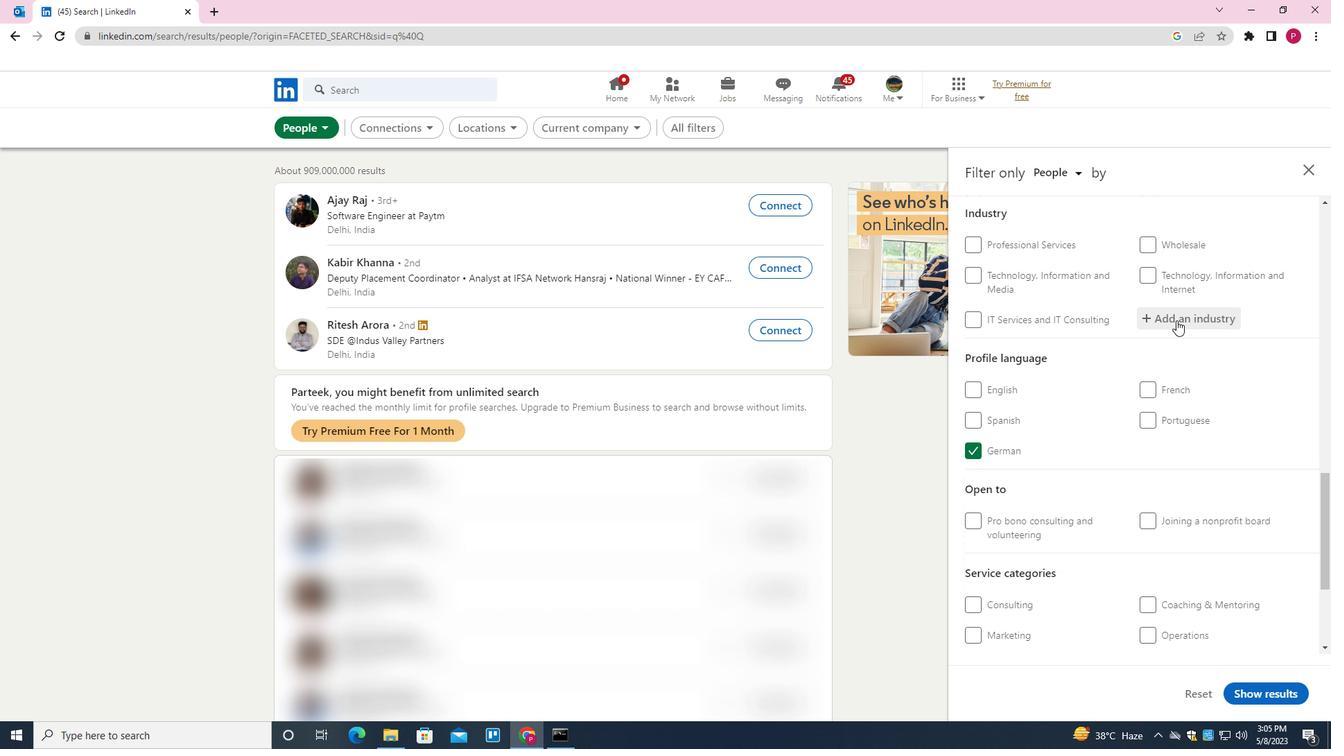 
Action: Key pressed <Key.shift><Key.shift><Key.shift><Key.shift>TELECOMMUNICAR<Key.backspace>TIONS<Key.down><Key.enter>
Screenshot: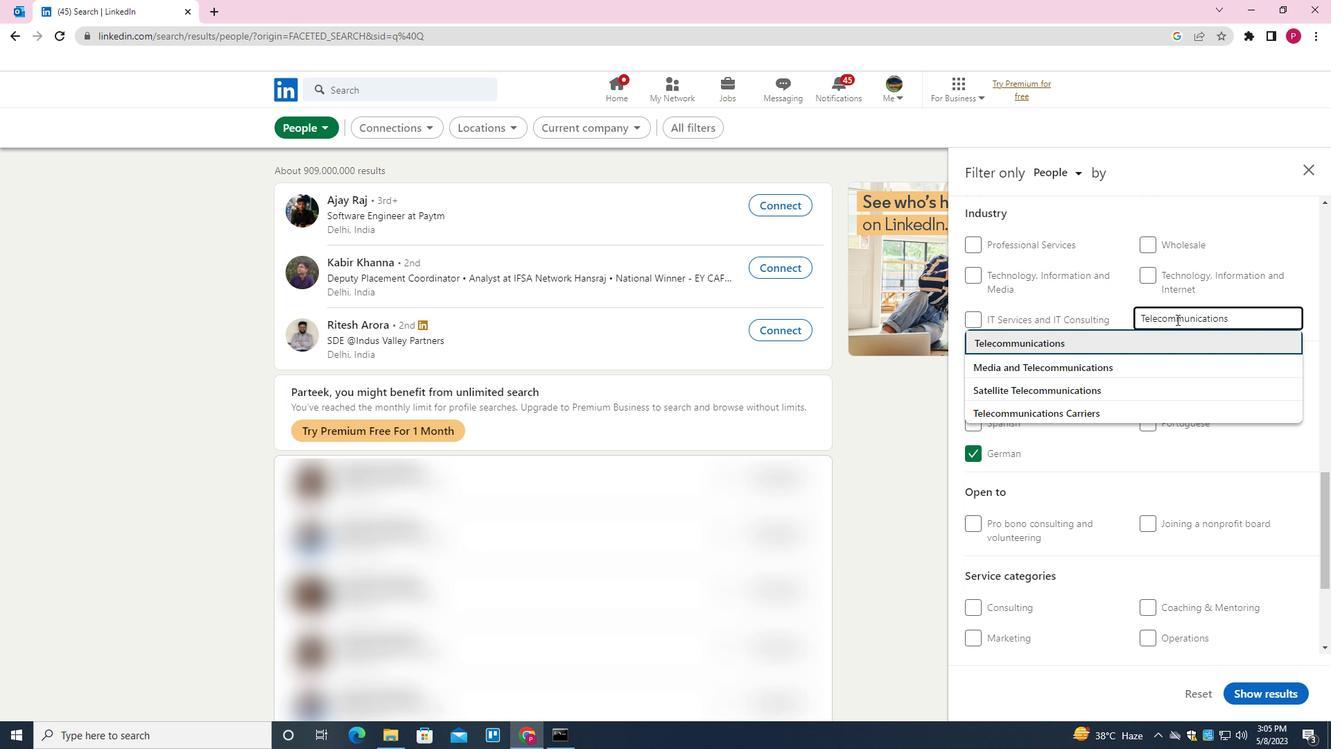 
Action: Mouse moved to (1139, 429)
Screenshot: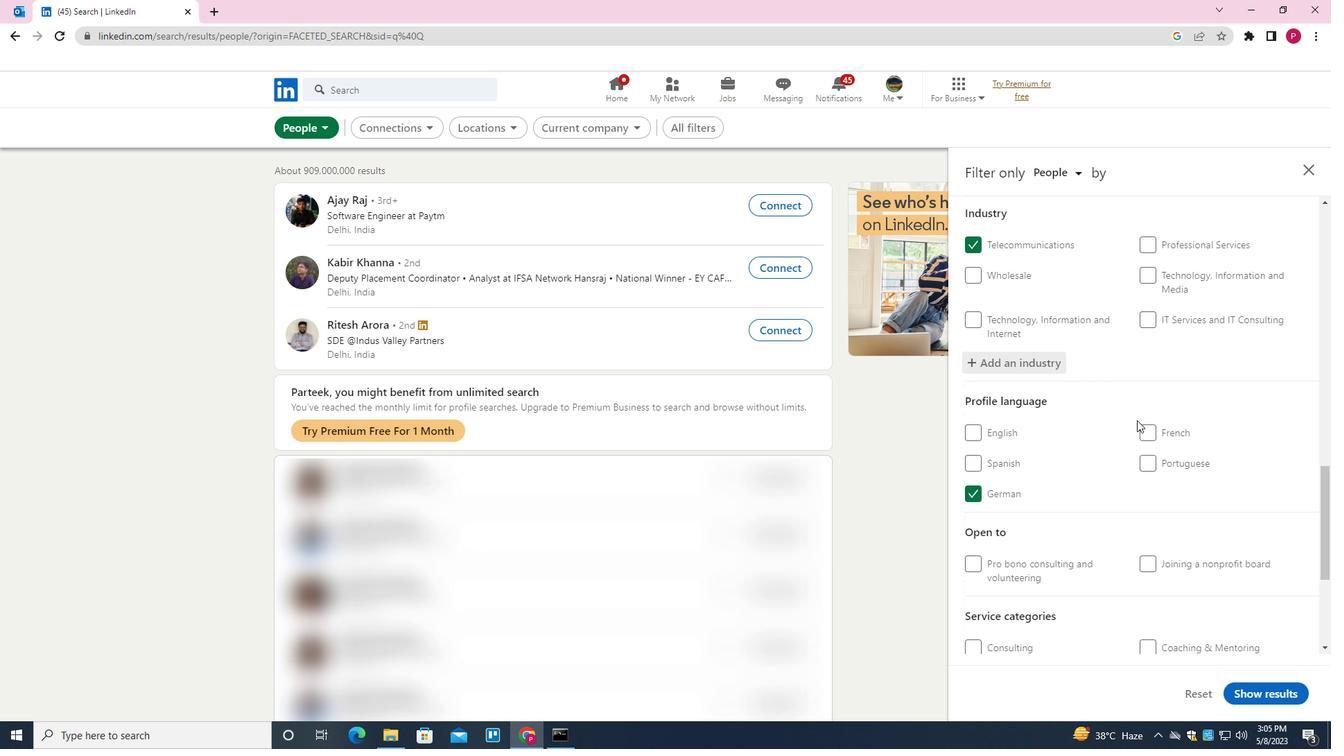 
Action: Mouse scrolled (1139, 428) with delta (0, 0)
Screenshot: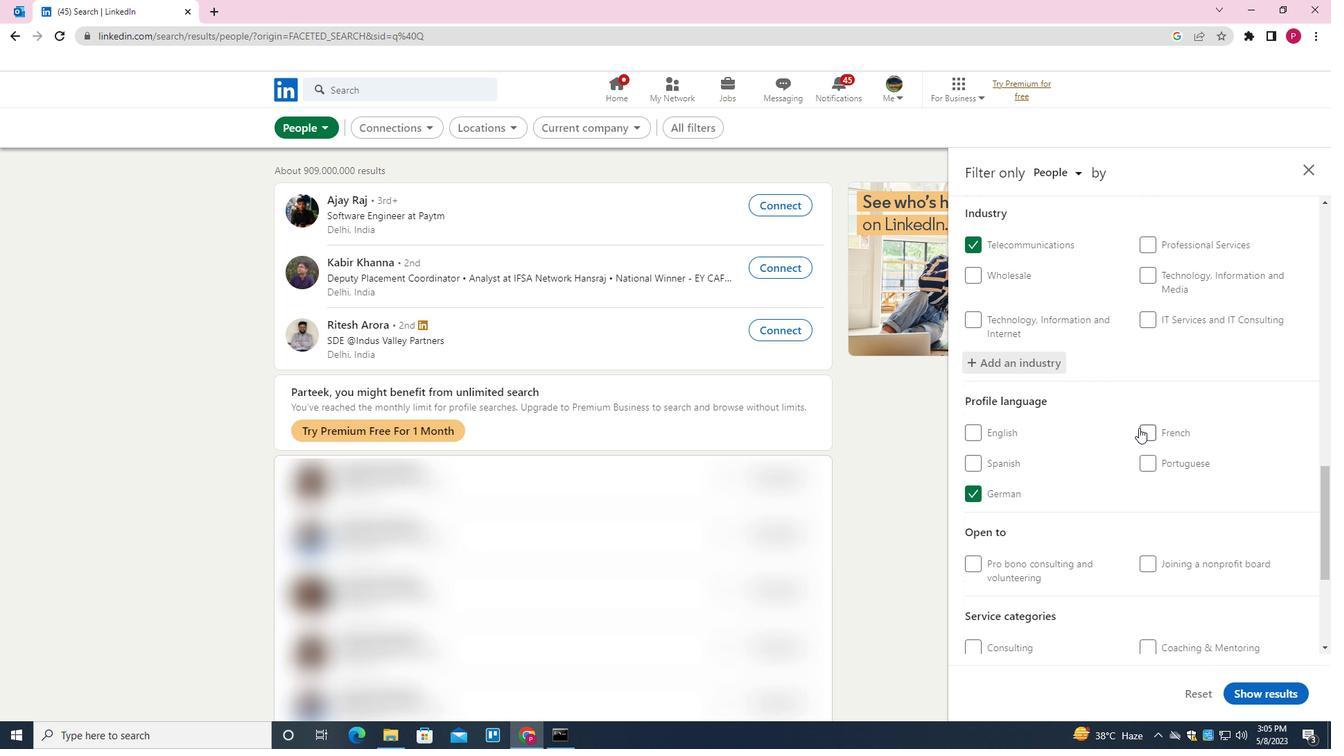 
Action: Mouse scrolled (1139, 428) with delta (0, 0)
Screenshot: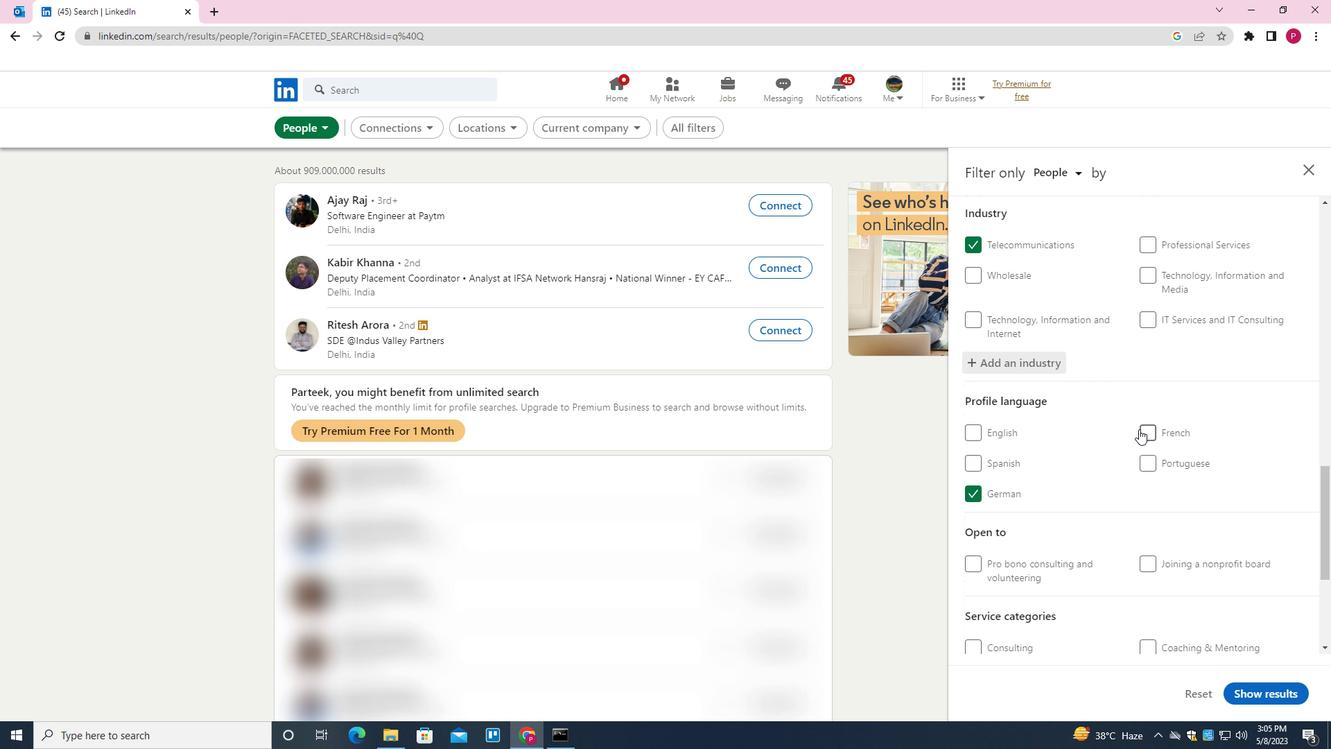 
Action: Mouse scrolled (1139, 428) with delta (0, 0)
Screenshot: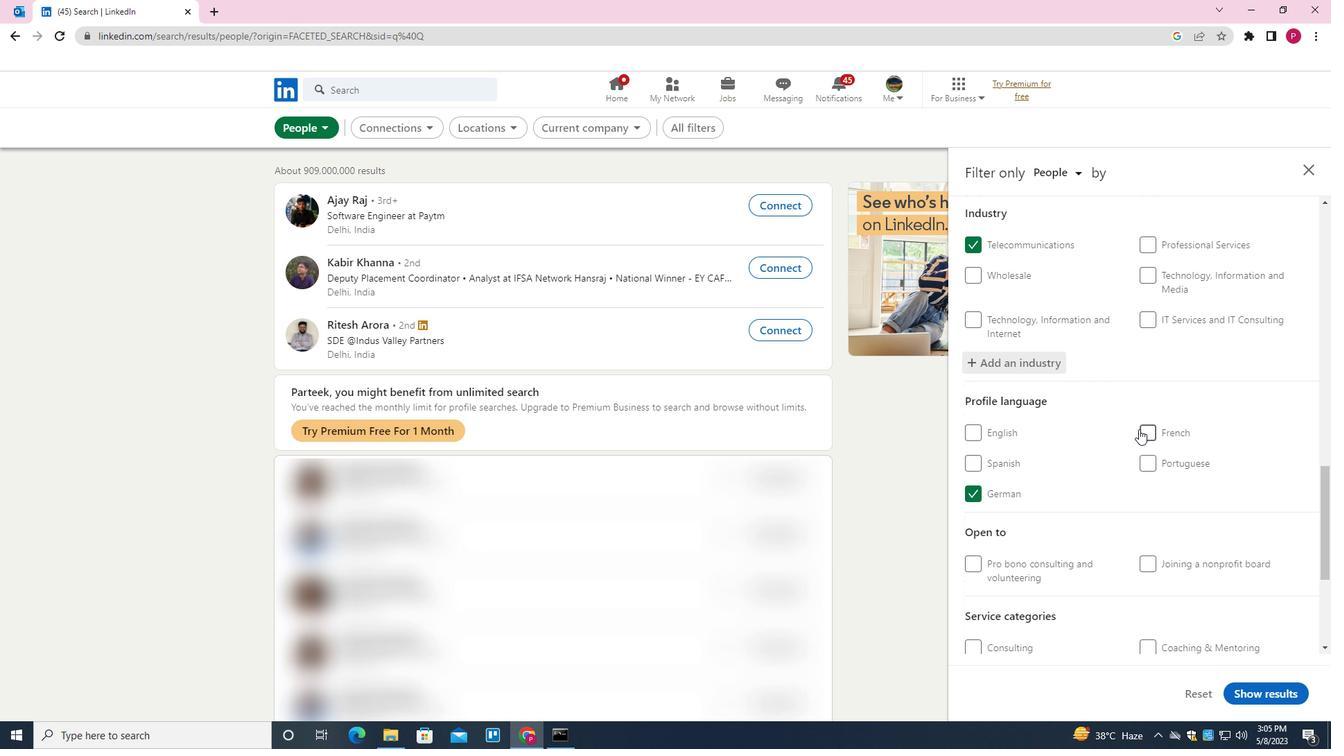 
Action: Mouse scrolled (1139, 428) with delta (0, 0)
Screenshot: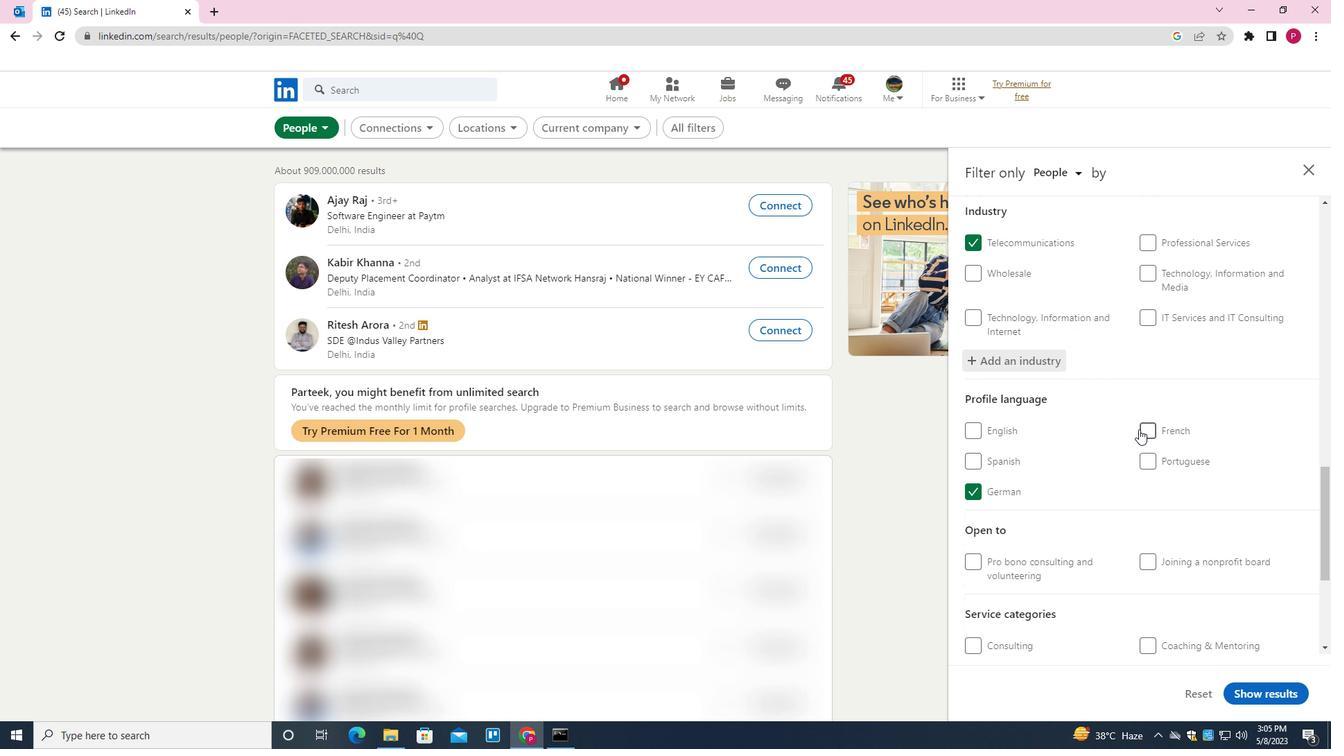 
Action: Mouse moved to (1185, 466)
Screenshot: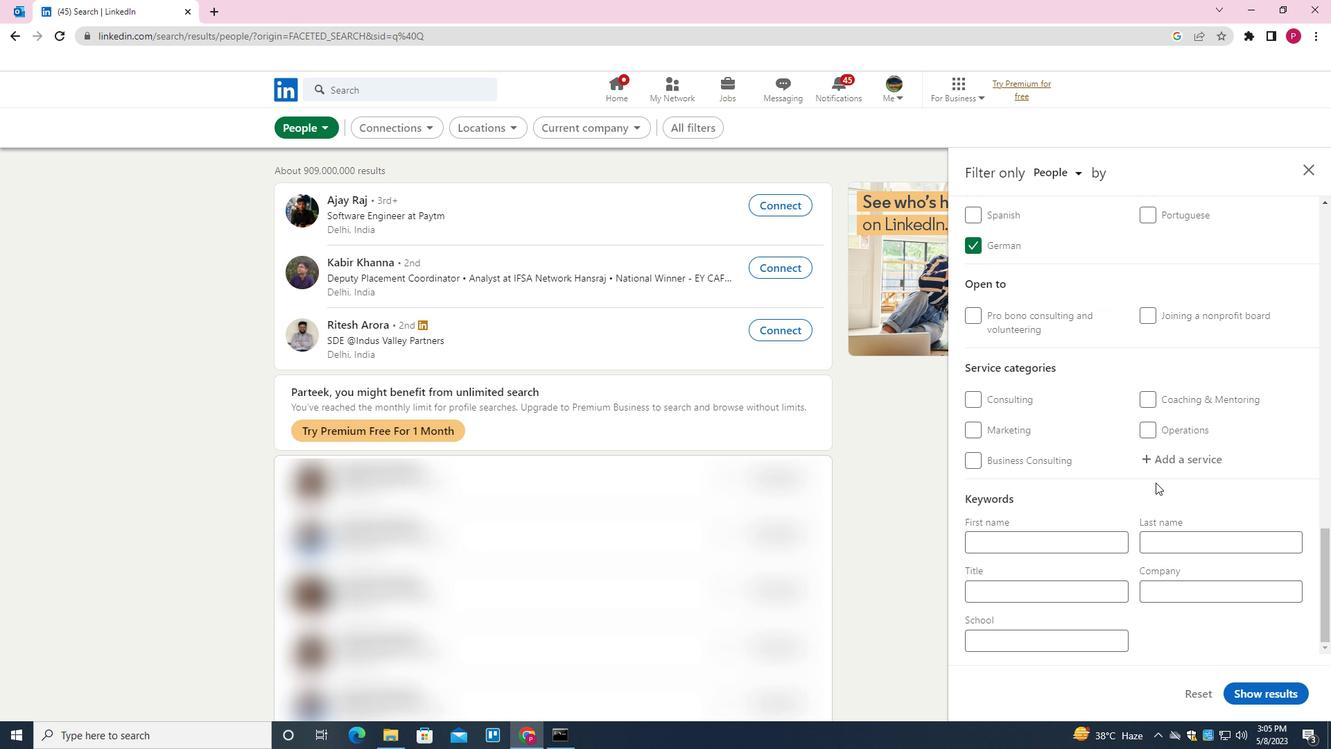 
Action: Mouse pressed left at (1185, 466)
Screenshot: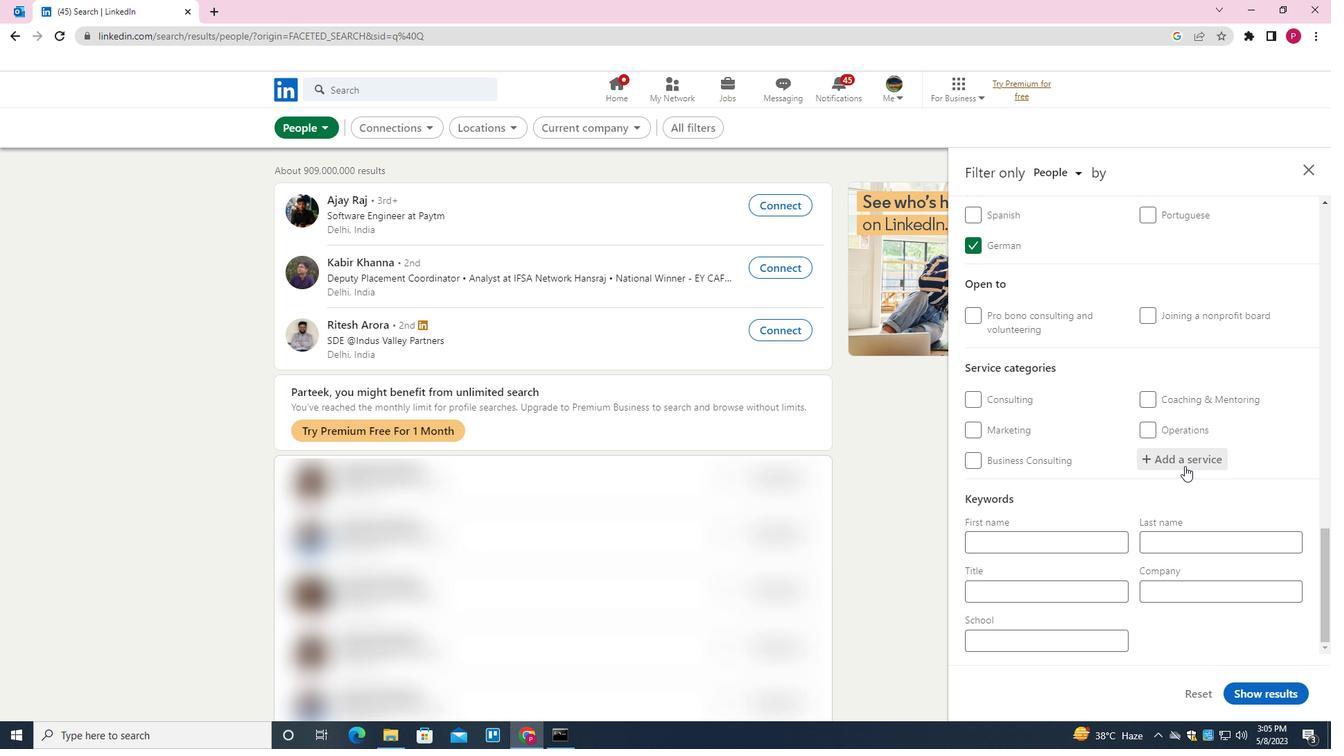 
Action: Key pressed <Key.shift>RESUME<Key.space><Key.shift>WRITING<Key.down><Key.enter>
Screenshot: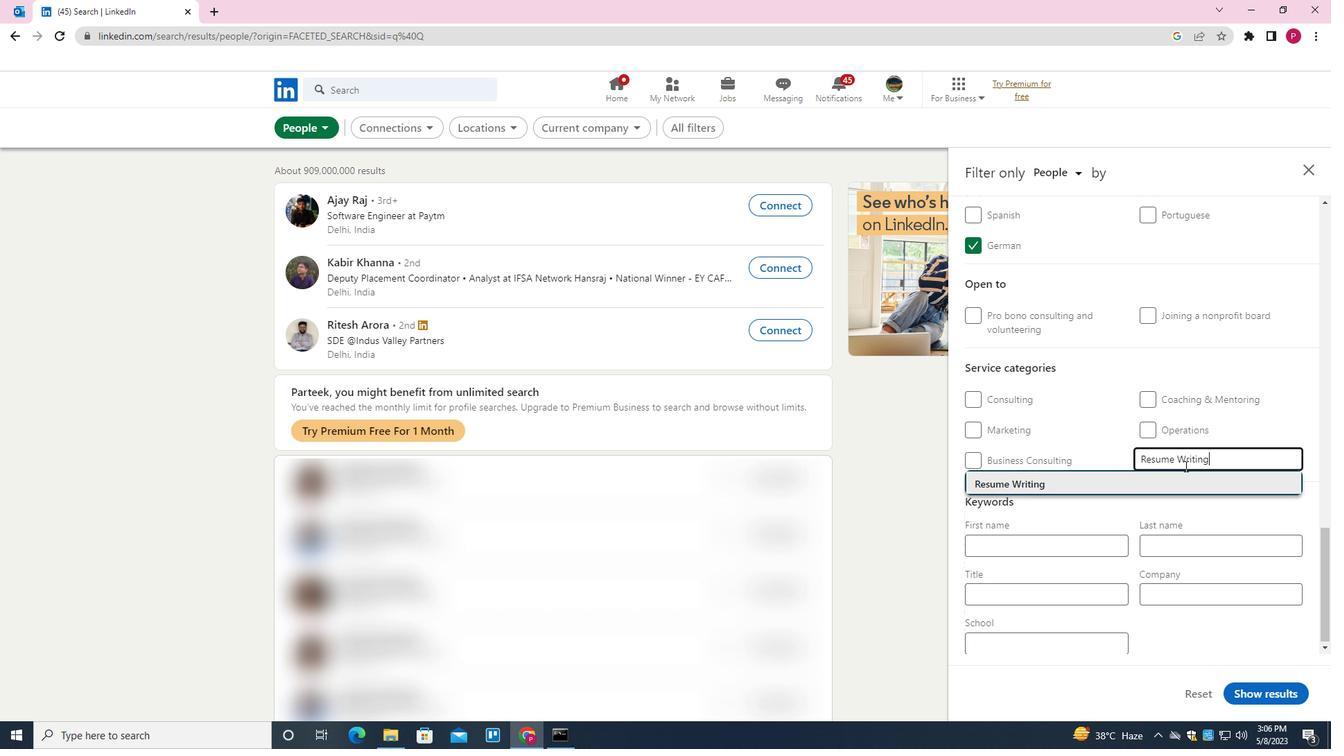 
Action: Mouse scrolled (1185, 465) with delta (0, 0)
Screenshot: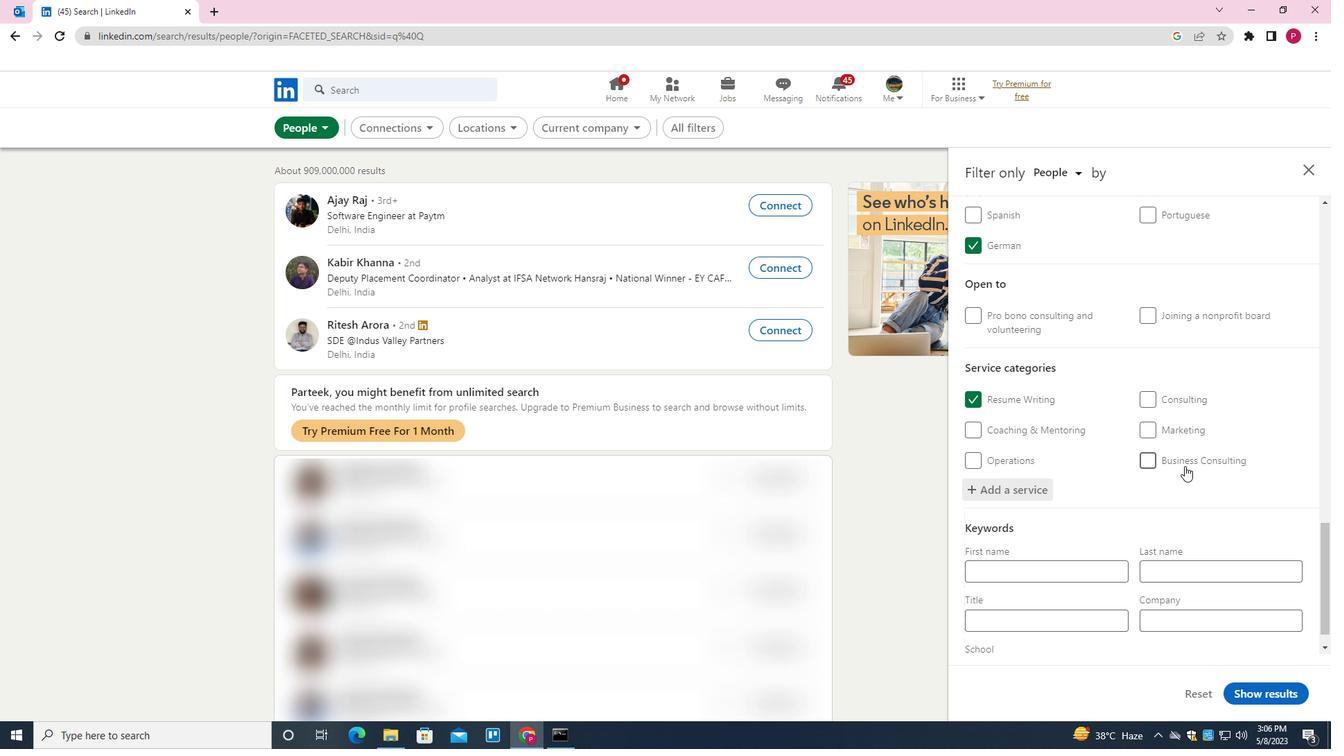 
Action: Mouse scrolled (1185, 465) with delta (0, 0)
Screenshot: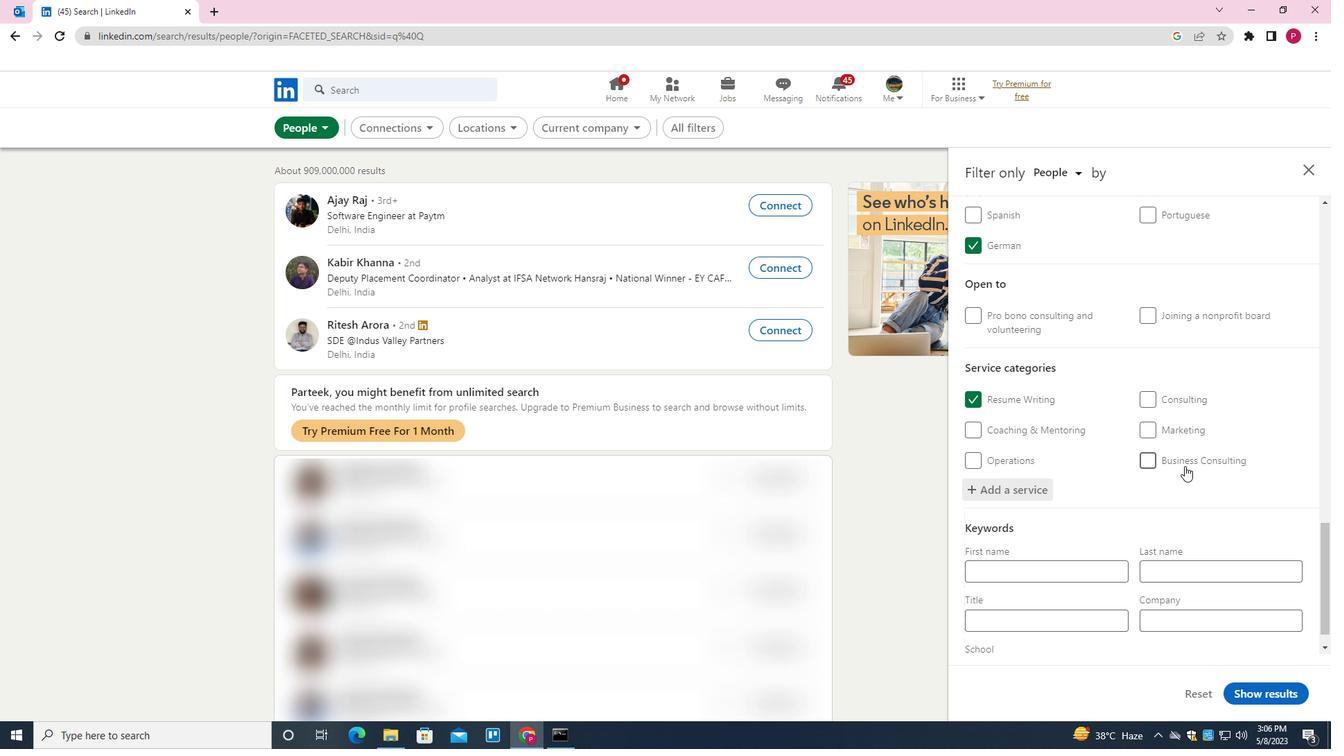 
Action: Mouse scrolled (1185, 465) with delta (0, 0)
Screenshot: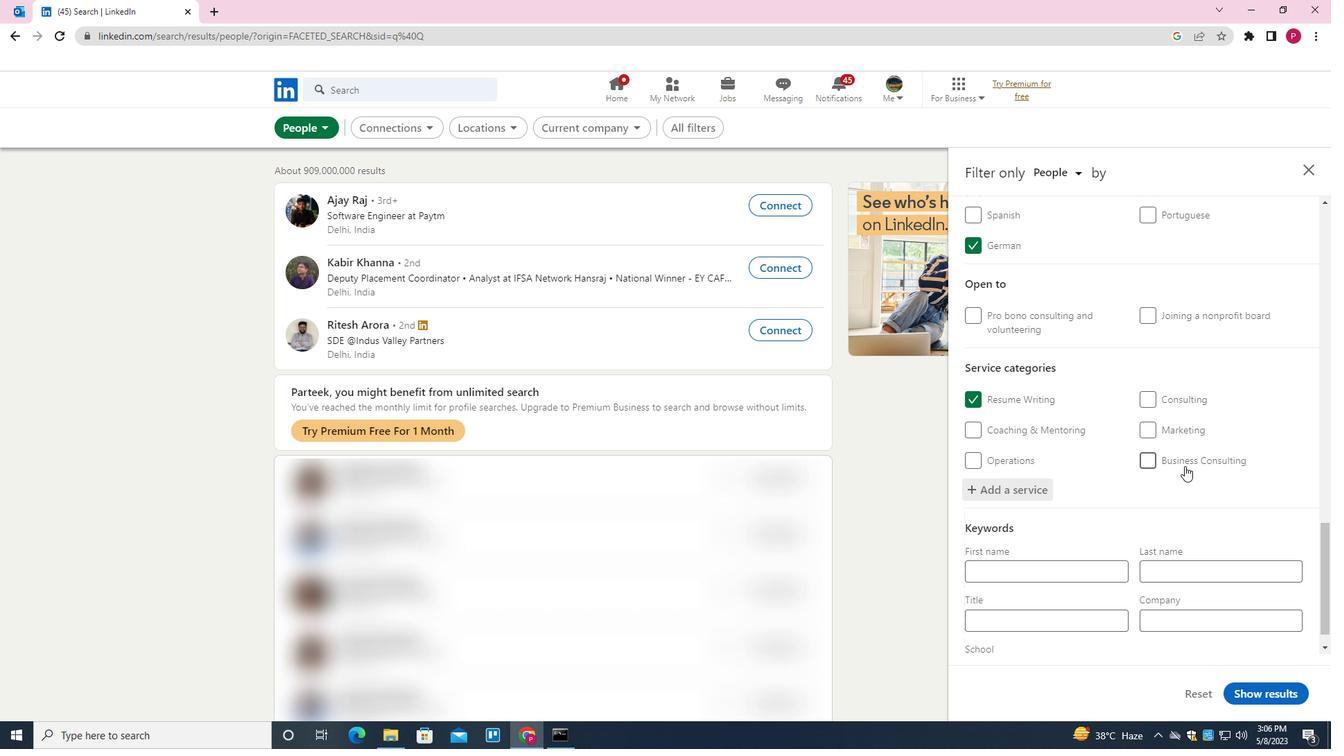 
Action: Mouse scrolled (1185, 465) with delta (0, 0)
Screenshot: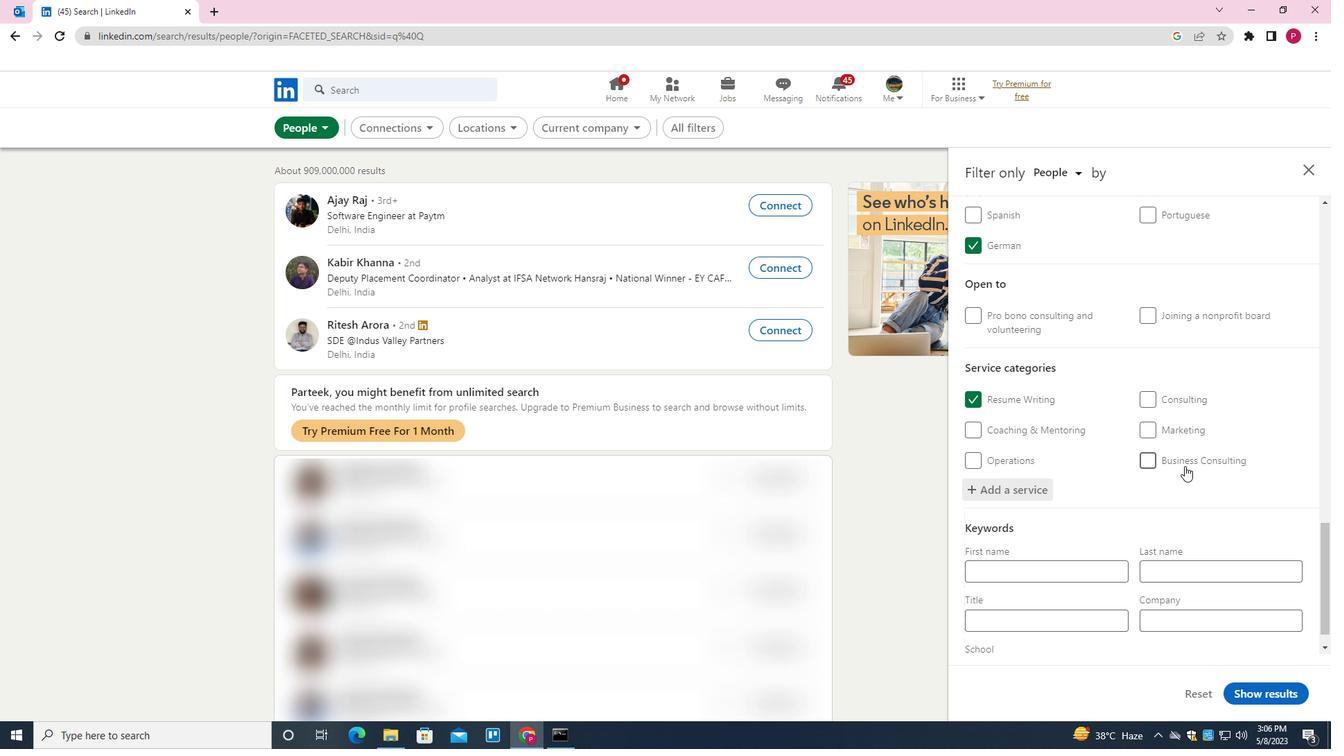 
Action: Mouse moved to (1118, 587)
Screenshot: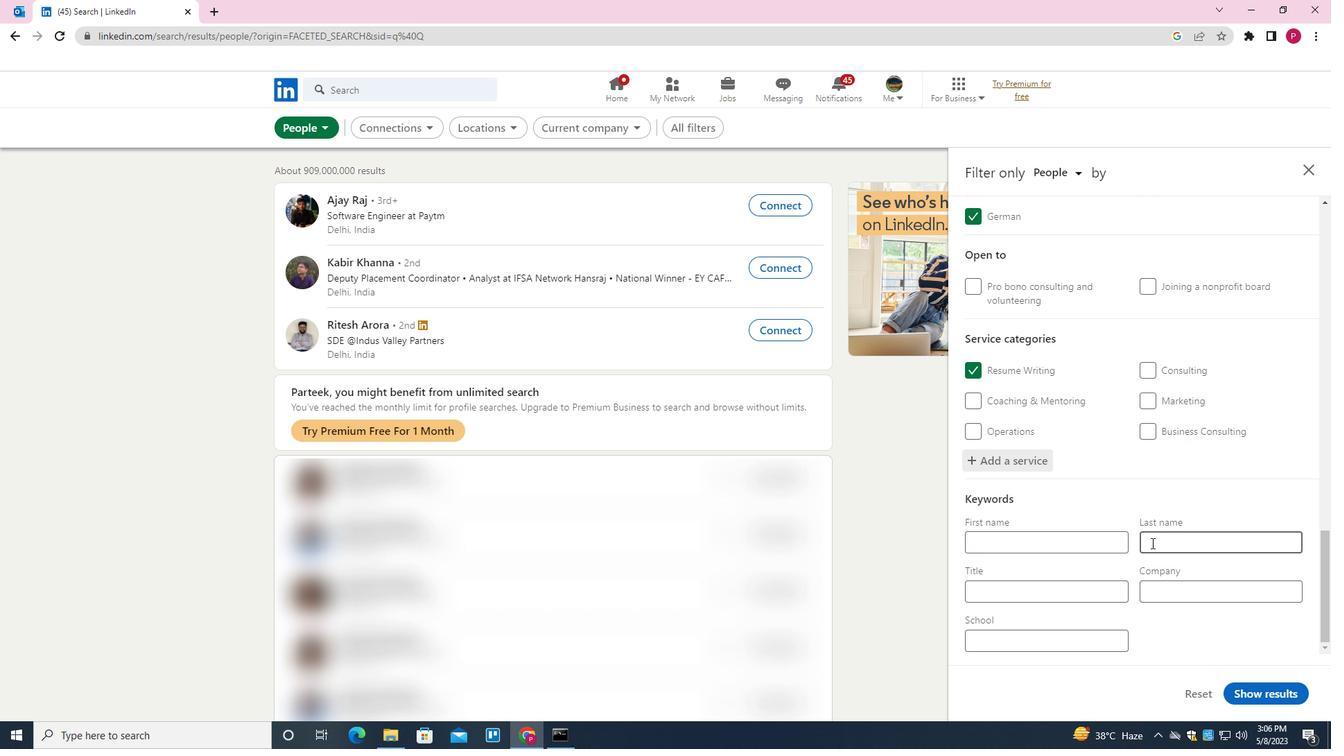 
Action: Mouse pressed left at (1118, 587)
Screenshot: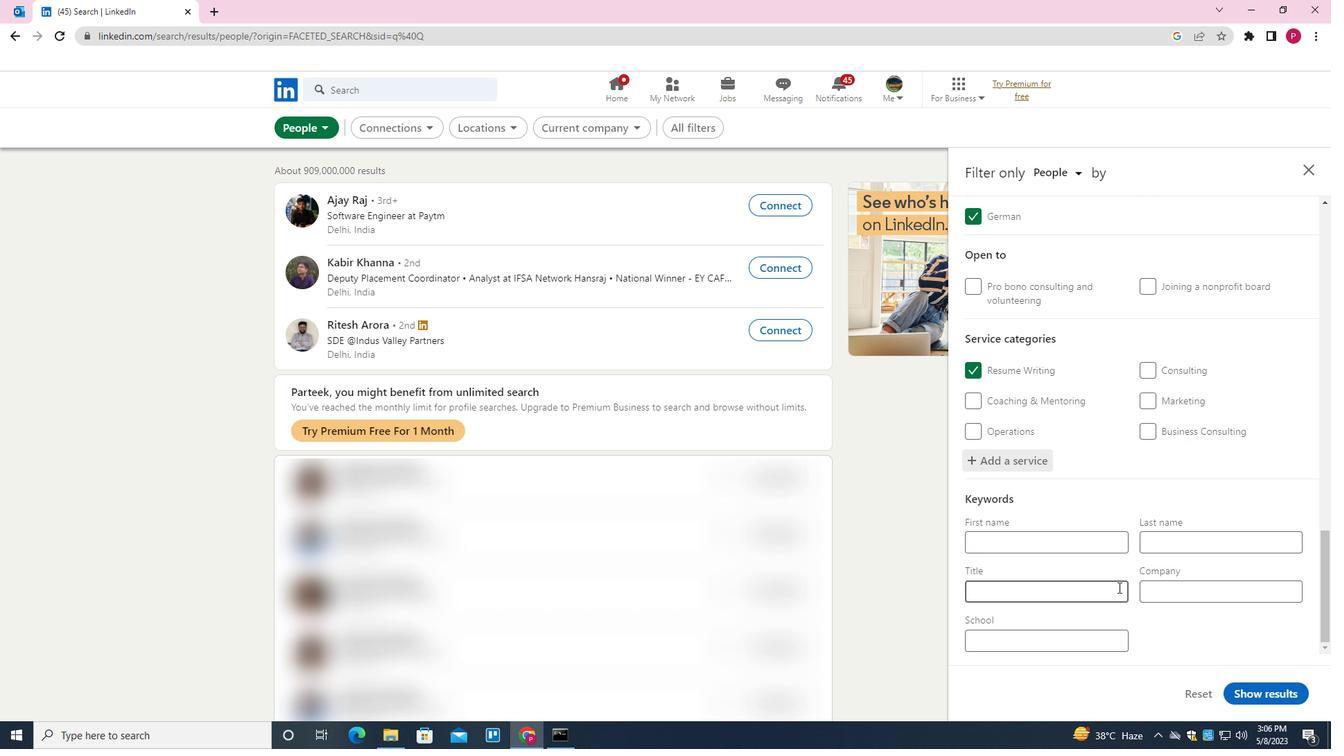 
Action: Key pressed <Key.shift>SCHOOL<Key.space><Key.shift>COUNSELOR
Screenshot: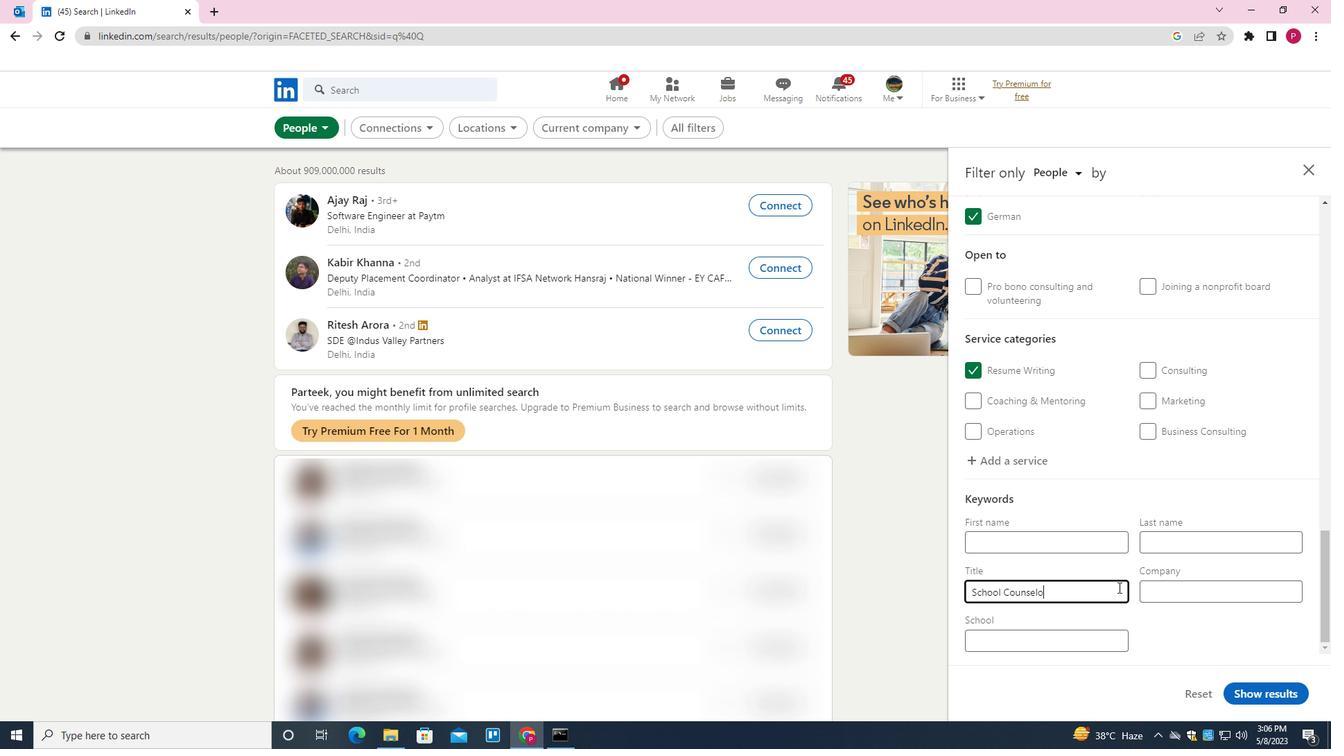 
Action: Mouse moved to (1251, 692)
Screenshot: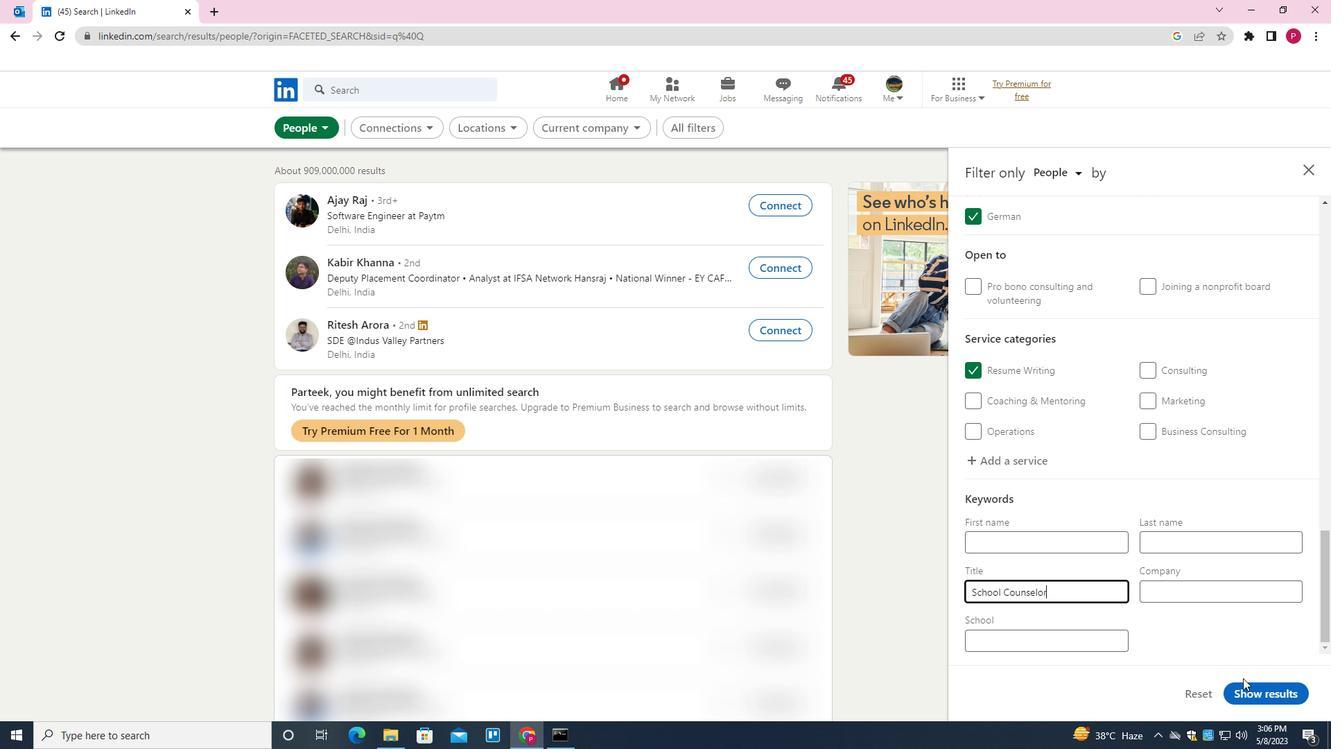 
Action: Mouse pressed left at (1251, 692)
Screenshot: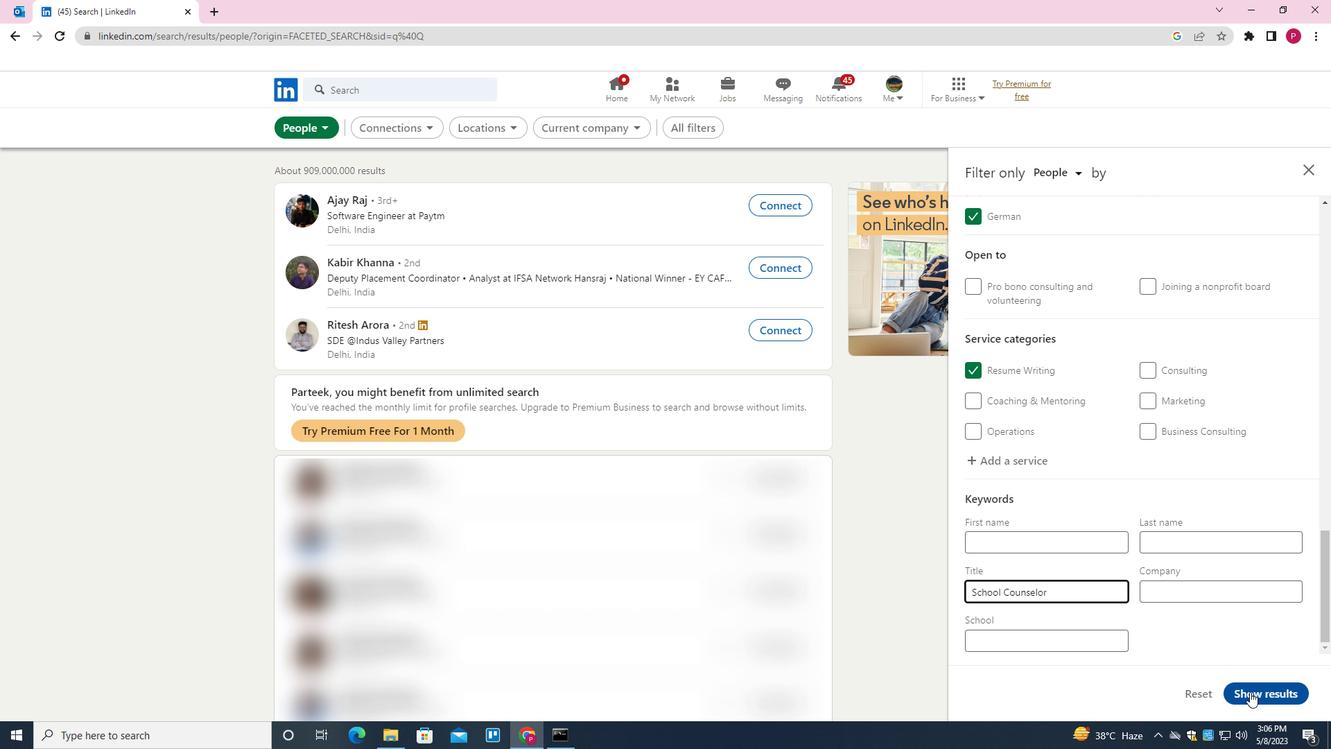 
Action: Mouse moved to (925, 445)
Screenshot: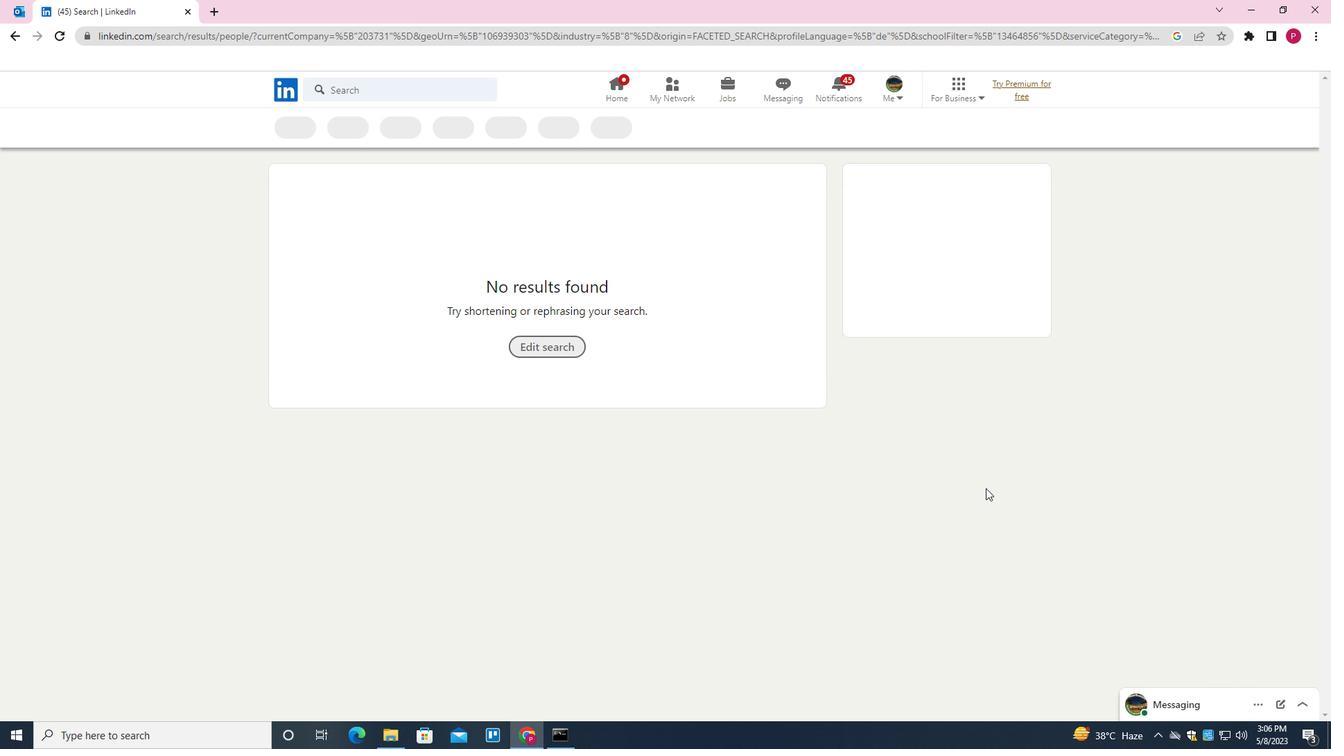 
